 Task: Search one way flight ticket for 4 adults, 2 children, 2 infants in seat and 1 infant on lap in economy from Omaha: Eppley Airfield to Fort Wayne: Fort Wayne International Airport on 5-4-2023. Number of bags: 1 carry on bag. Price is upto 45000. Outbound departure time preference is 12:00.
Action: Mouse moved to (271, 101)
Screenshot: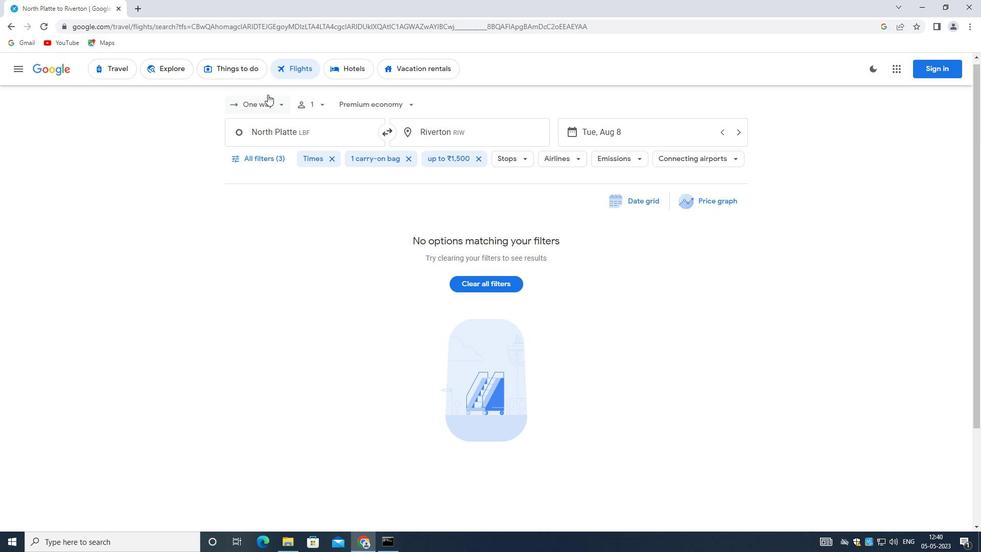 
Action: Mouse pressed left at (271, 101)
Screenshot: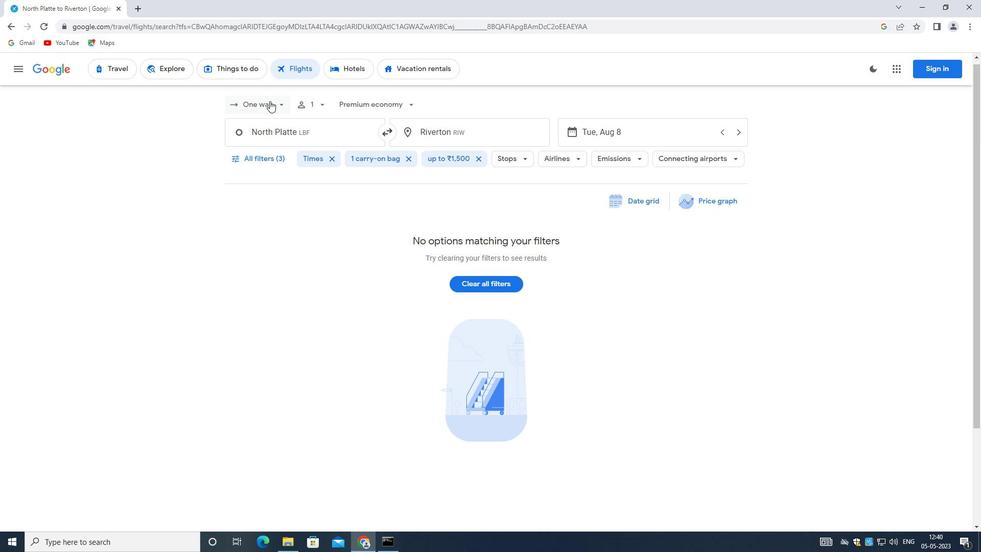 
Action: Mouse moved to (278, 149)
Screenshot: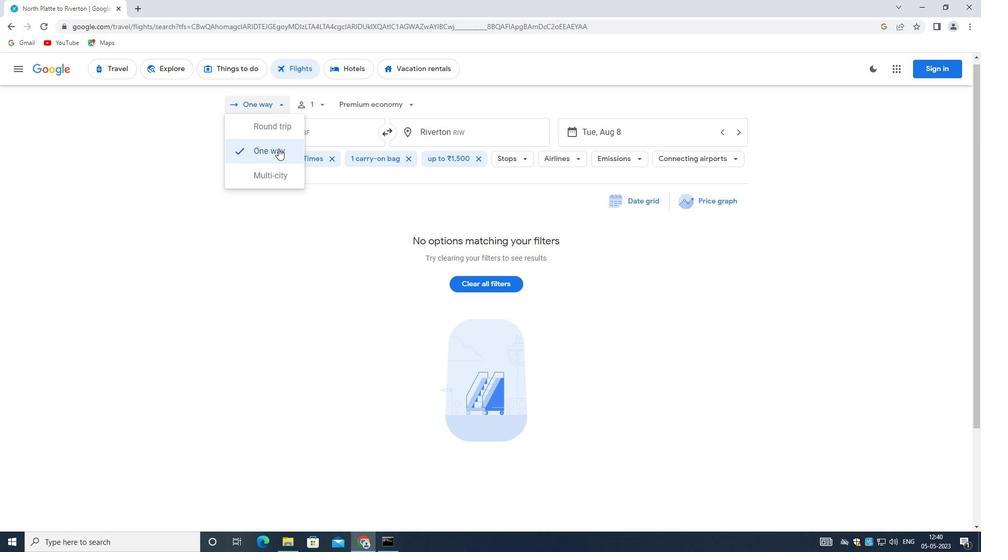 
Action: Mouse pressed left at (278, 149)
Screenshot: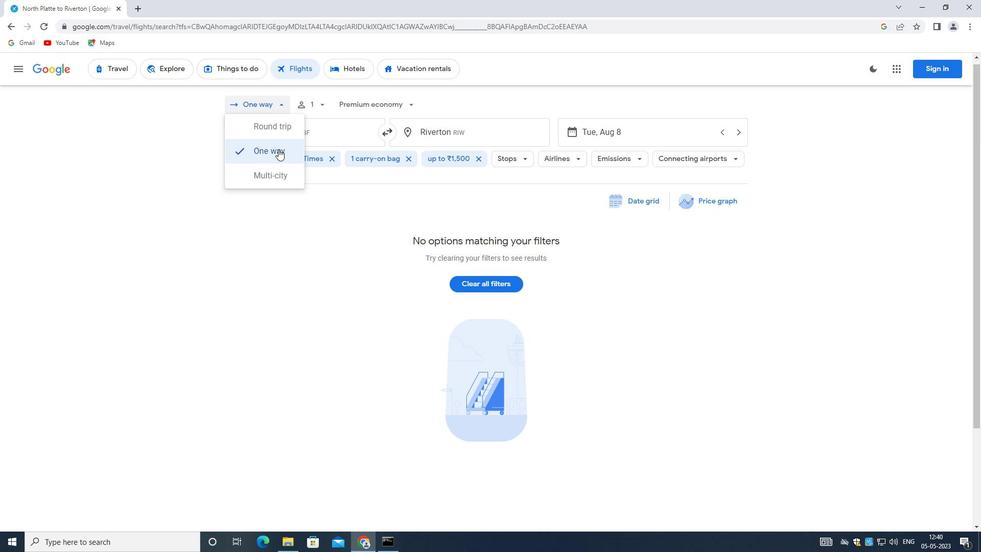 
Action: Mouse moved to (316, 108)
Screenshot: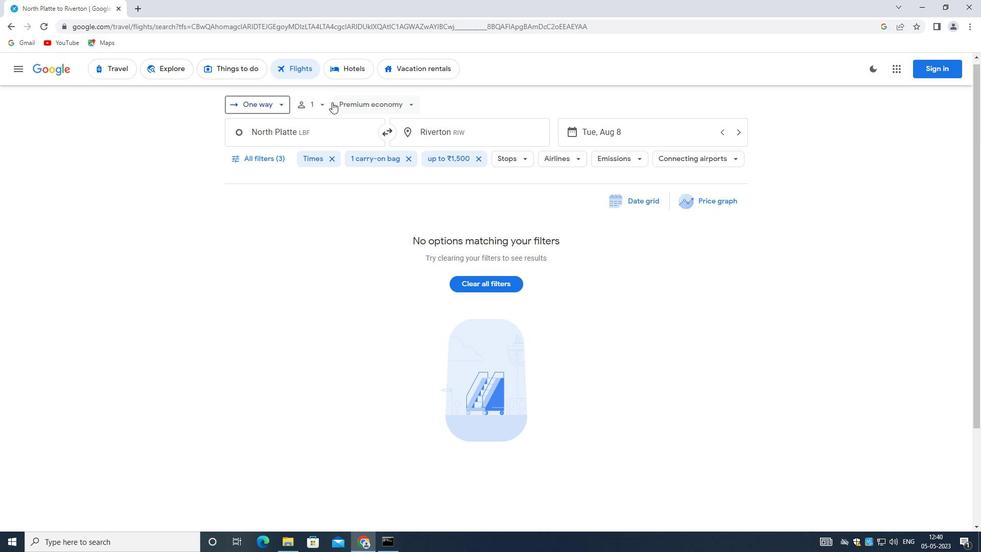 
Action: Mouse pressed left at (316, 108)
Screenshot: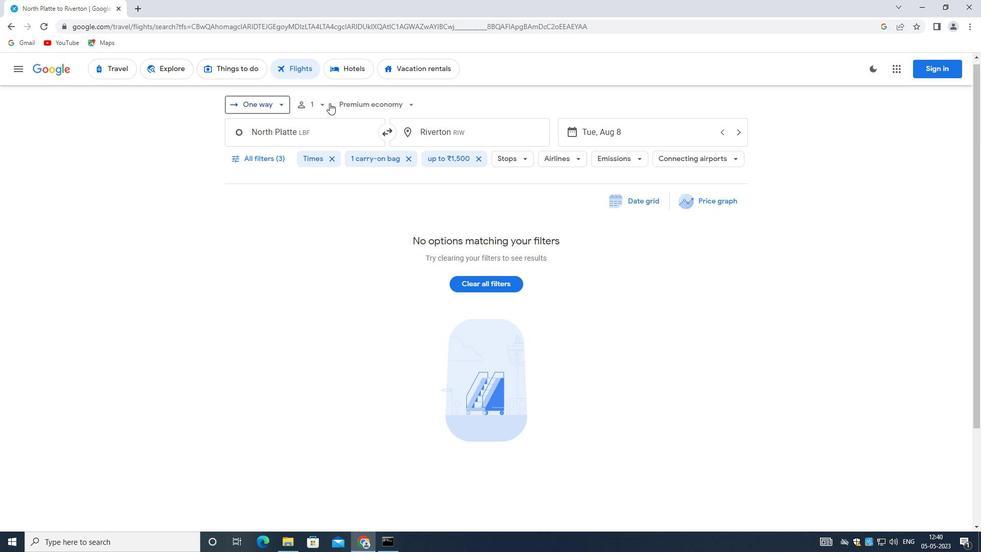 
Action: Mouse moved to (397, 129)
Screenshot: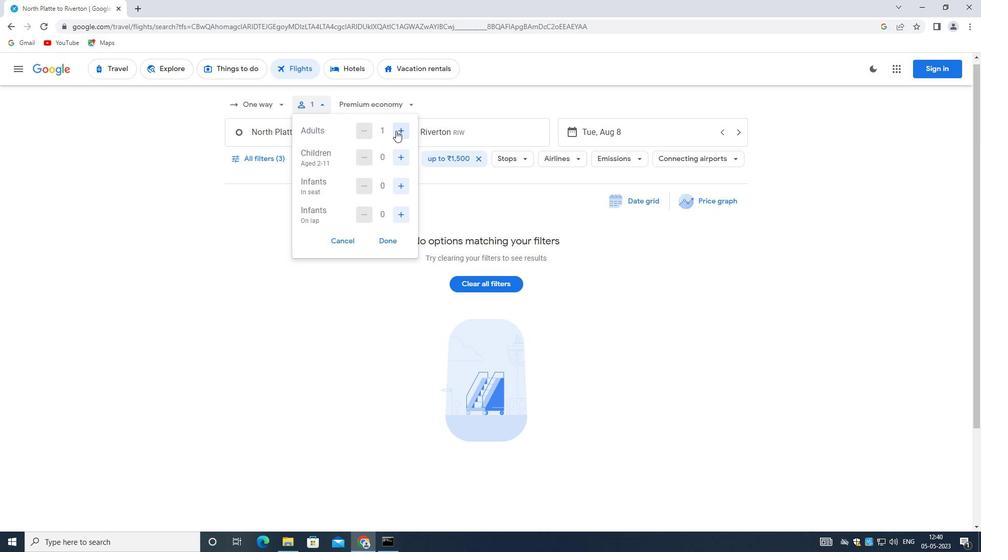 
Action: Mouse pressed left at (397, 129)
Screenshot: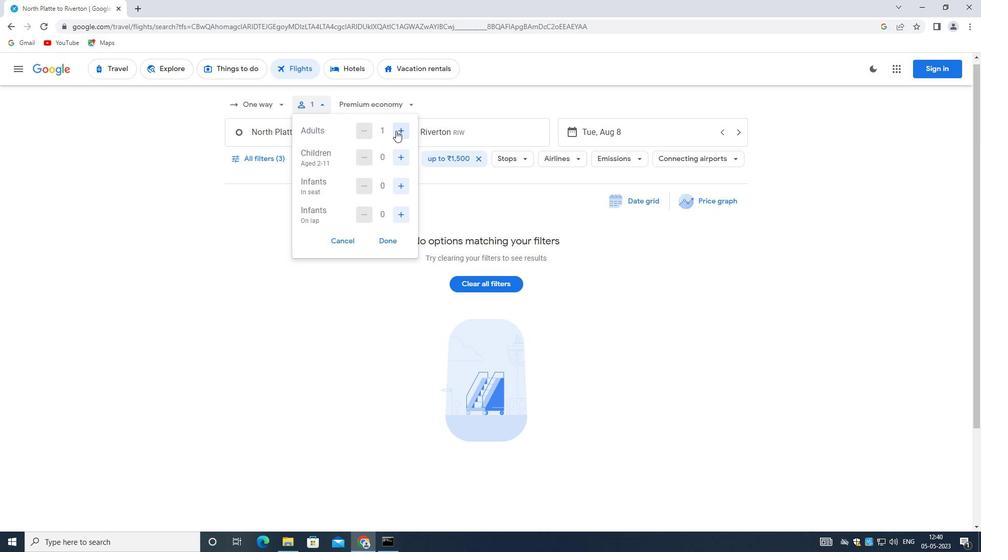 
Action: Mouse moved to (398, 129)
Screenshot: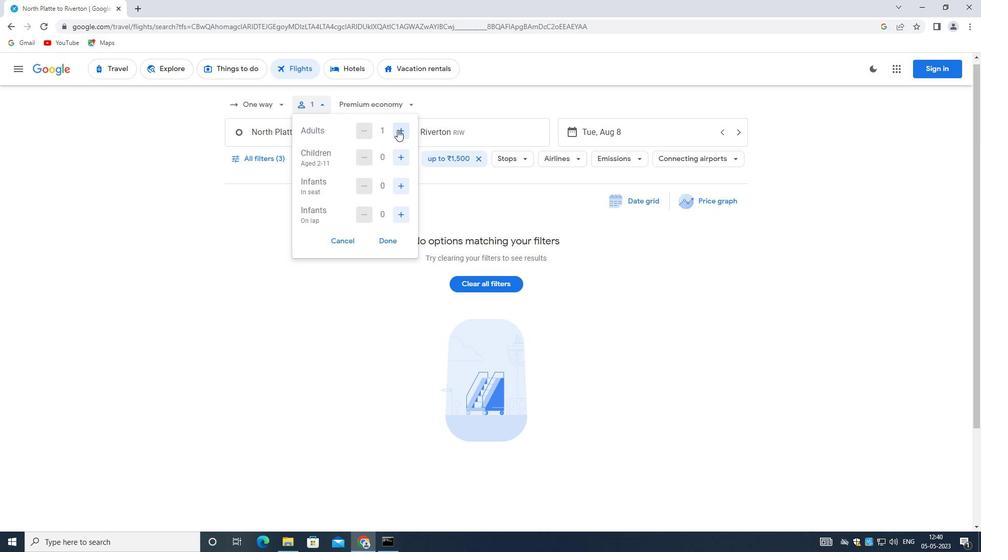 
Action: Mouse pressed left at (398, 129)
Screenshot: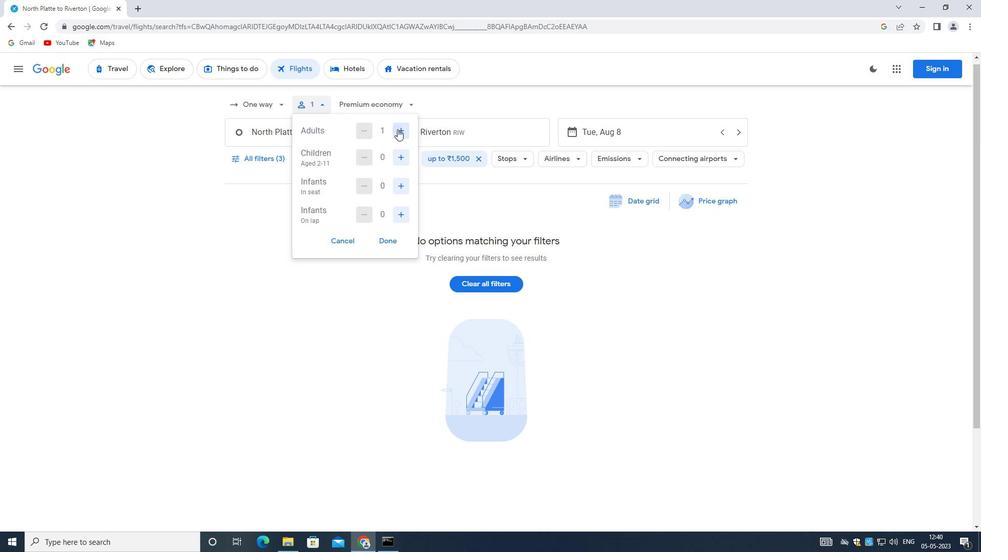 
Action: Mouse moved to (399, 128)
Screenshot: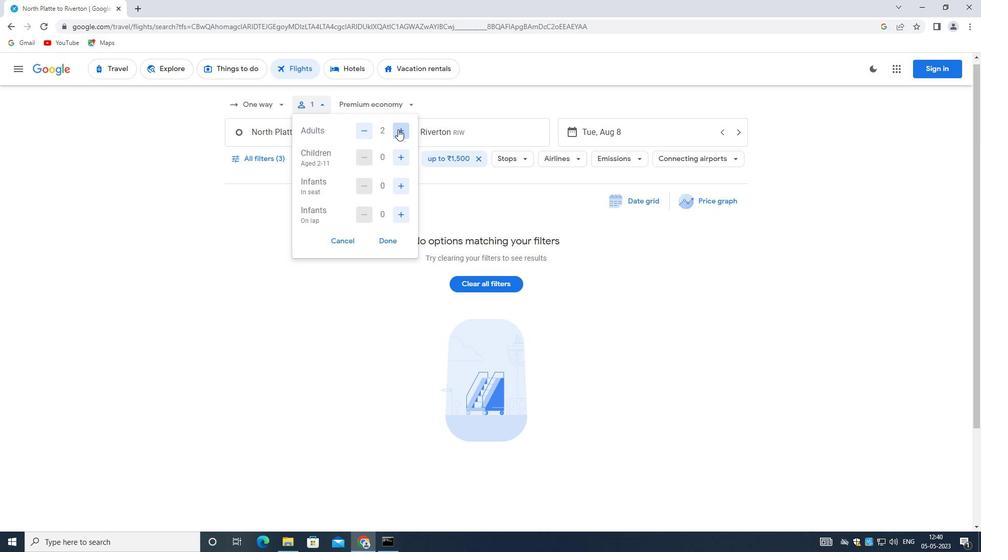 
Action: Mouse pressed left at (399, 128)
Screenshot: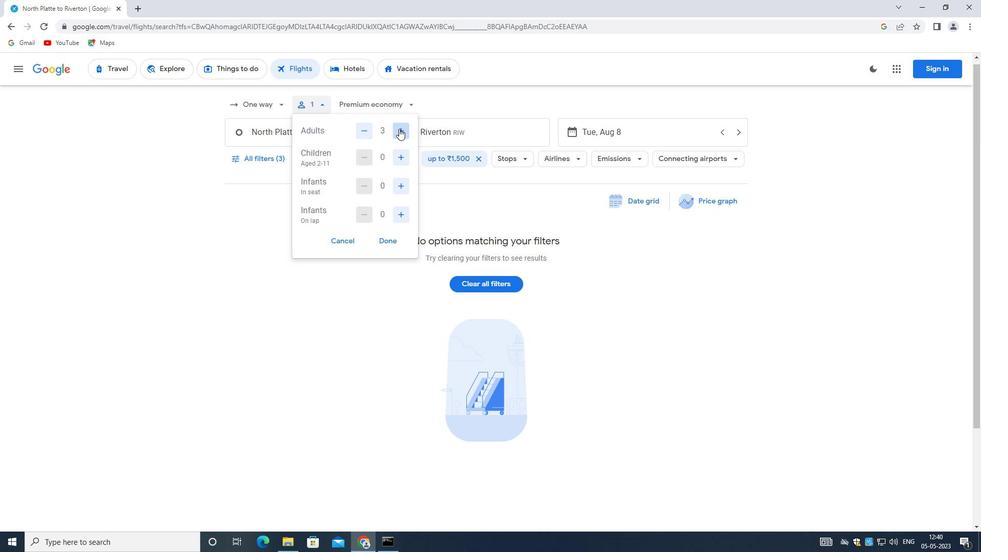 
Action: Mouse moved to (404, 155)
Screenshot: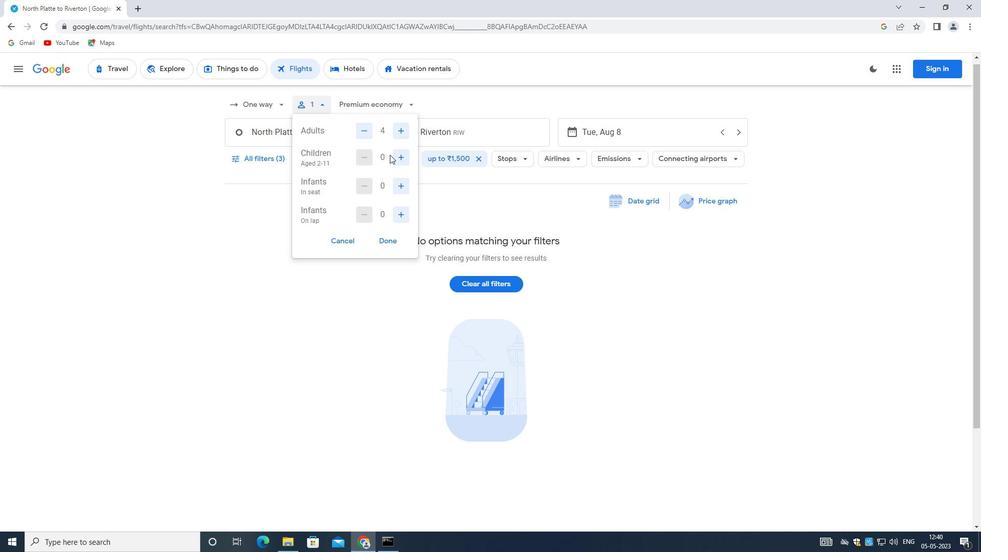 
Action: Mouse pressed left at (404, 155)
Screenshot: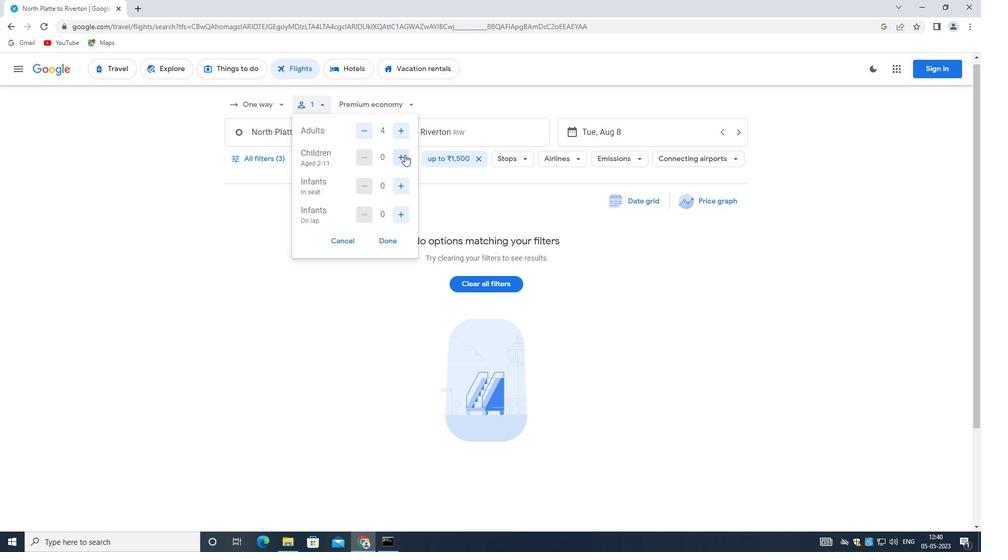 
Action: Mouse pressed left at (404, 155)
Screenshot: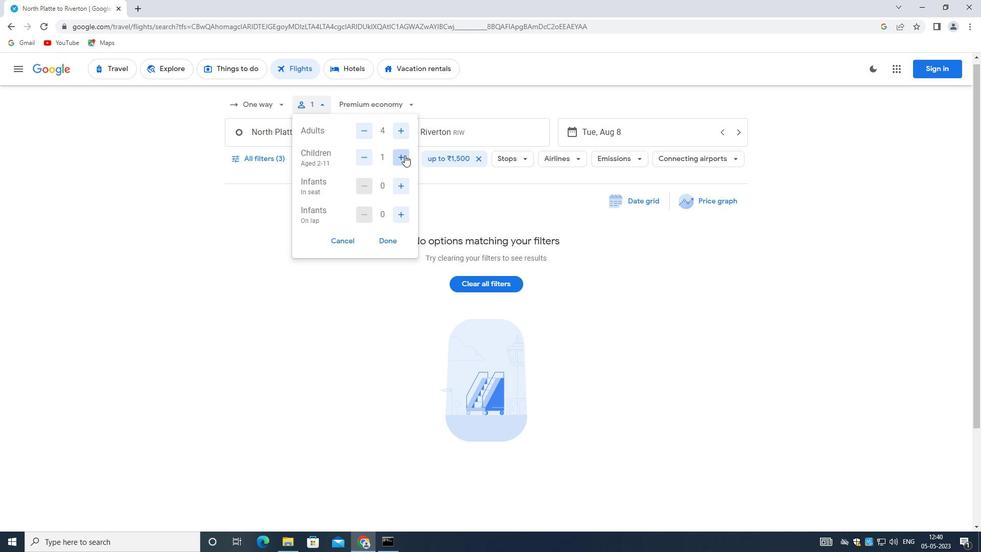 
Action: Mouse moved to (411, 184)
Screenshot: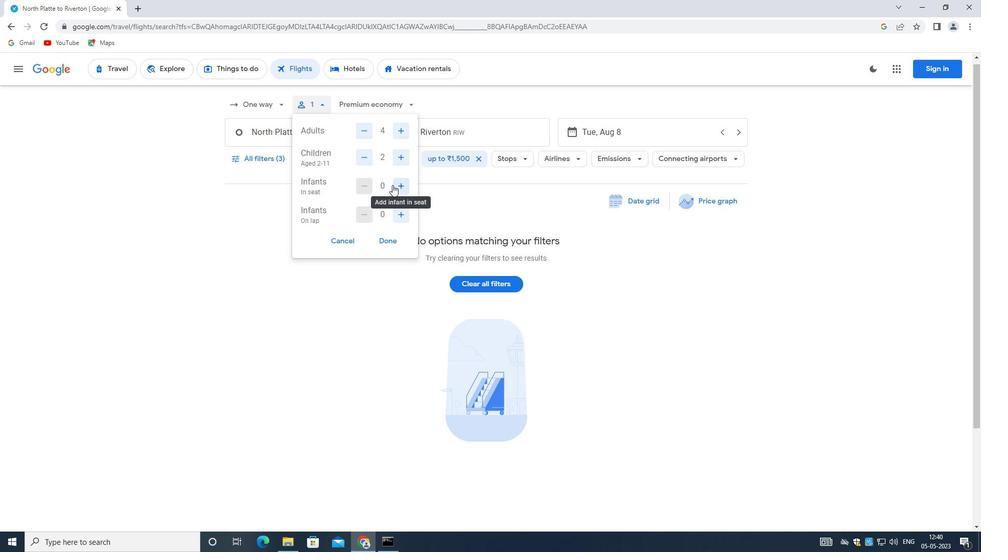 
Action: Mouse pressed left at (411, 184)
Screenshot: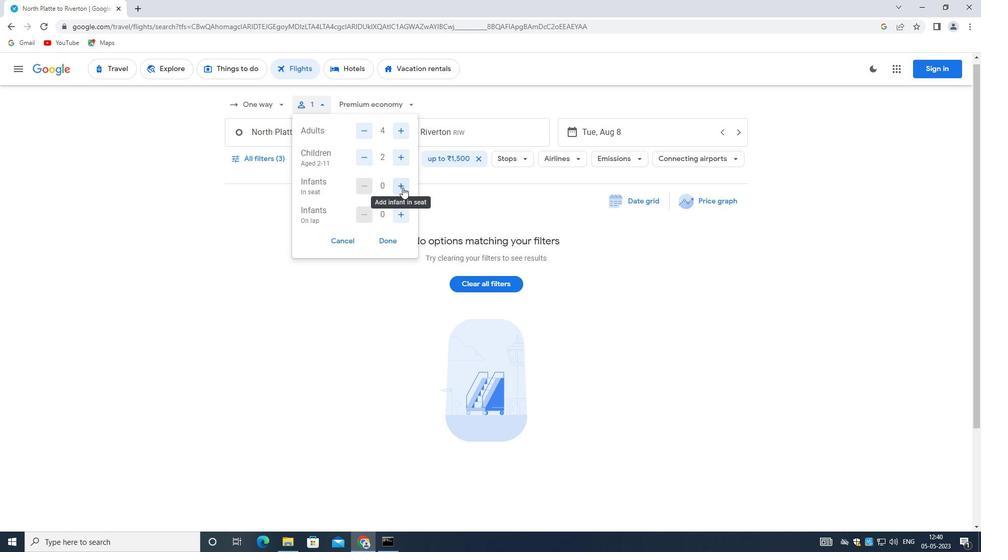 
Action: Mouse moved to (410, 184)
Screenshot: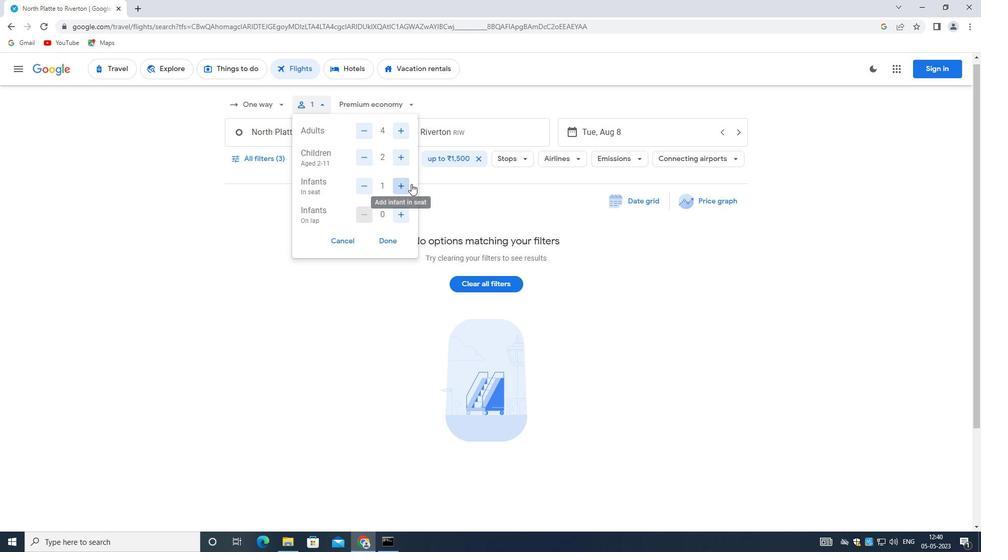 
Action: Mouse pressed left at (410, 184)
Screenshot: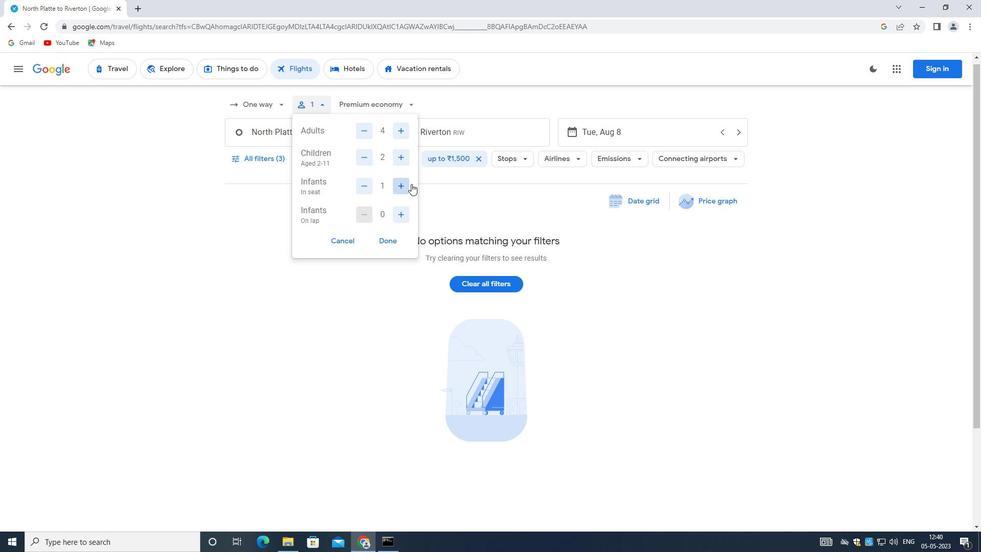 
Action: Mouse moved to (401, 211)
Screenshot: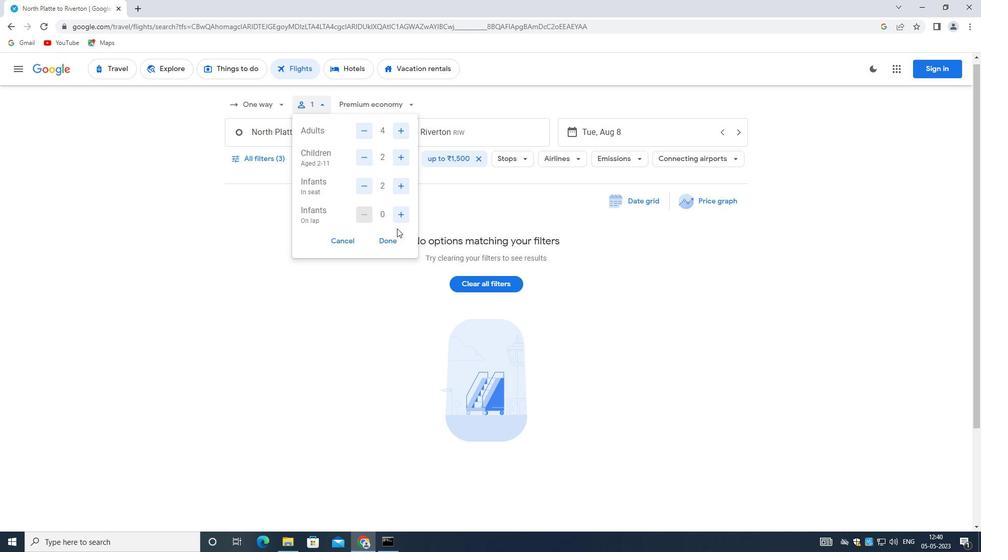 
Action: Mouse pressed left at (401, 211)
Screenshot: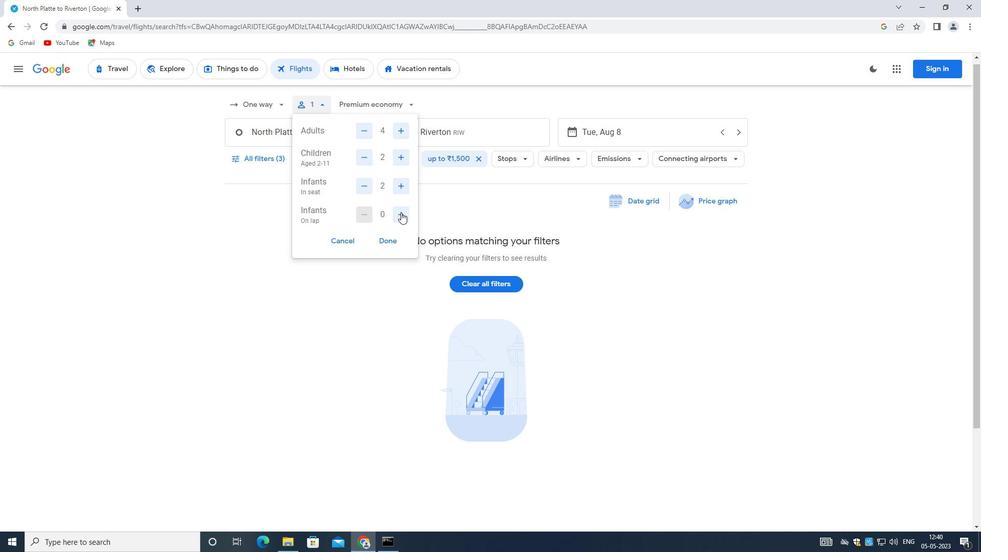 
Action: Mouse moved to (388, 240)
Screenshot: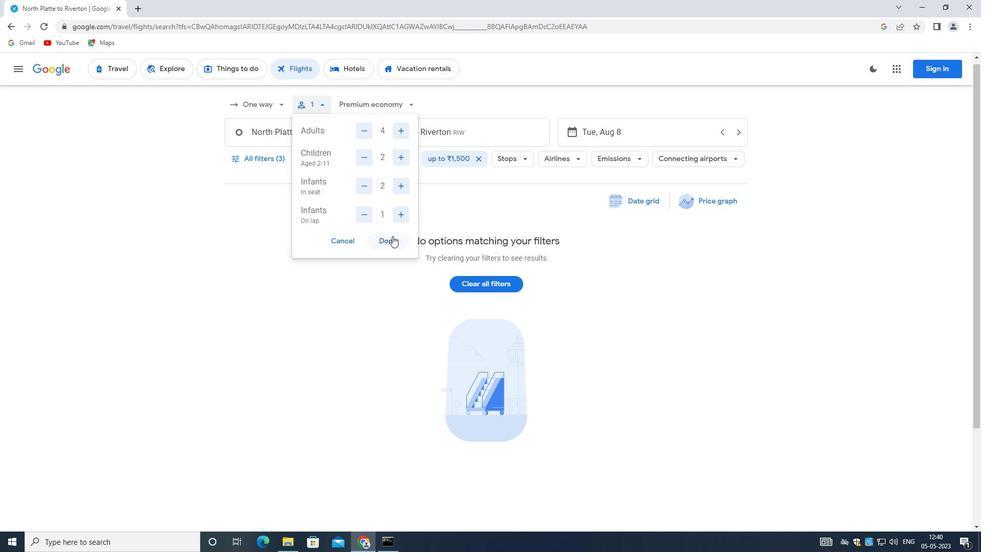 
Action: Mouse pressed left at (388, 240)
Screenshot: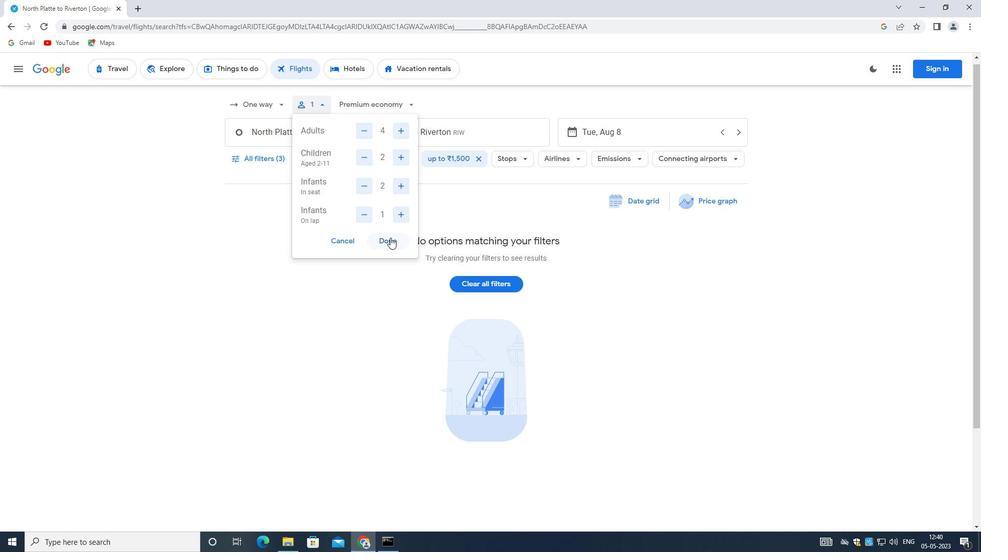 
Action: Mouse moved to (387, 103)
Screenshot: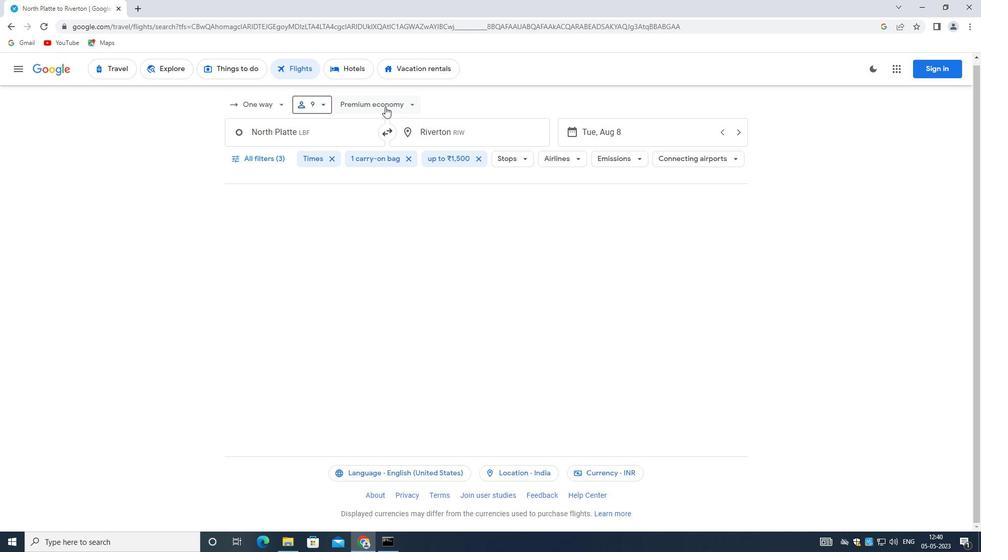 
Action: Mouse pressed left at (387, 103)
Screenshot: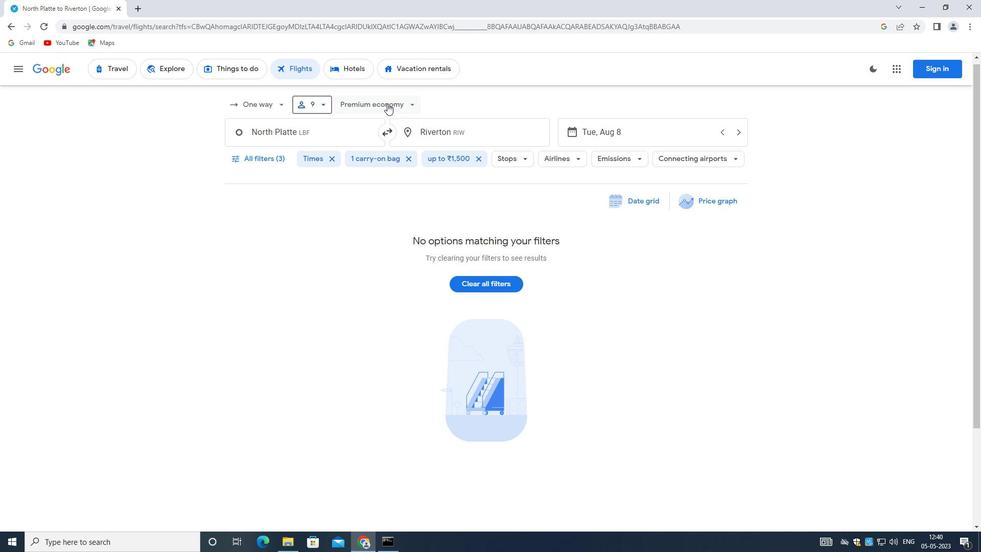 
Action: Mouse moved to (395, 123)
Screenshot: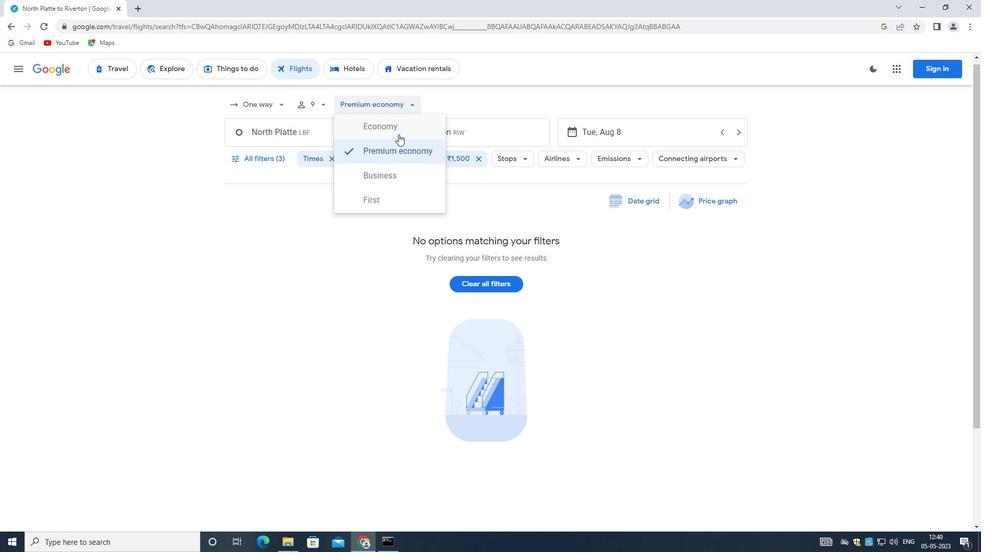 
Action: Mouse pressed left at (395, 123)
Screenshot: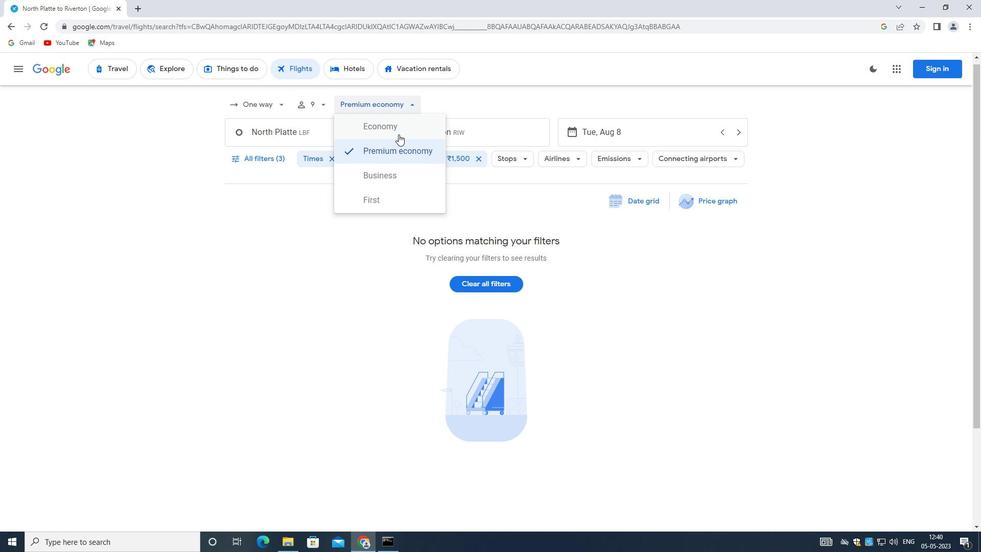 
Action: Mouse moved to (283, 126)
Screenshot: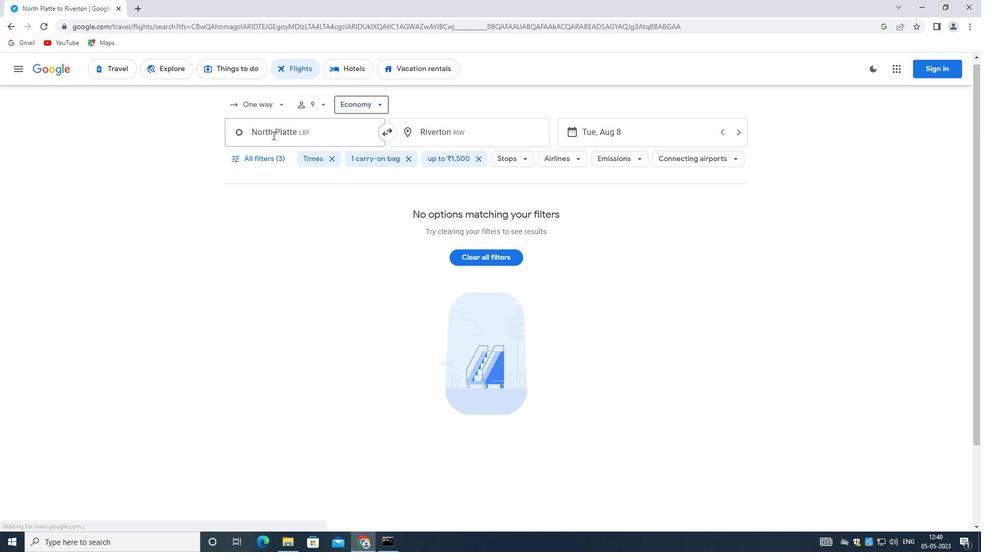 
Action: Mouse pressed left at (283, 126)
Screenshot: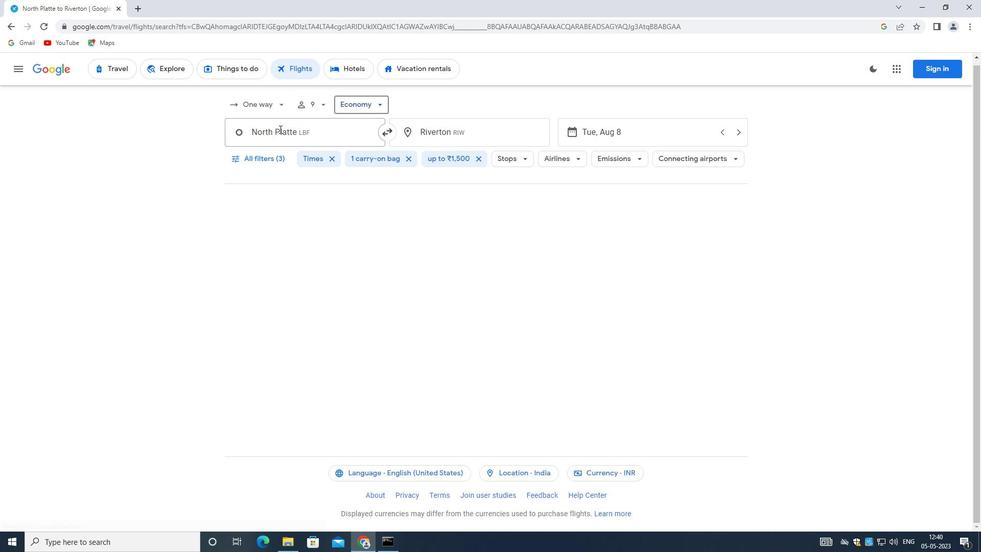 
Action: Mouse moved to (289, 125)
Screenshot: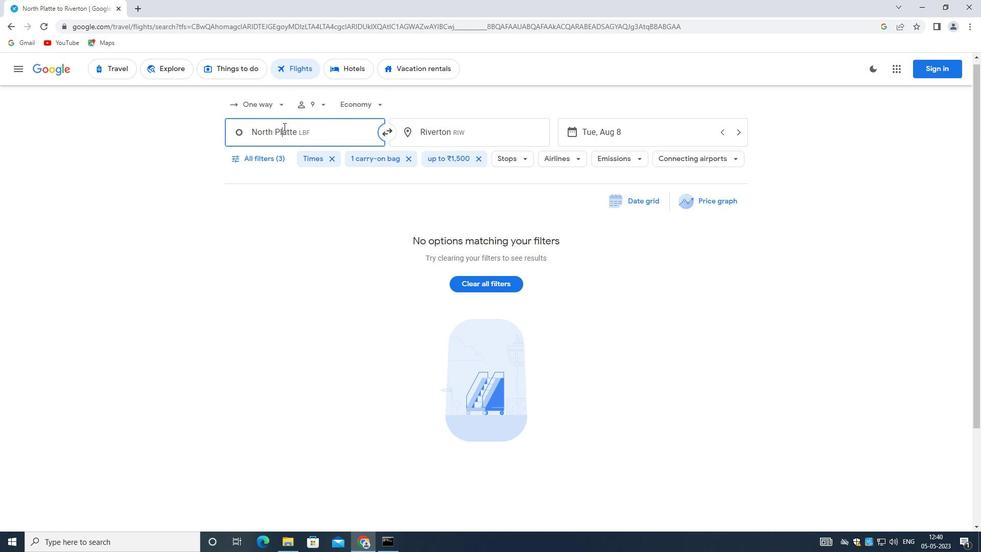 
Action: Key pressed <Key.backspace><Key.shift><Key.shift>EPPLEY<Key.space><Key.shift>AIRFIELD
Screenshot: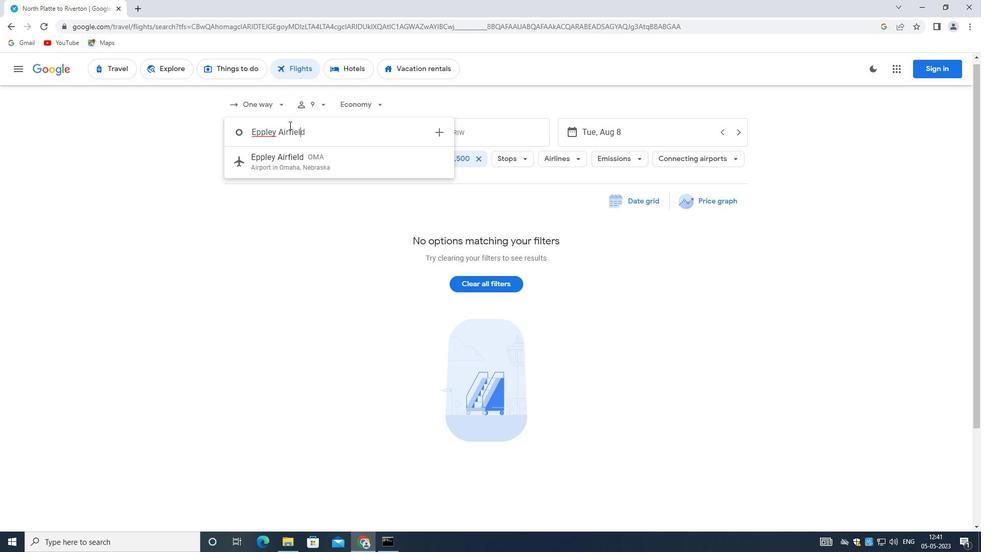
Action: Mouse moved to (290, 161)
Screenshot: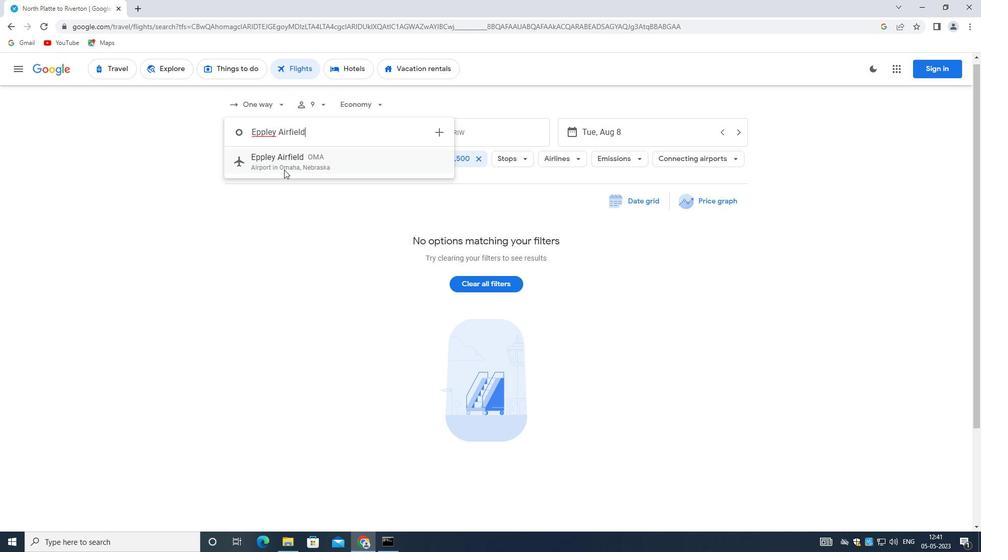 
Action: Mouse pressed left at (290, 161)
Screenshot: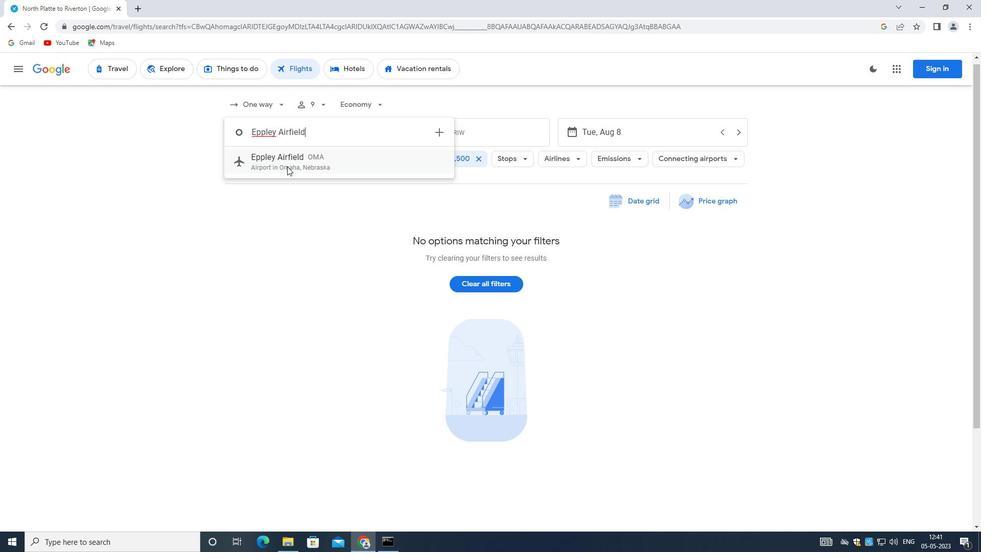 
Action: Mouse moved to (471, 136)
Screenshot: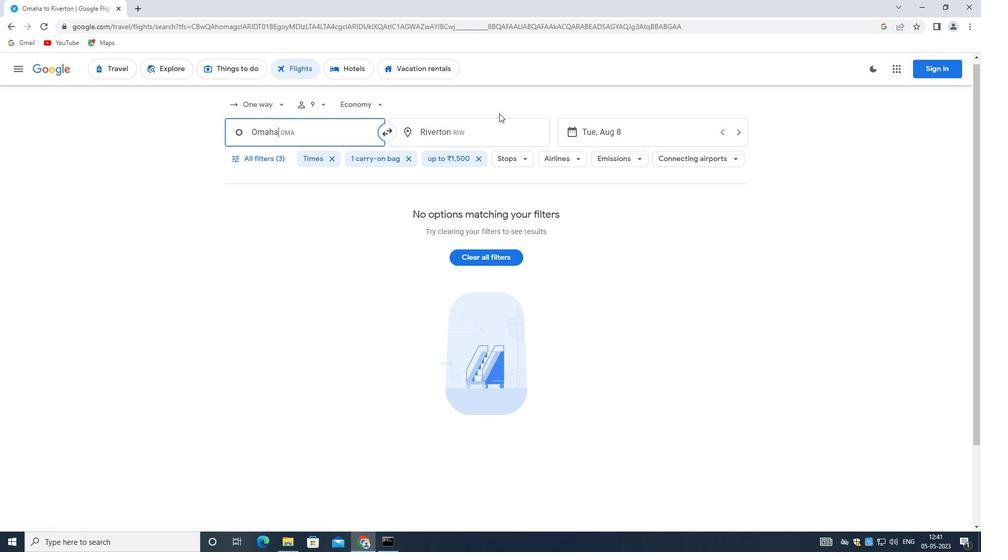 
Action: Mouse pressed left at (471, 136)
Screenshot: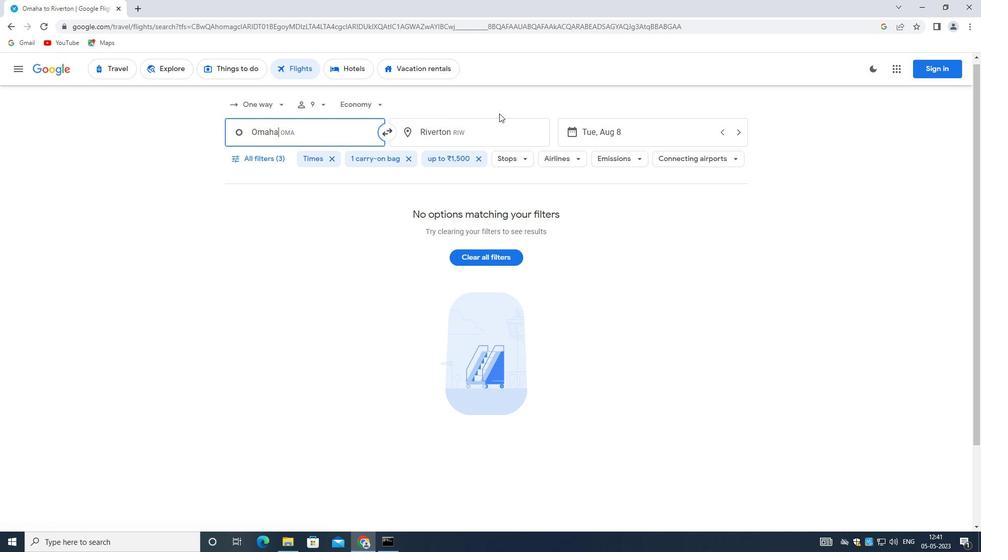 
Action: Key pressed <Key.backspace><Key.shift>FORT<Key.space><Key.shift>WAYNE<Key.space>
Screenshot: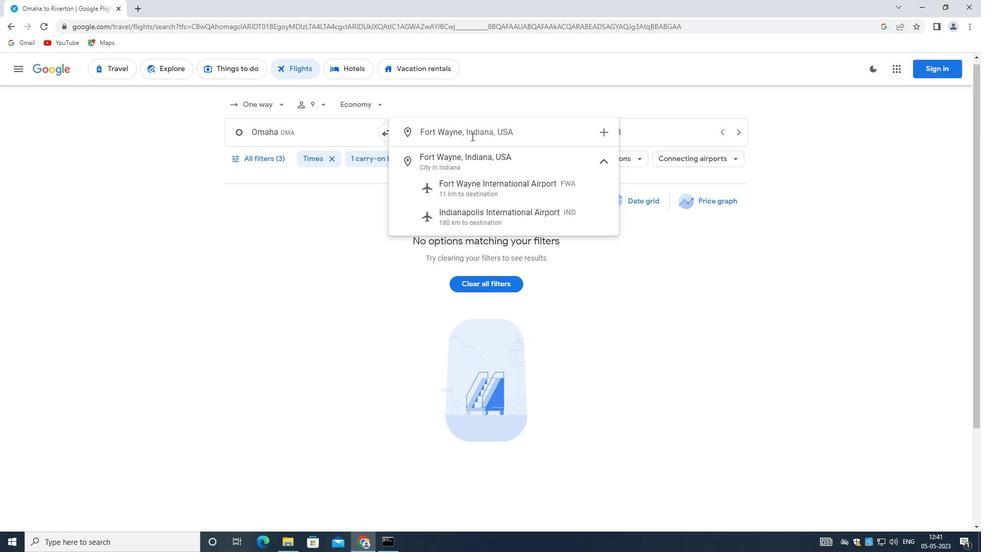 
Action: Mouse moved to (510, 191)
Screenshot: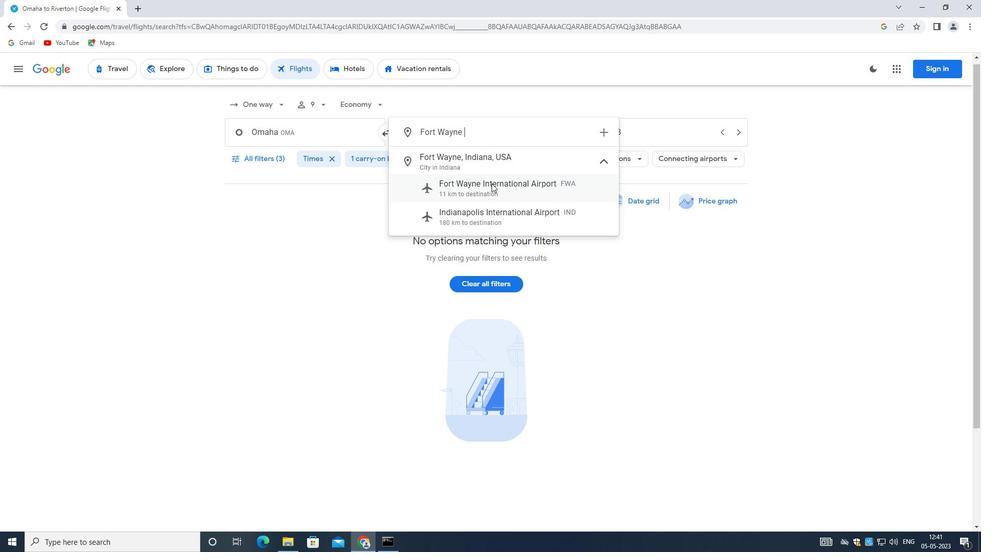 
Action: Mouse pressed left at (510, 191)
Screenshot: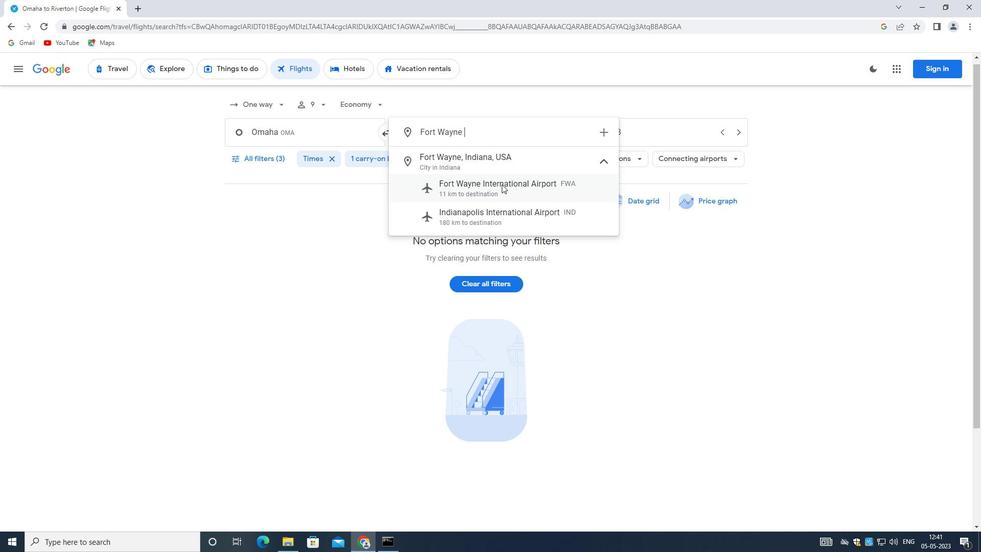 
Action: Mouse moved to (614, 134)
Screenshot: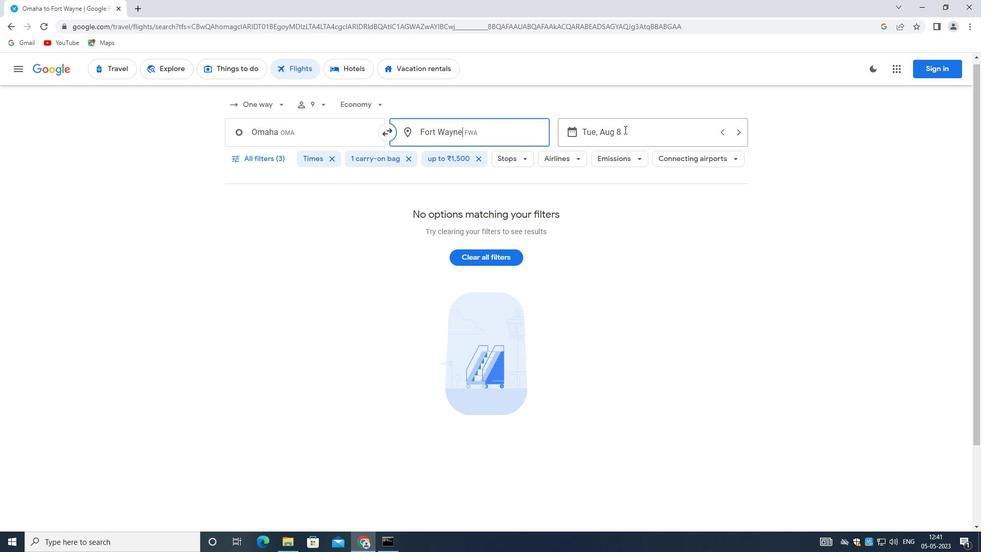 
Action: Mouse pressed left at (614, 134)
Screenshot: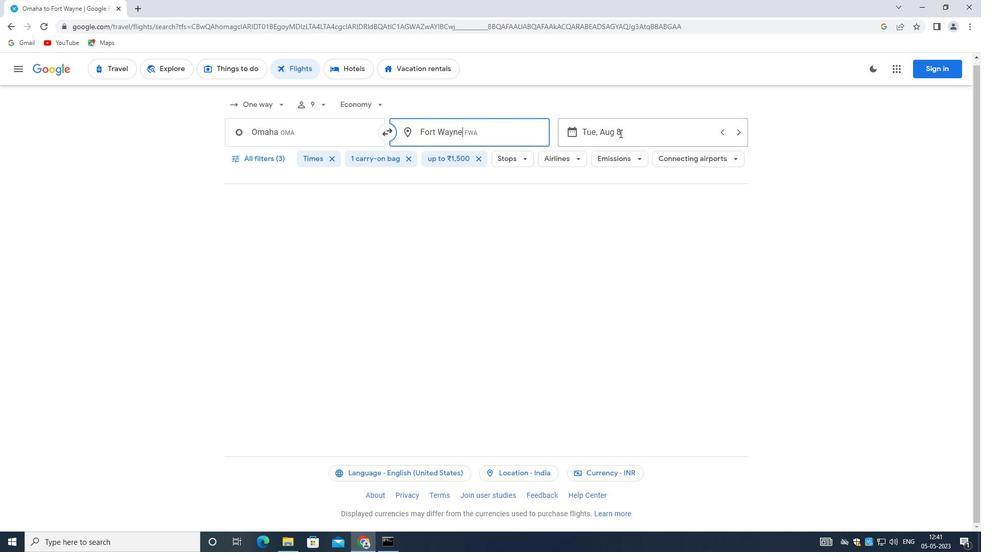 
Action: Mouse moved to (438, 240)
Screenshot: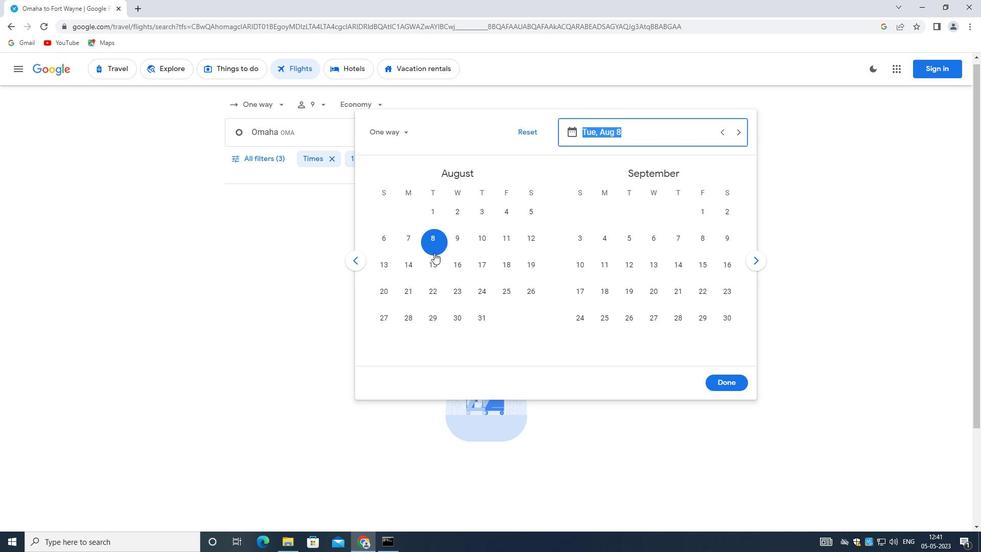 
Action: Mouse pressed left at (438, 240)
Screenshot: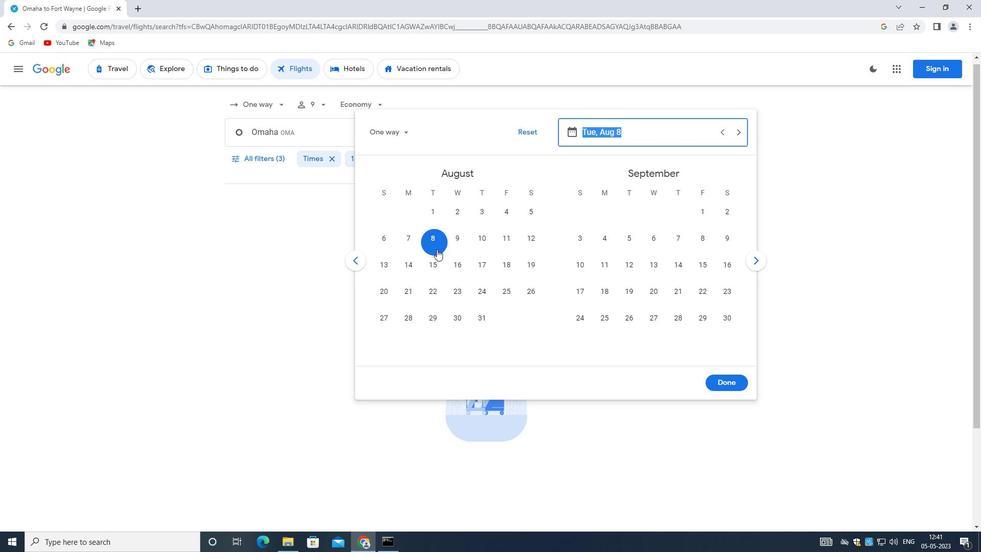 
Action: Mouse moved to (742, 384)
Screenshot: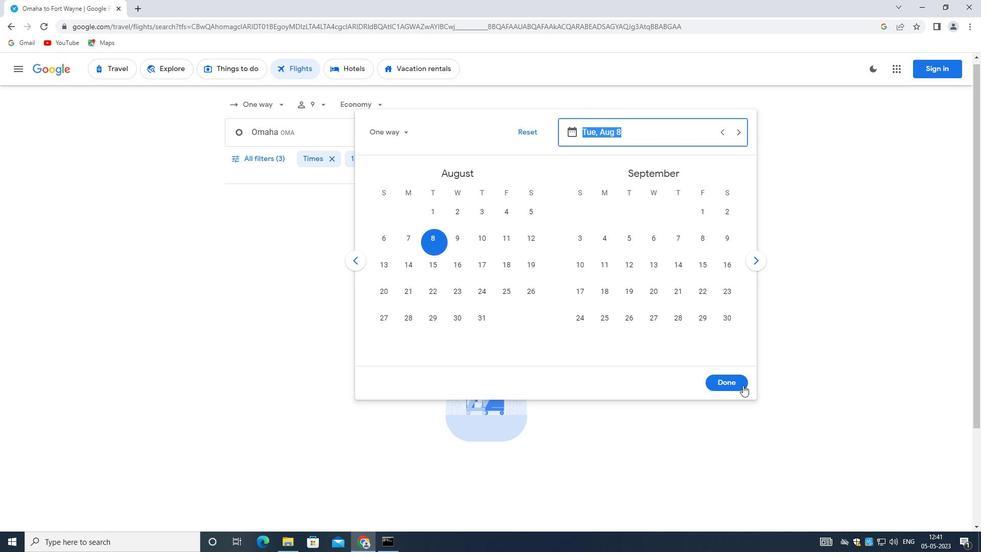 
Action: Mouse pressed left at (742, 384)
Screenshot: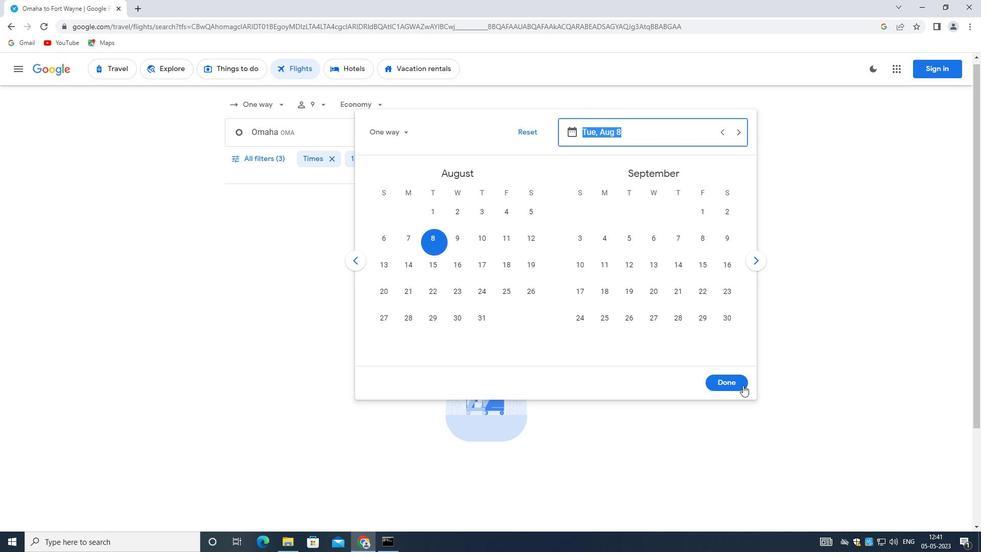 
Action: Mouse moved to (272, 163)
Screenshot: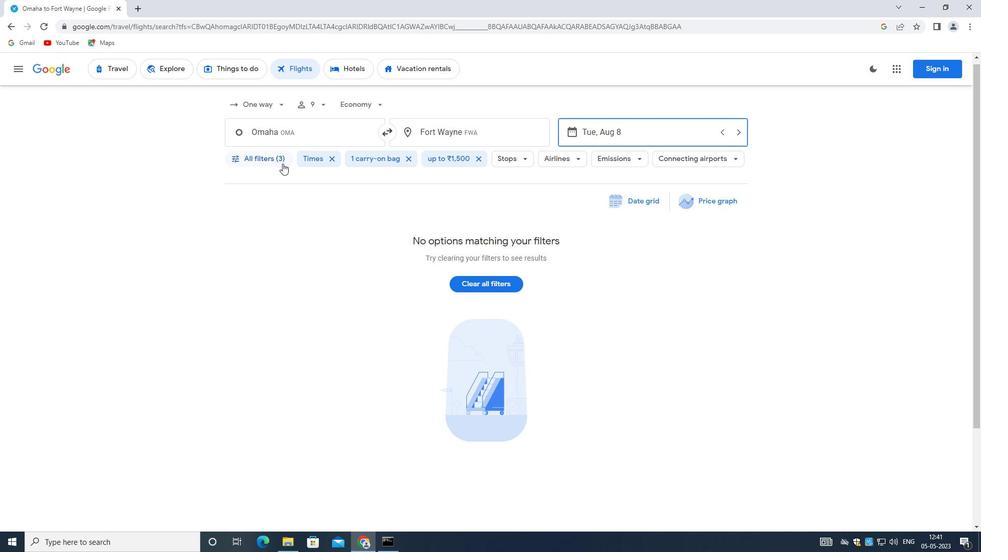 
Action: Mouse pressed left at (272, 163)
Screenshot: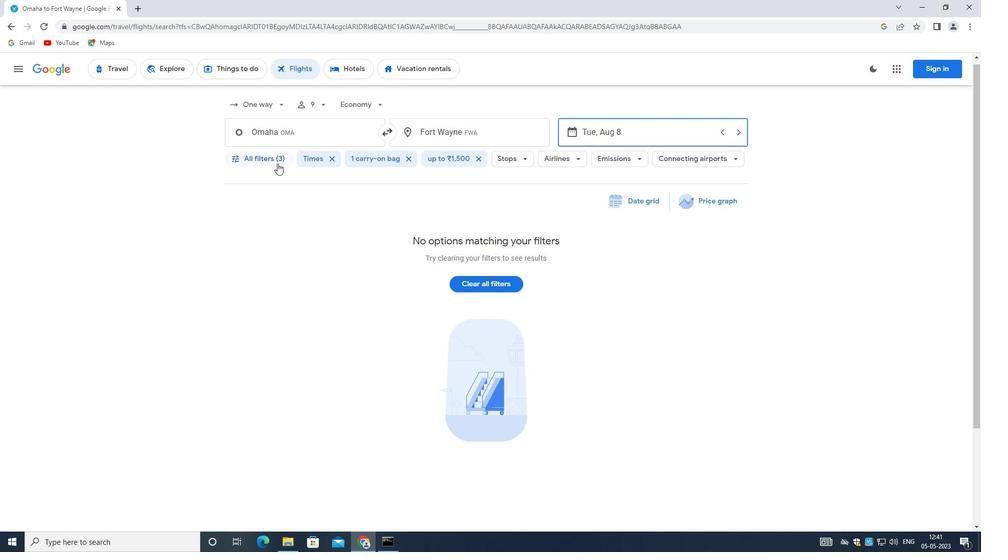 
Action: Mouse moved to (373, 374)
Screenshot: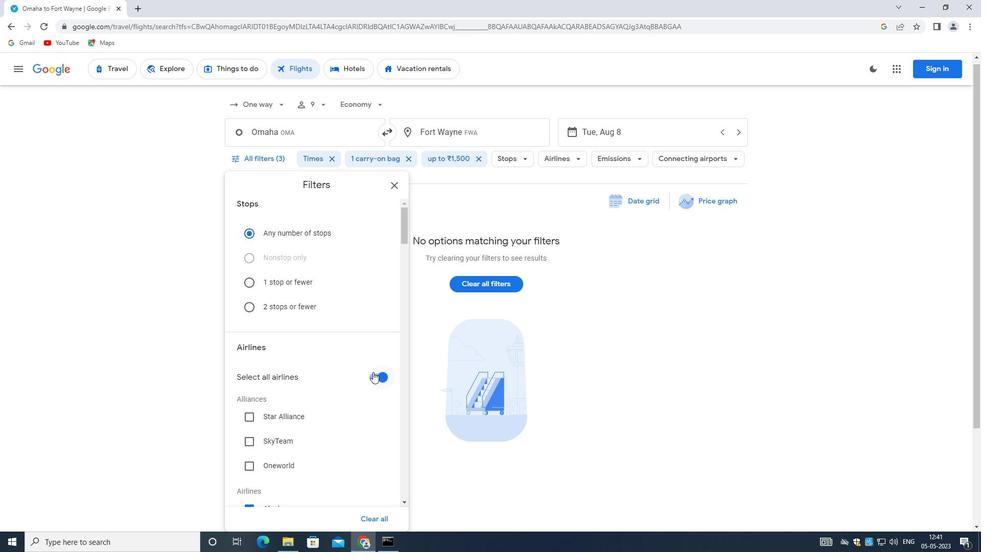 
Action: Mouse pressed left at (373, 374)
Screenshot: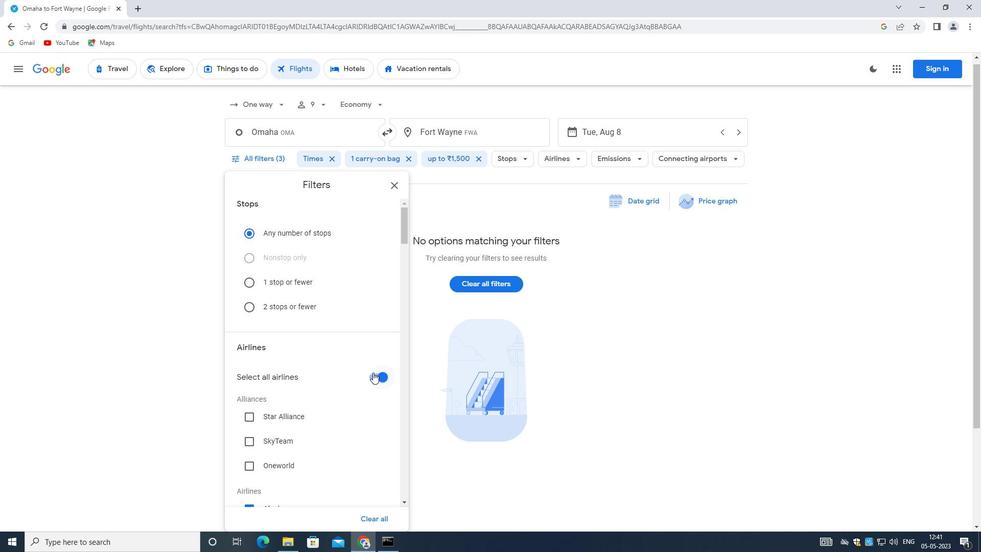 
Action: Mouse moved to (286, 342)
Screenshot: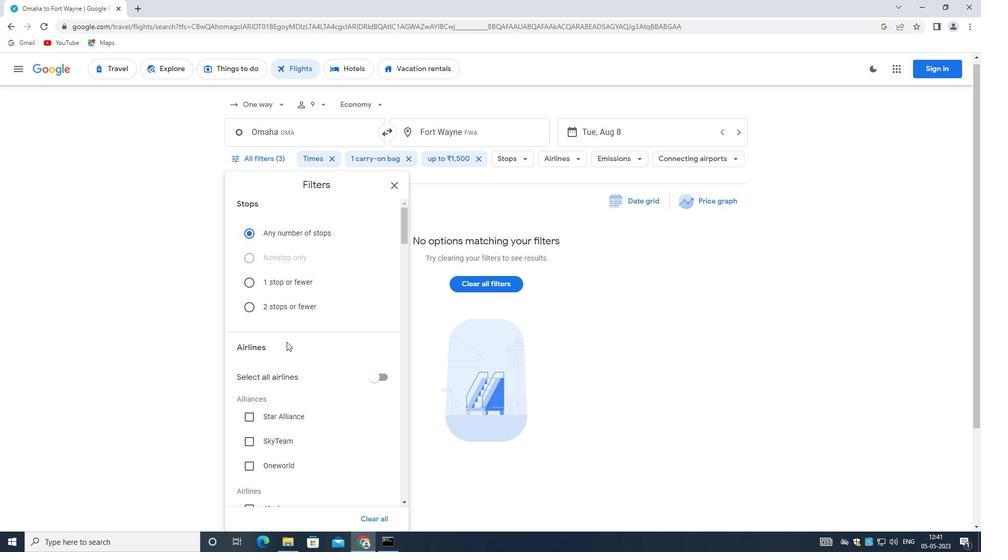 
Action: Mouse scrolled (286, 341) with delta (0, 0)
Screenshot: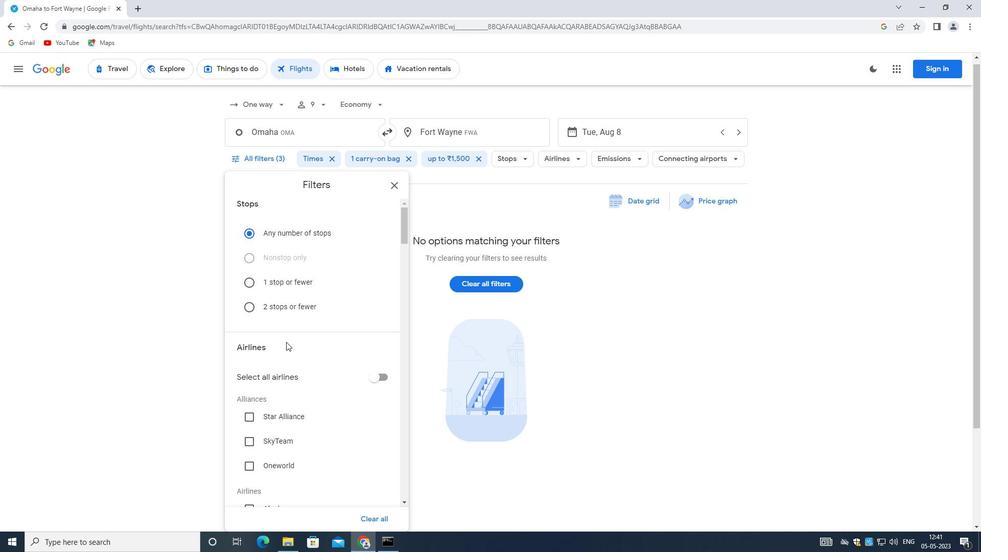 
Action: Mouse scrolled (286, 341) with delta (0, 0)
Screenshot: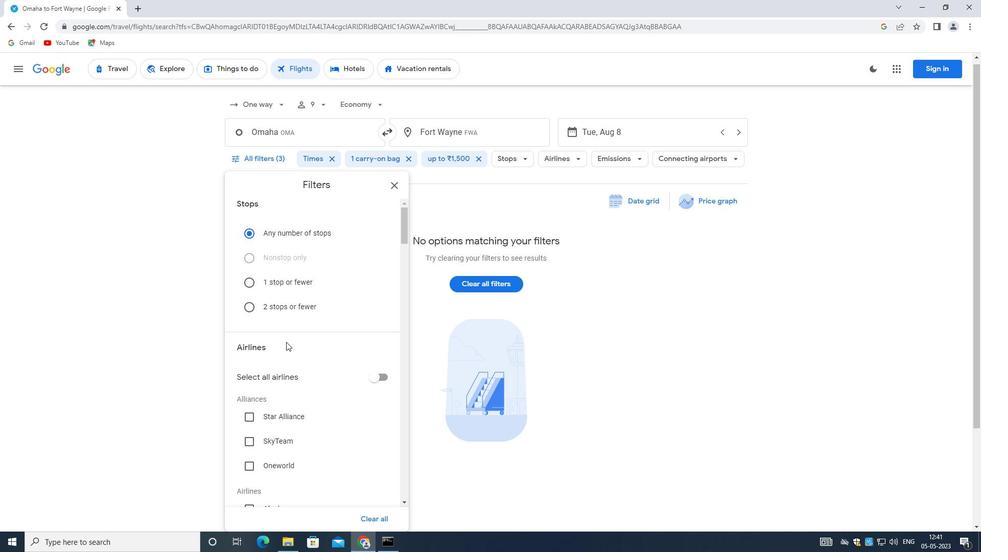 
Action: Mouse moved to (284, 344)
Screenshot: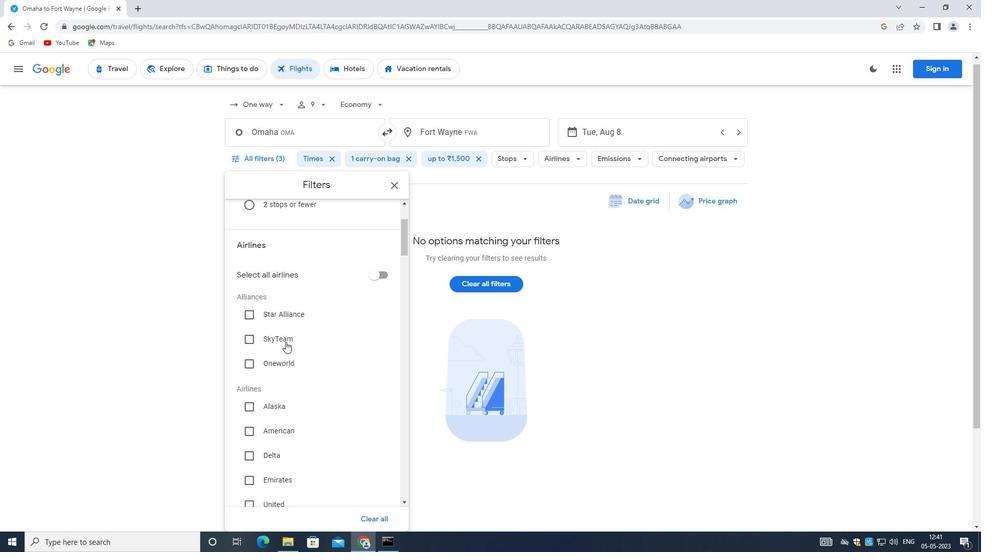
Action: Mouse scrolled (284, 344) with delta (0, 0)
Screenshot: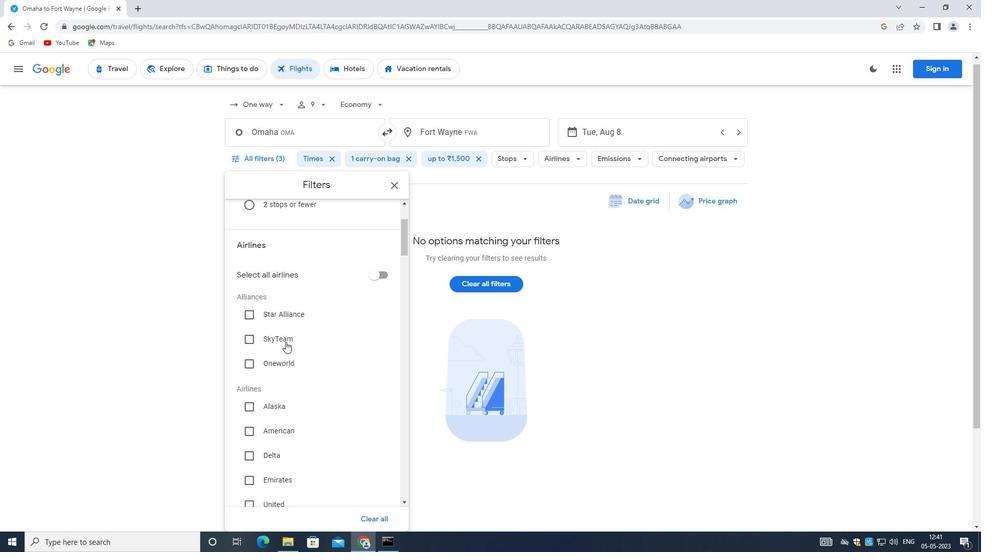 
Action: Mouse moved to (283, 346)
Screenshot: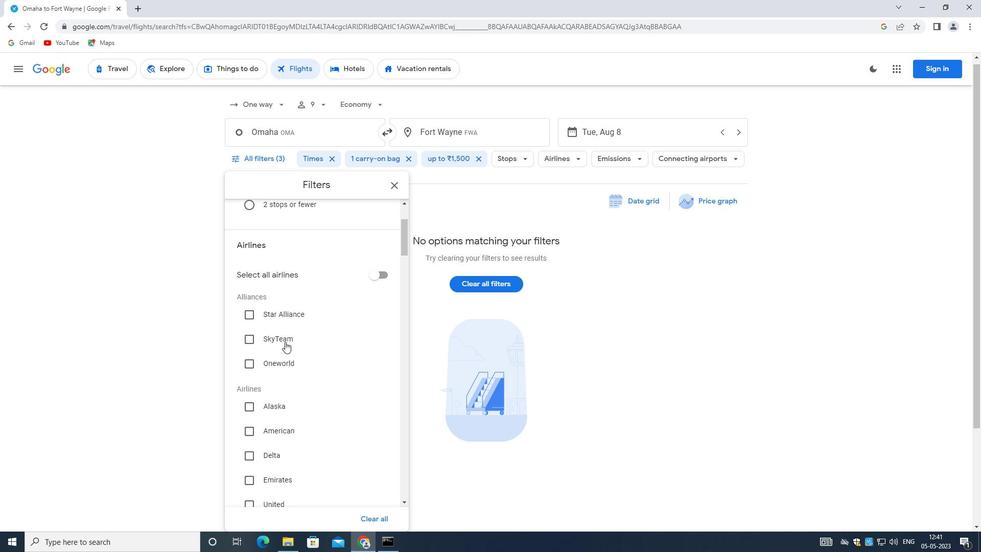
Action: Mouse scrolled (283, 345) with delta (0, 0)
Screenshot: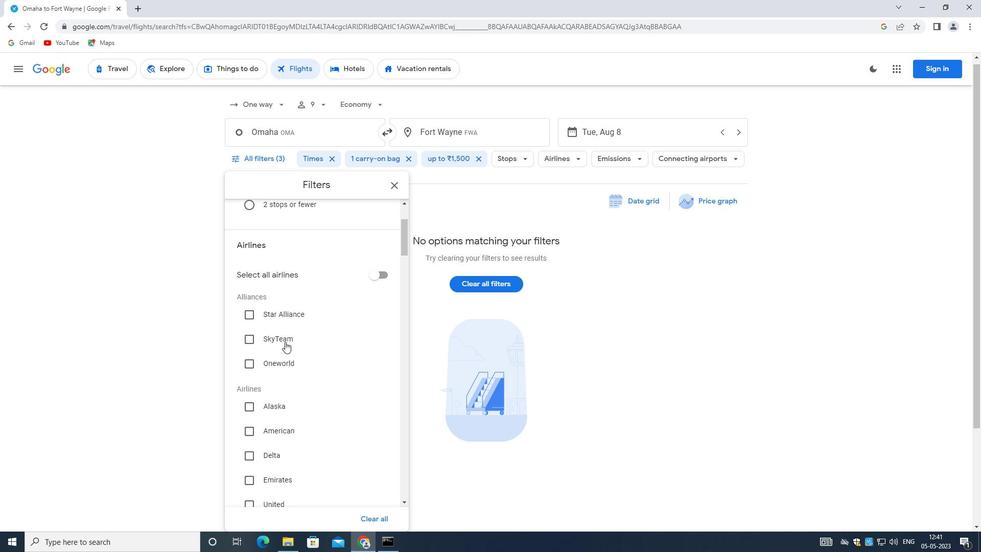 
Action: Mouse scrolled (283, 345) with delta (0, 0)
Screenshot: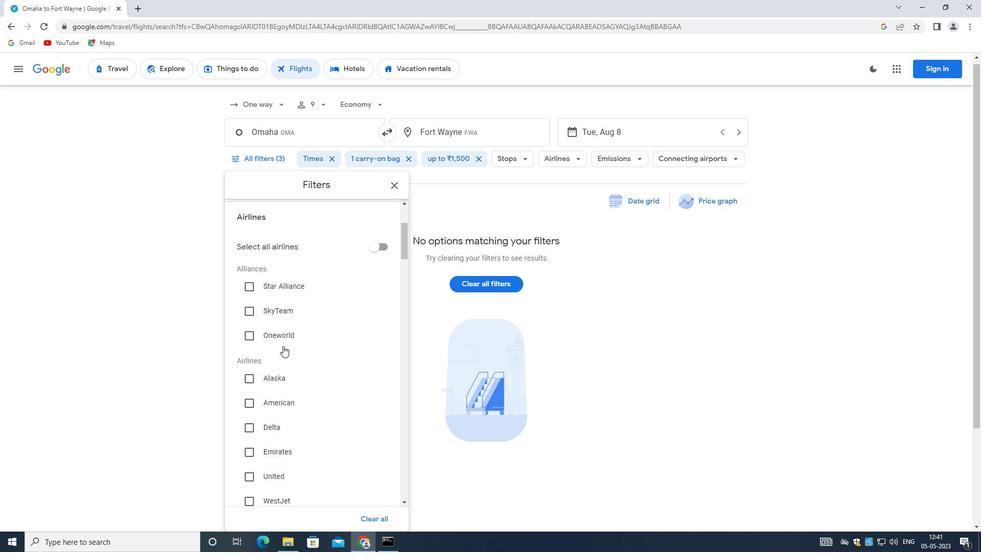 
Action: Mouse scrolled (283, 345) with delta (0, 0)
Screenshot: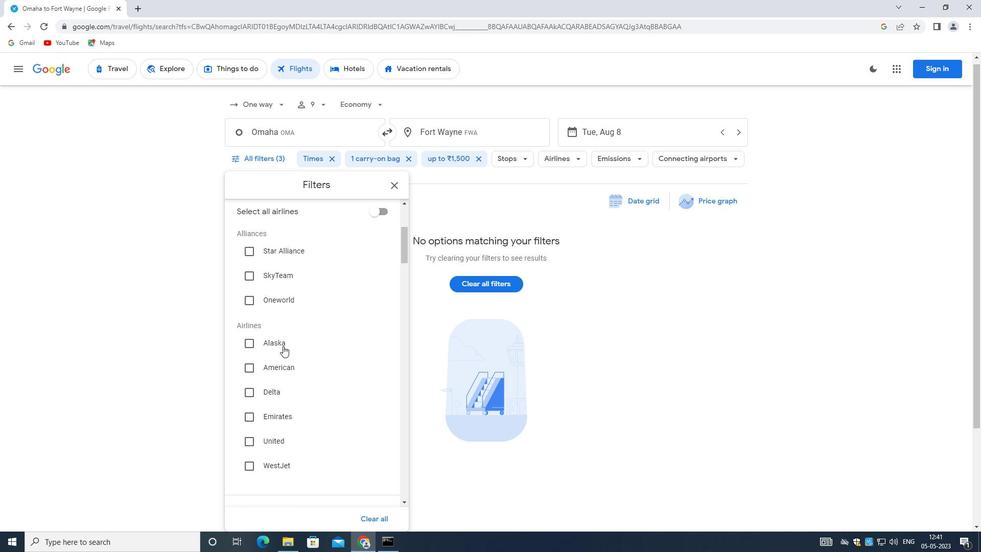 
Action: Mouse scrolled (283, 345) with delta (0, 0)
Screenshot: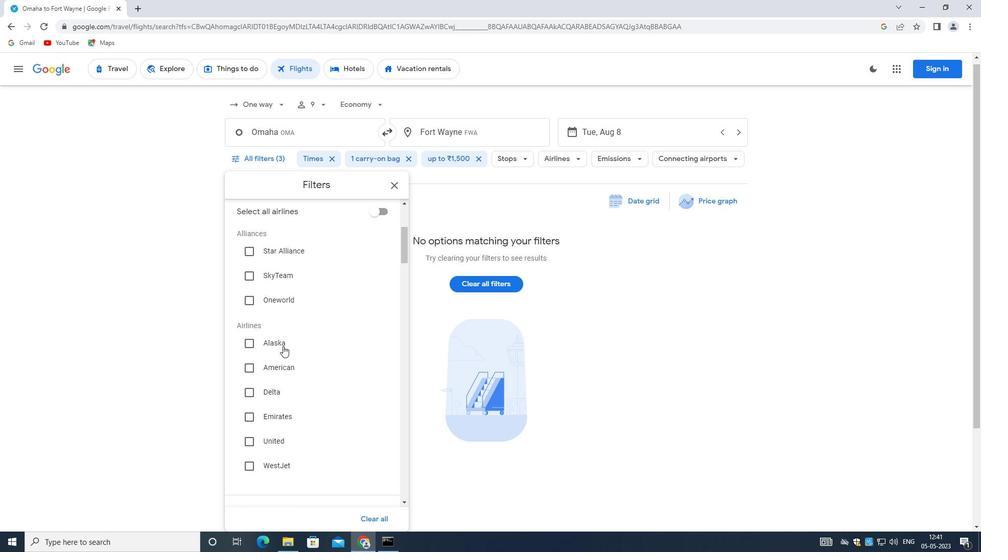 
Action: Mouse moved to (312, 386)
Screenshot: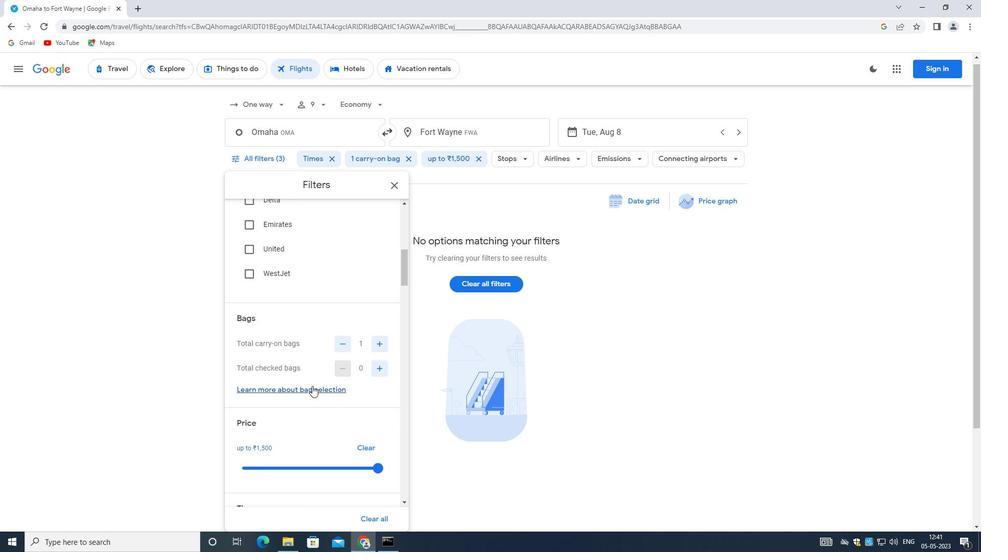 
Action: Mouse scrolled (312, 386) with delta (0, 0)
Screenshot: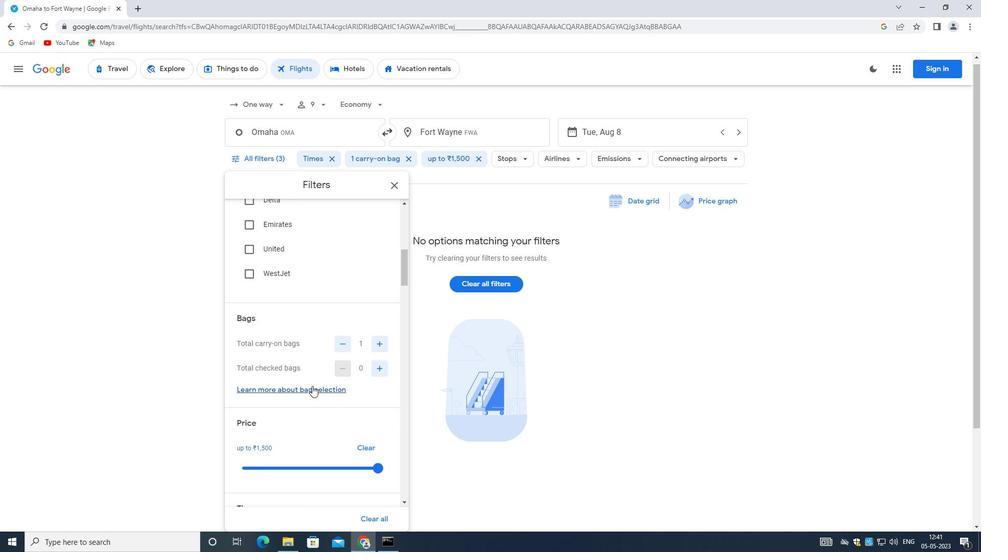 
Action: Mouse moved to (383, 415)
Screenshot: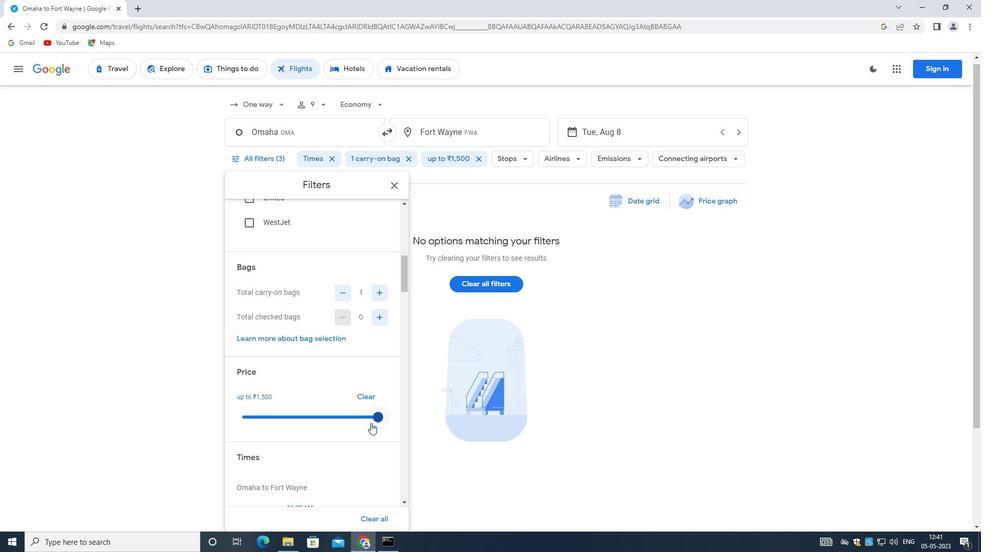 
Action: Mouse pressed left at (383, 415)
Screenshot: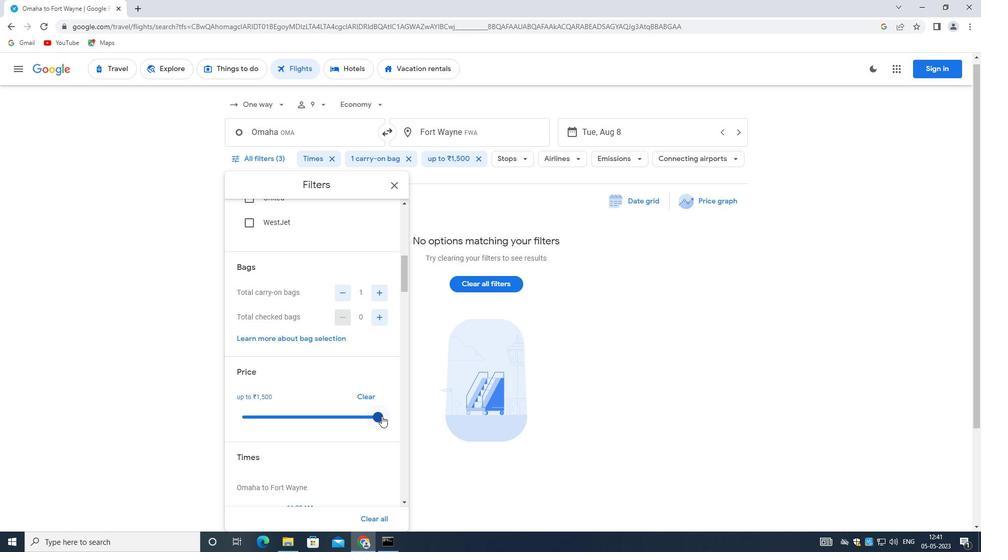 
Action: Mouse pressed left at (383, 415)
Screenshot: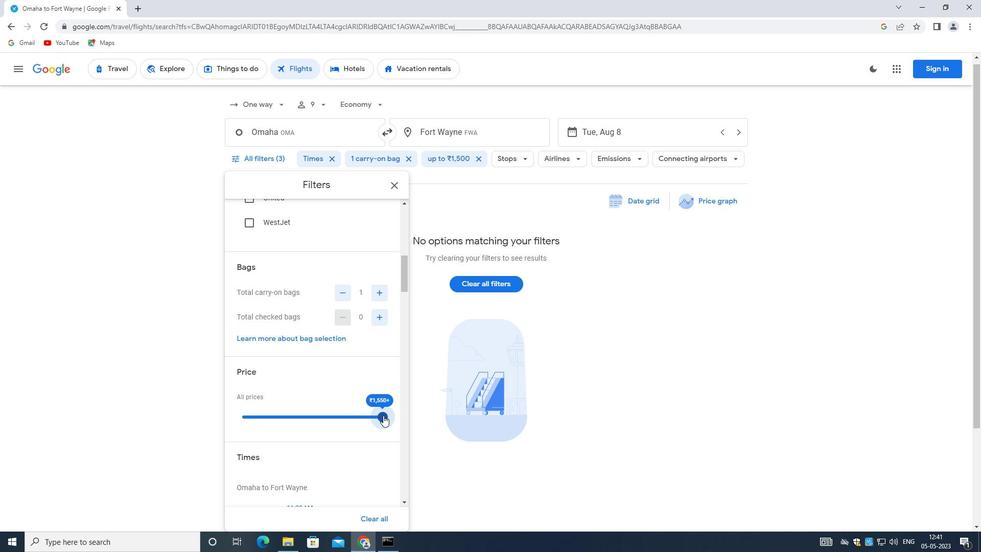 
Action: Mouse moved to (310, 394)
Screenshot: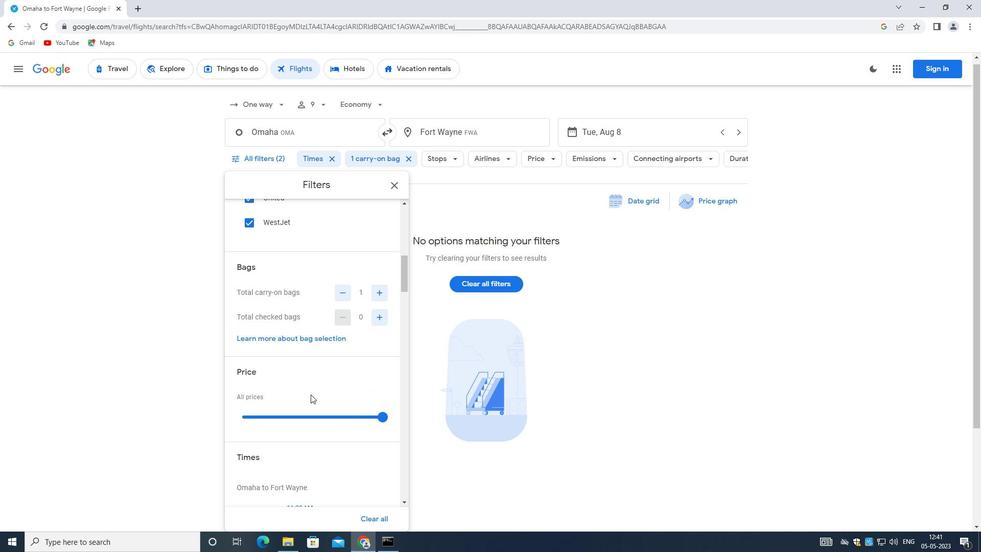 
Action: Mouse scrolled (310, 394) with delta (0, 0)
Screenshot: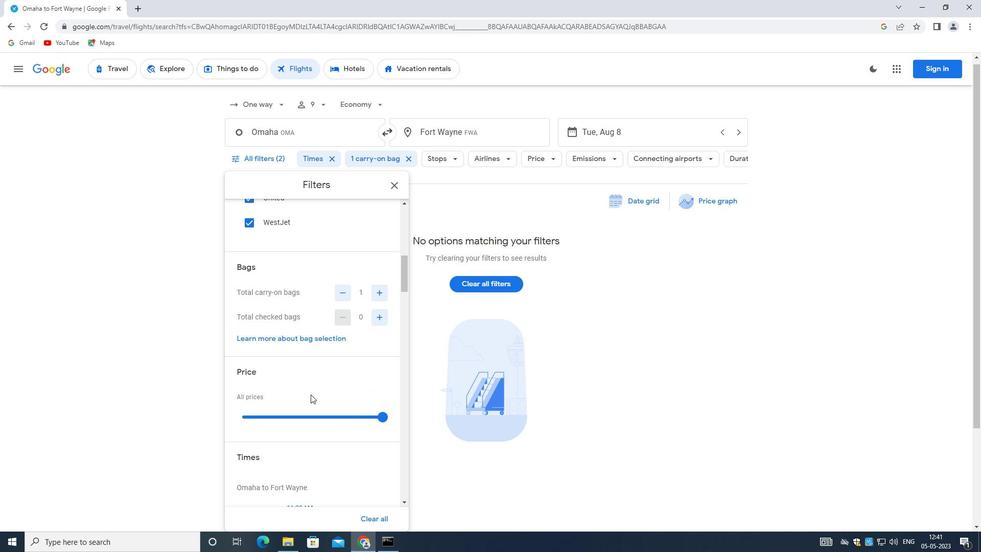 
Action: Mouse scrolled (310, 394) with delta (0, 0)
Screenshot: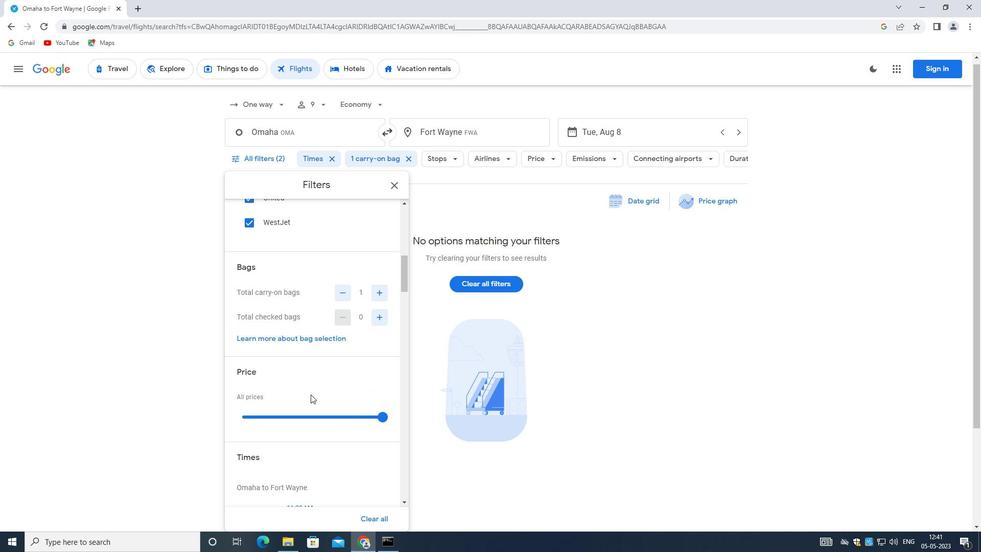 
Action: Mouse scrolled (310, 394) with delta (0, 0)
Screenshot: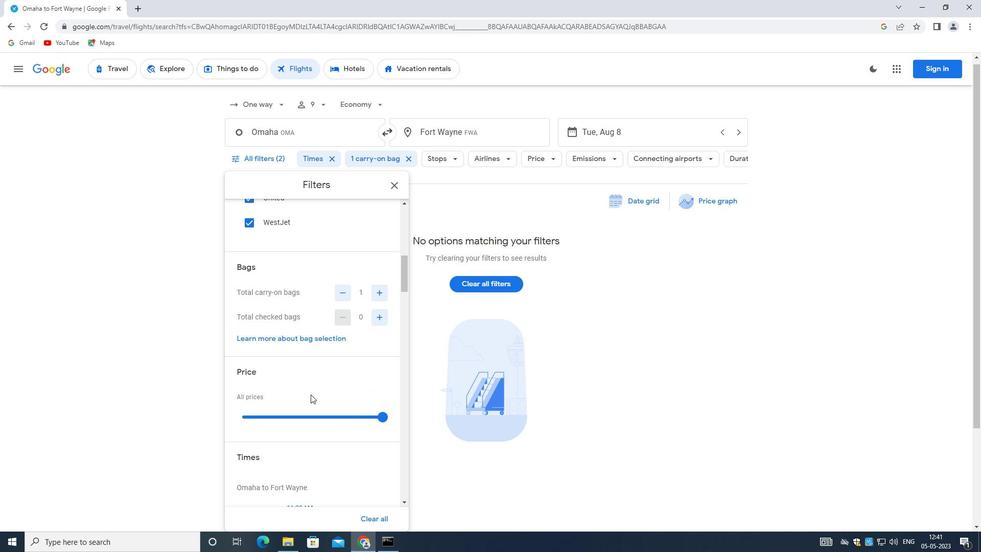 
Action: Mouse moved to (322, 378)
Screenshot: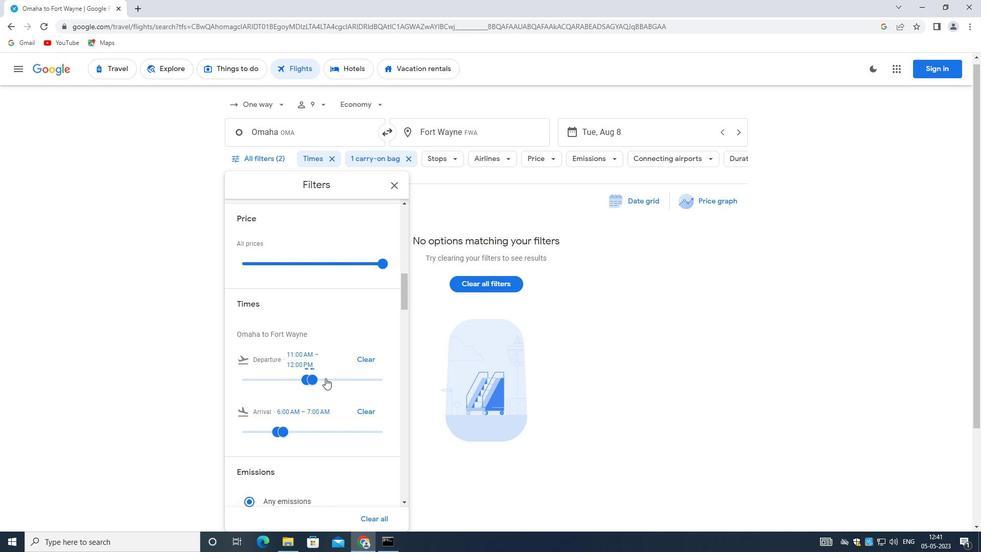 
Action: Mouse pressed left at (322, 378)
Screenshot: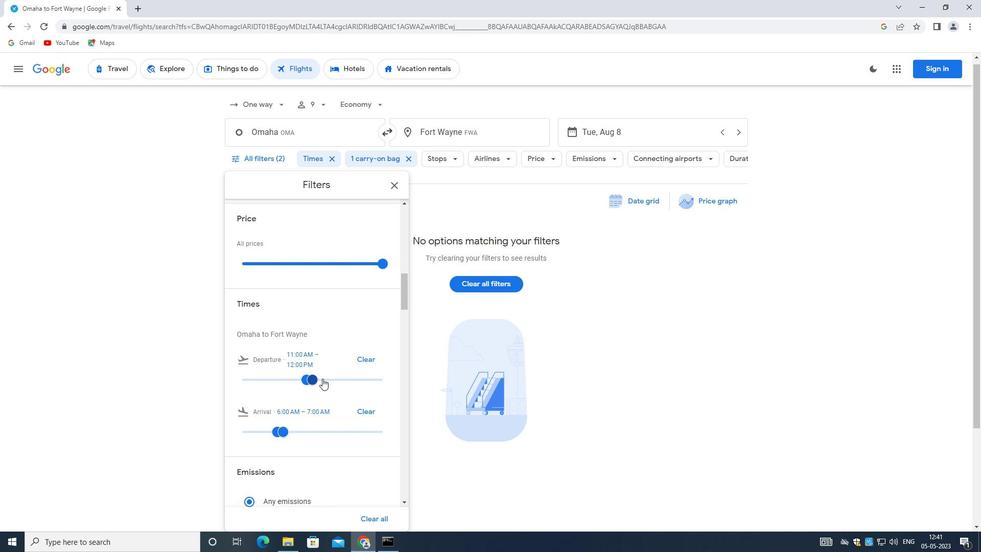 
Action: Mouse moved to (310, 379)
Screenshot: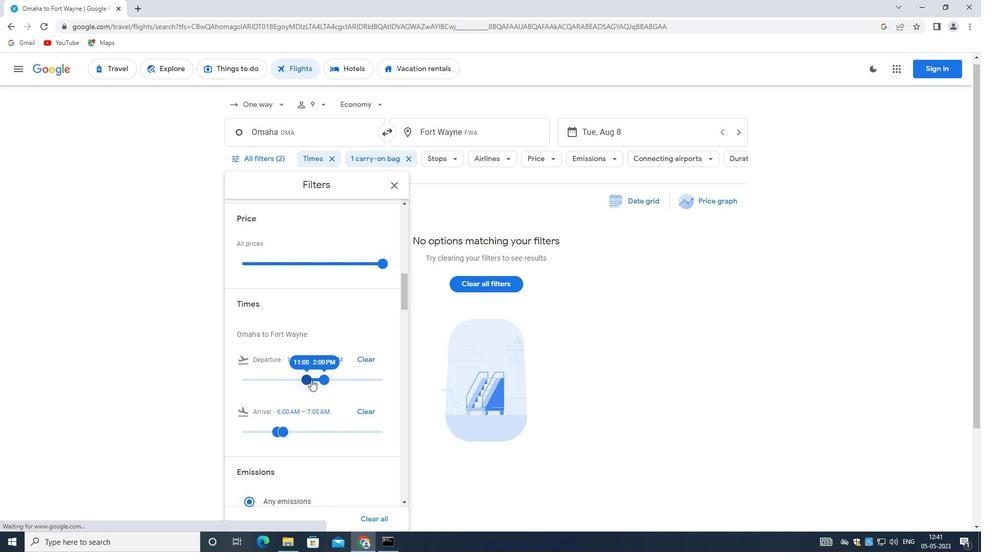 
Action: Mouse pressed left at (310, 379)
Screenshot: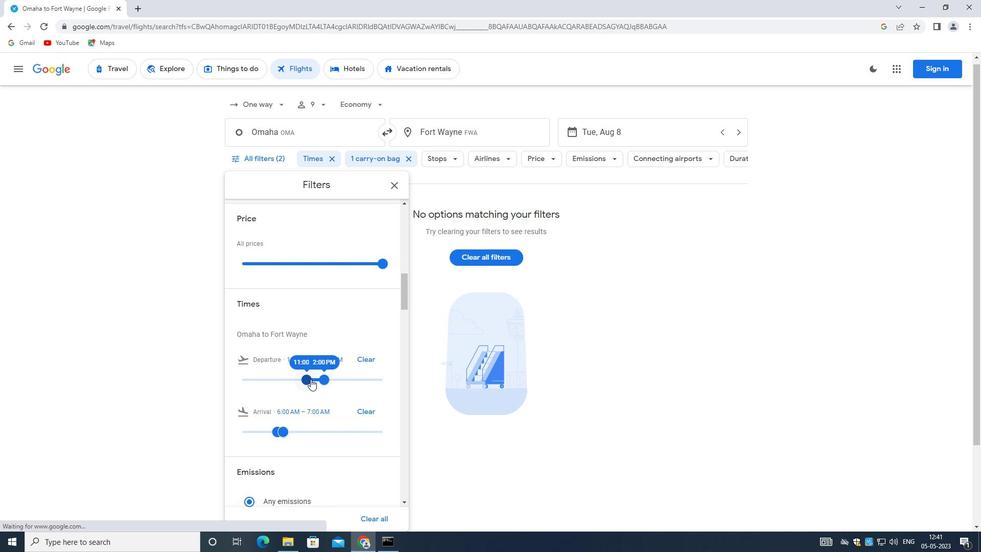 
Action: Mouse moved to (325, 380)
Screenshot: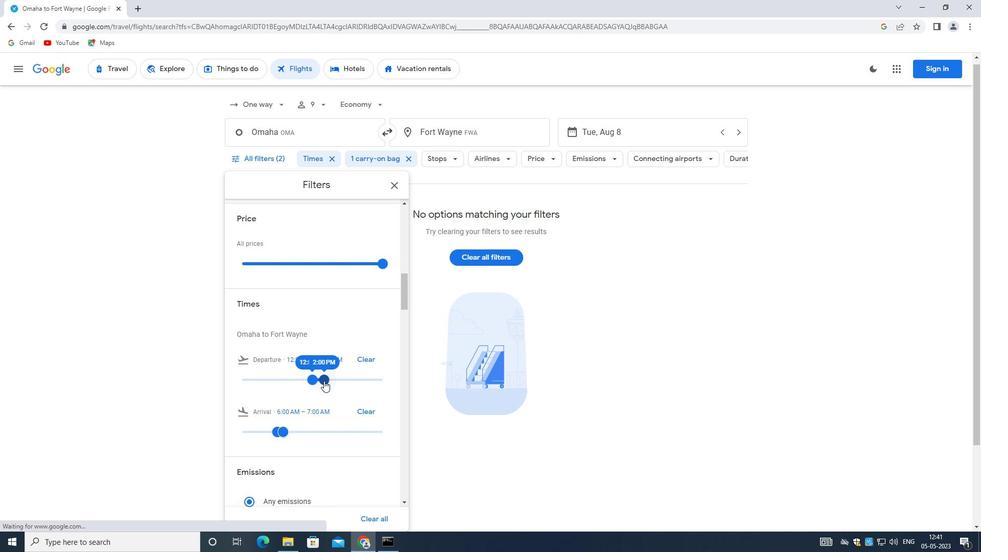 
Action: Mouse pressed left at (325, 380)
Screenshot: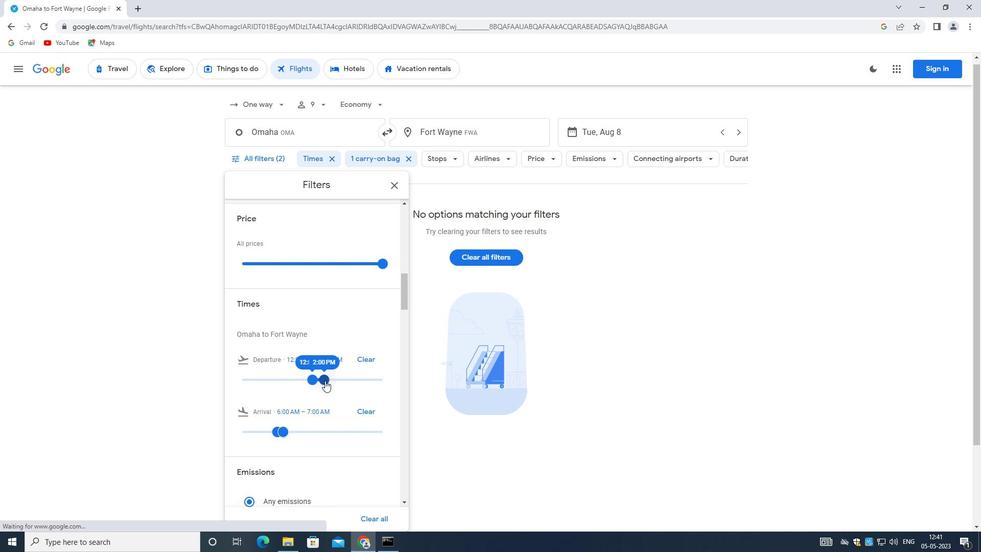 
Action: Mouse moved to (310, 364)
Screenshot: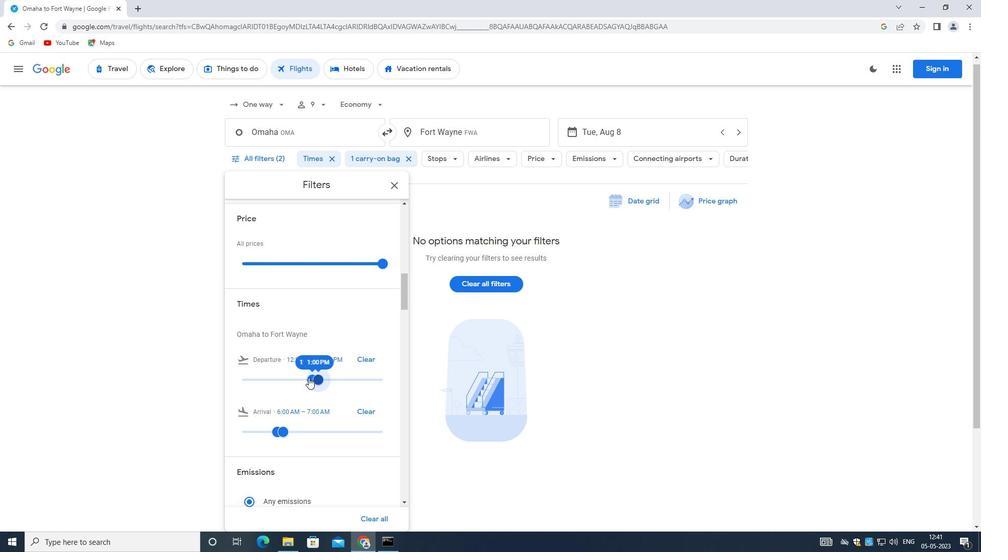 
Action: Mouse scrolled (310, 363) with delta (0, 0)
Screenshot: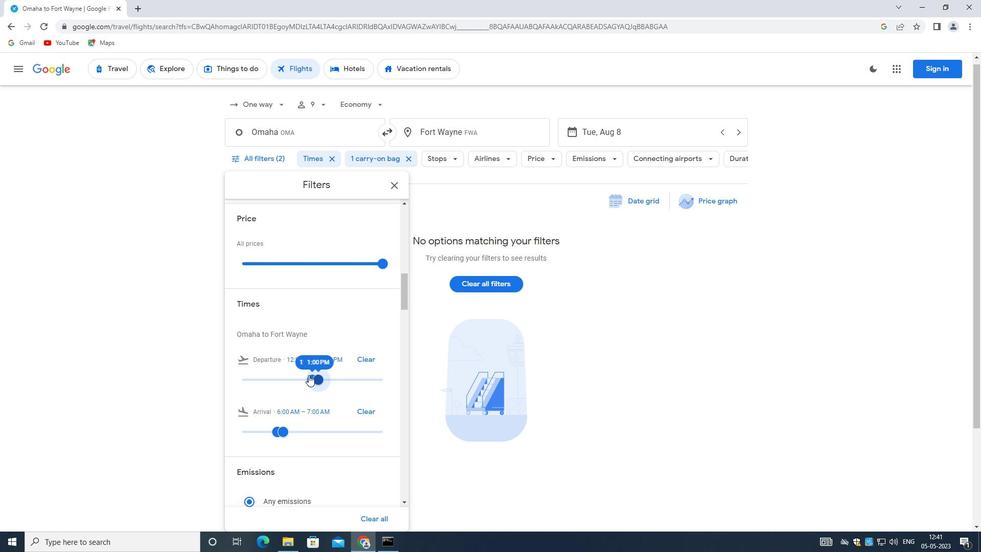 
Action: Mouse scrolled (310, 363) with delta (0, 0)
Screenshot: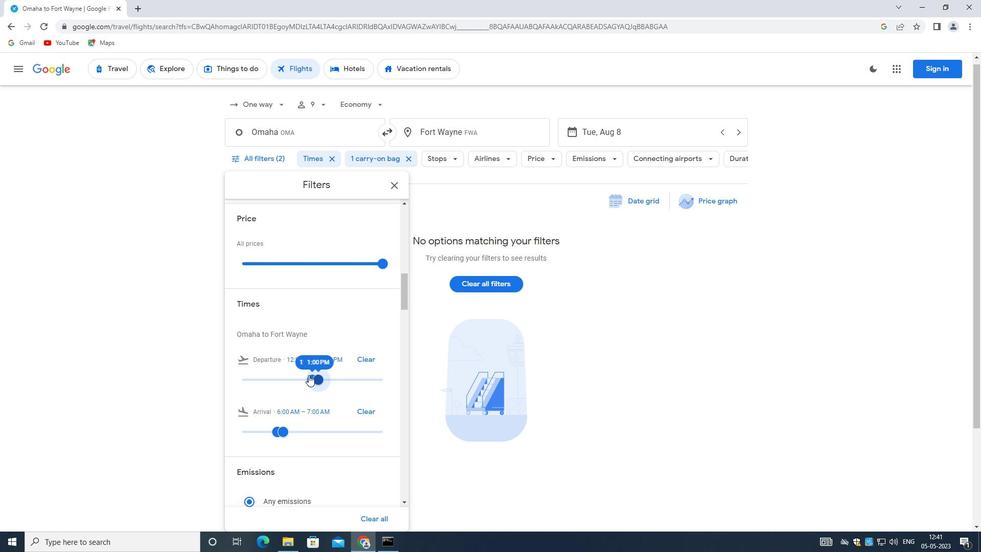 
Action: Mouse scrolled (310, 363) with delta (0, 0)
Screenshot: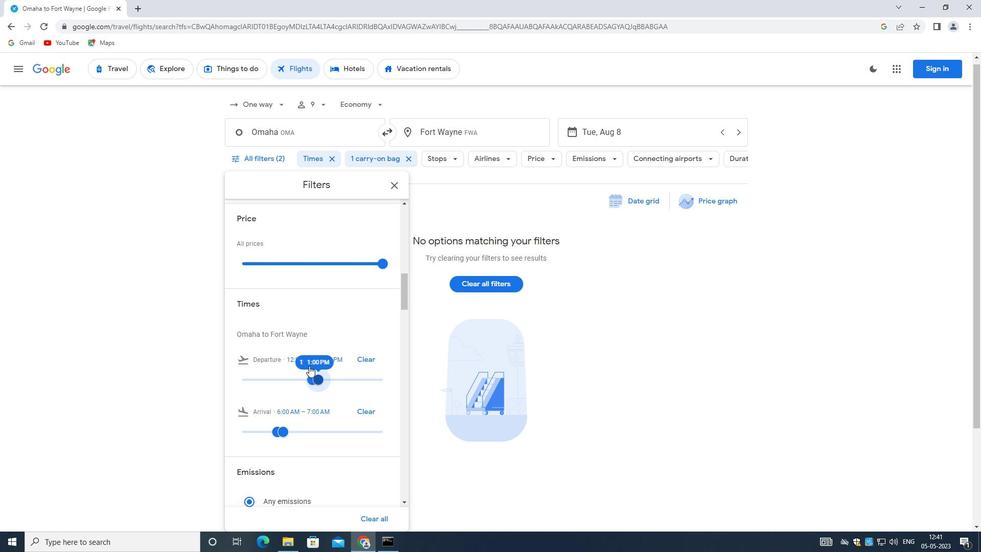 
Action: Mouse moved to (310, 363)
Screenshot: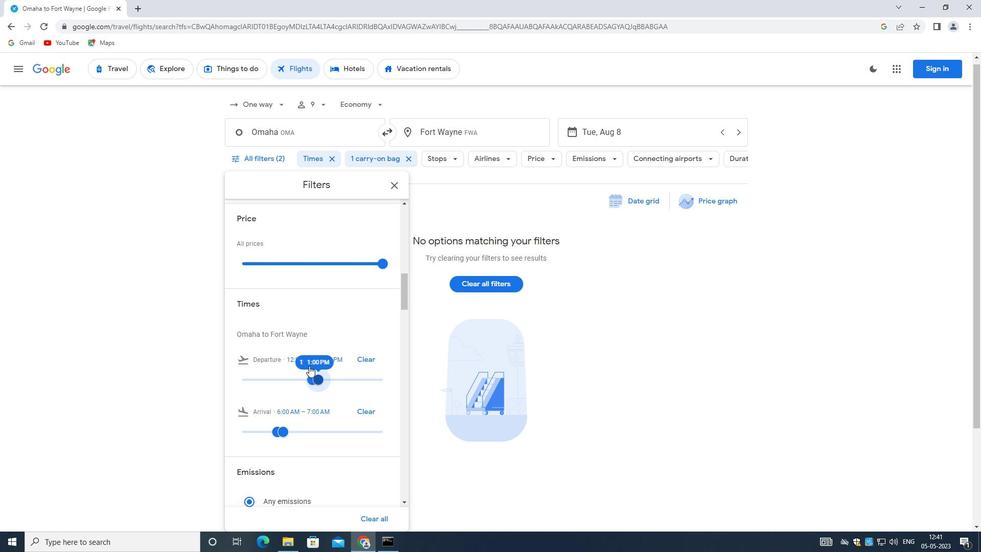 
Action: Mouse scrolled (310, 363) with delta (0, 0)
Screenshot: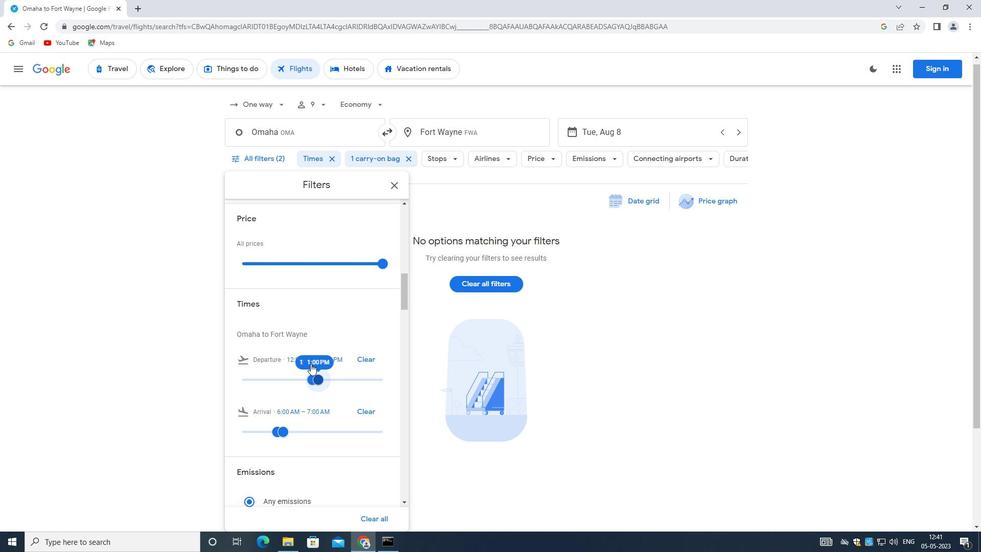 
Action: Mouse moved to (310, 363)
Screenshot: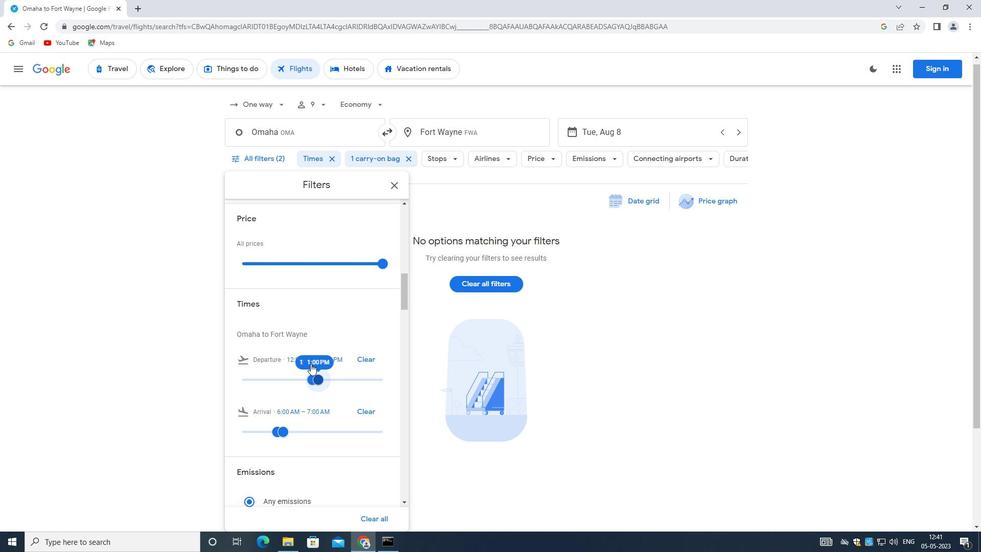 
Action: Mouse scrolled (310, 363) with delta (0, 0)
Screenshot: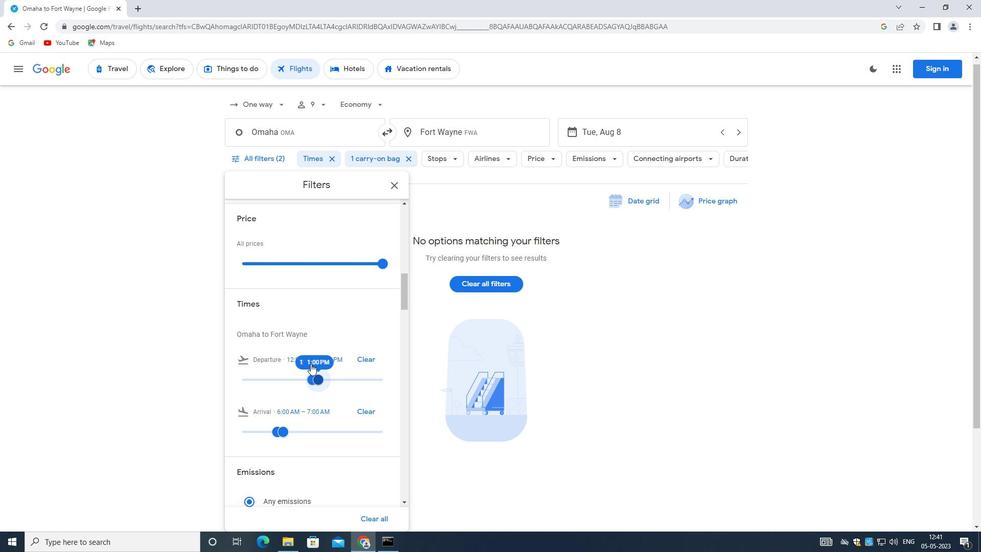 
Action: Mouse moved to (310, 374)
Screenshot: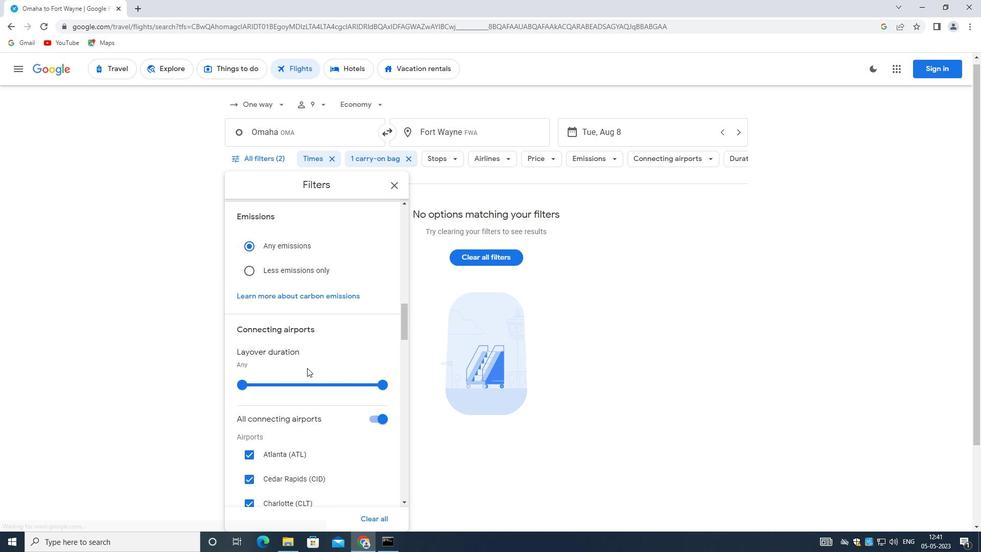 
Action: Mouse scrolled (310, 374) with delta (0, 0)
Screenshot: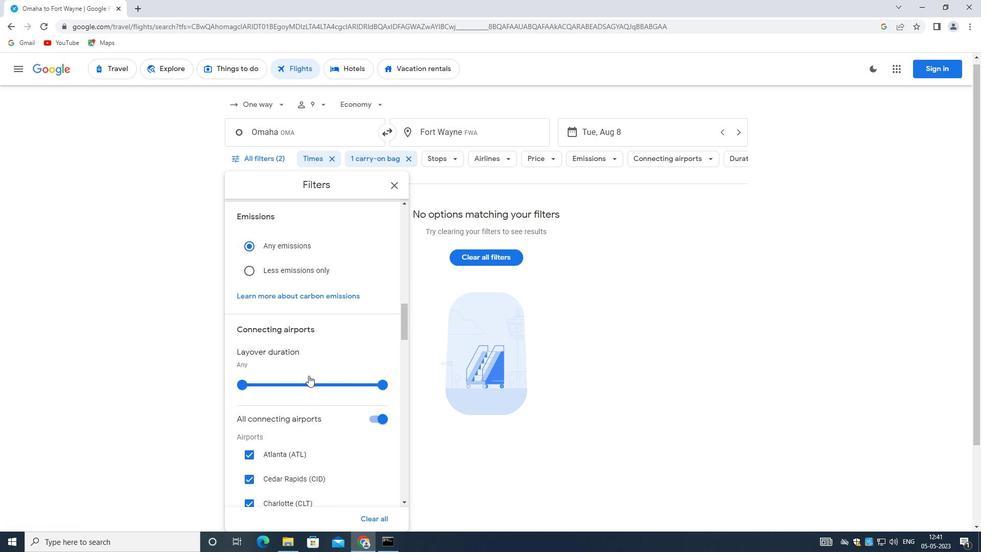 
Action: Mouse scrolled (310, 374) with delta (0, 0)
Screenshot: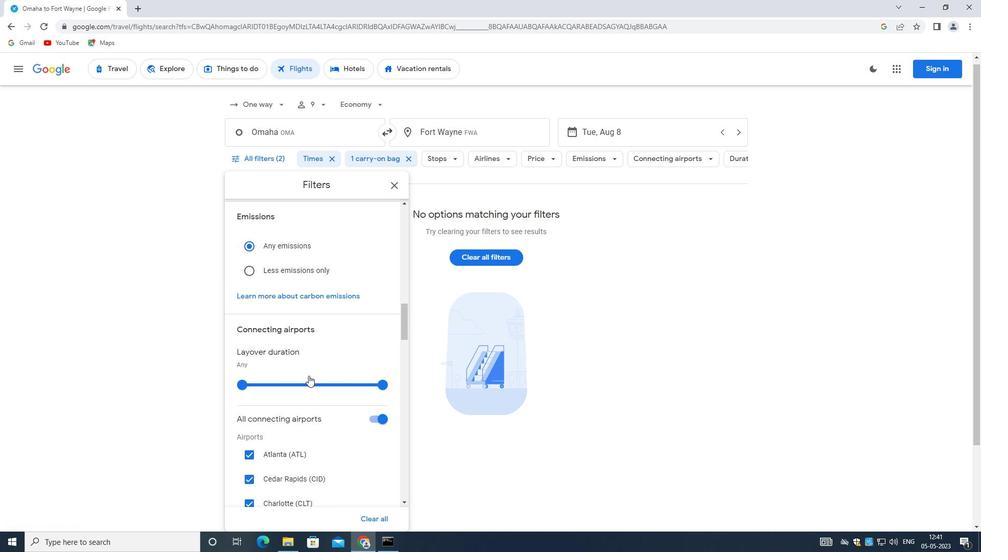 
Action: Mouse scrolled (310, 374) with delta (0, 0)
Screenshot: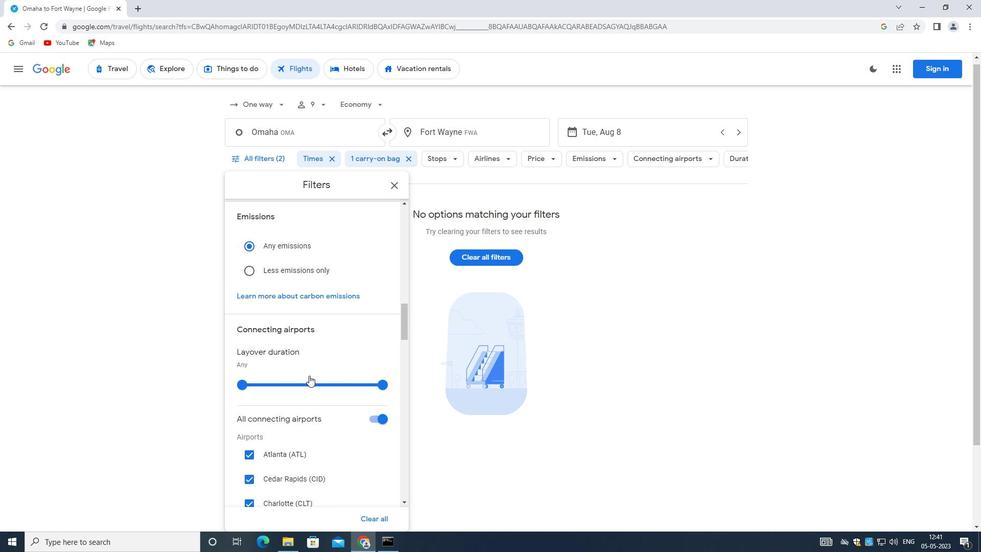 
Action: Mouse scrolled (310, 374) with delta (0, 0)
Screenshot: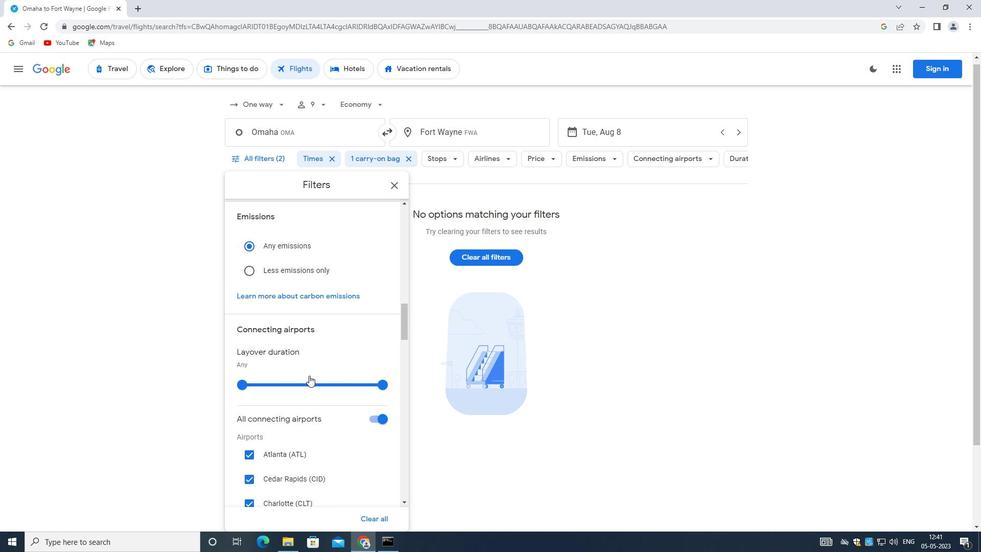 
Action: Mouse scrolled (310, 374) with delta (0, 0)
Screenshot: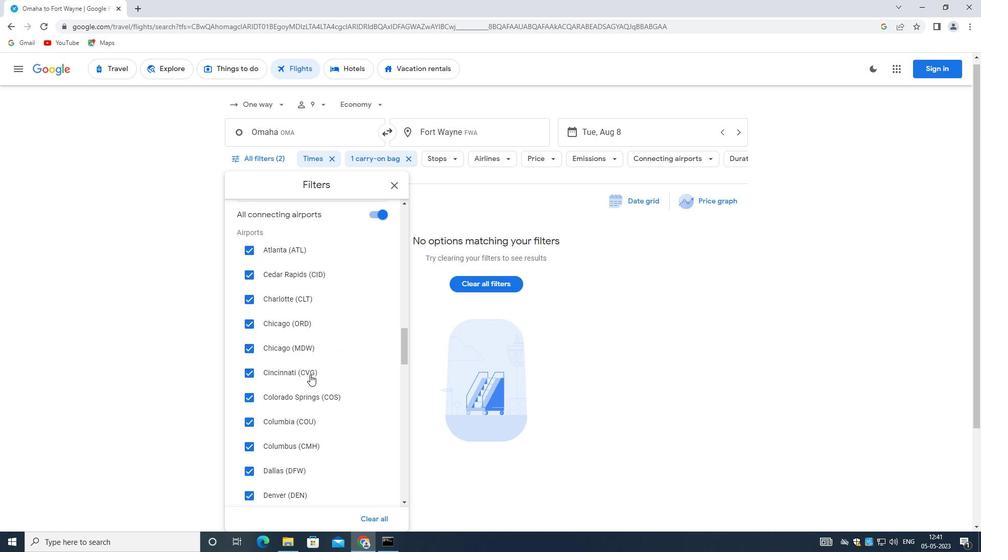 
Action: Mouse scrolled (310, 374) with delta (0, 0)
Screenshot: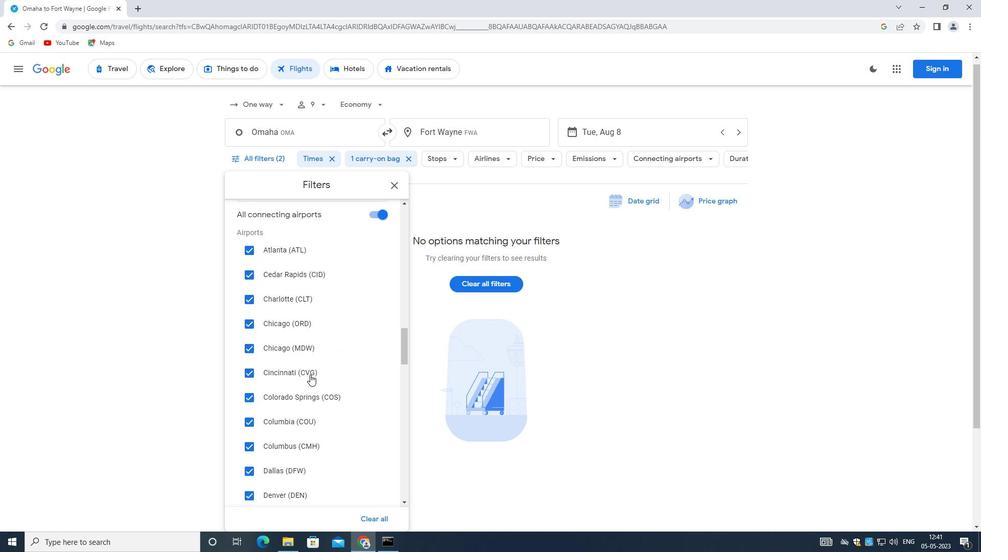 
Action: Mouse scrolled (310, 374) with delta (0, 0)
Screenshot: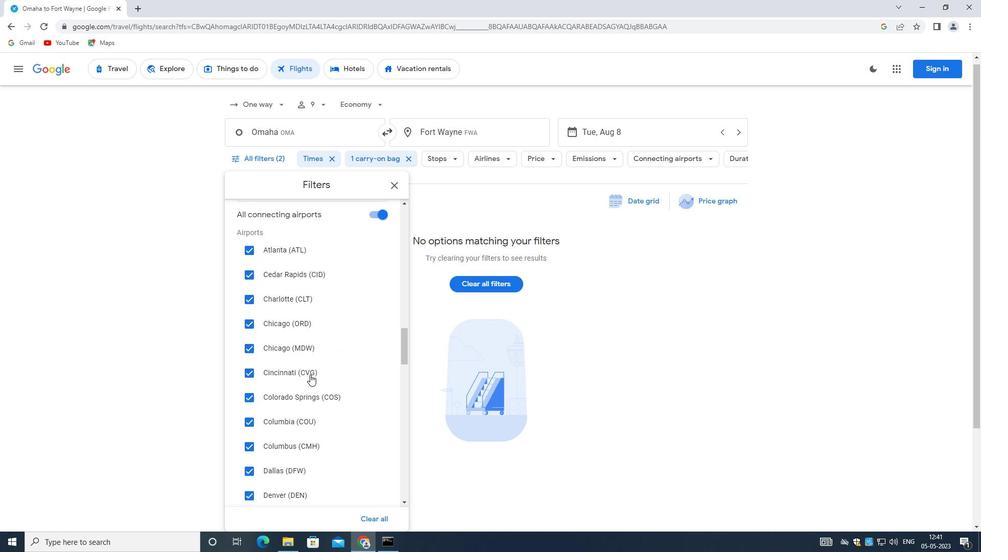 
Action: Mouse scrolled (310, 374) with delta (0, 0)
Screenshot: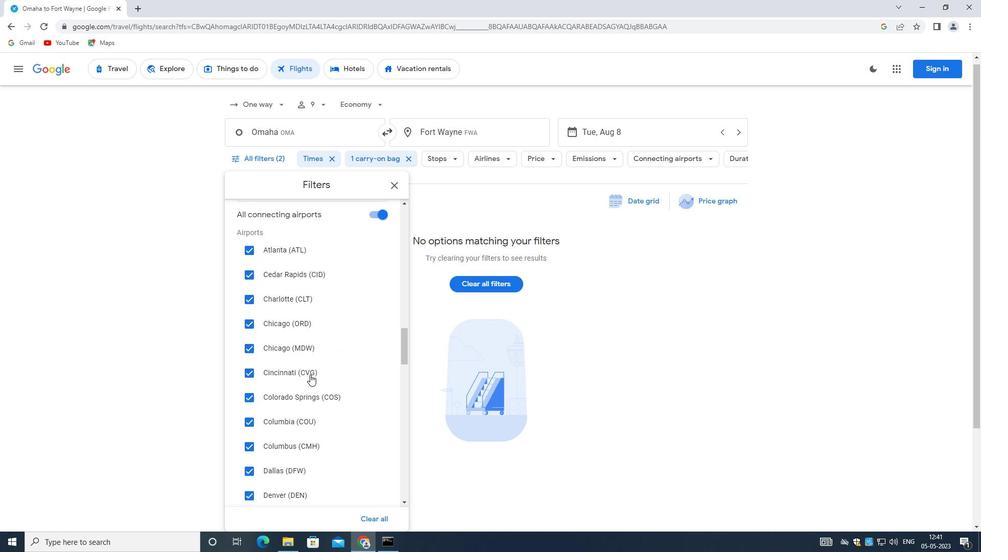 
Action: Mouse scrolled (310, 374) with delta (0, 0)
Screenshot: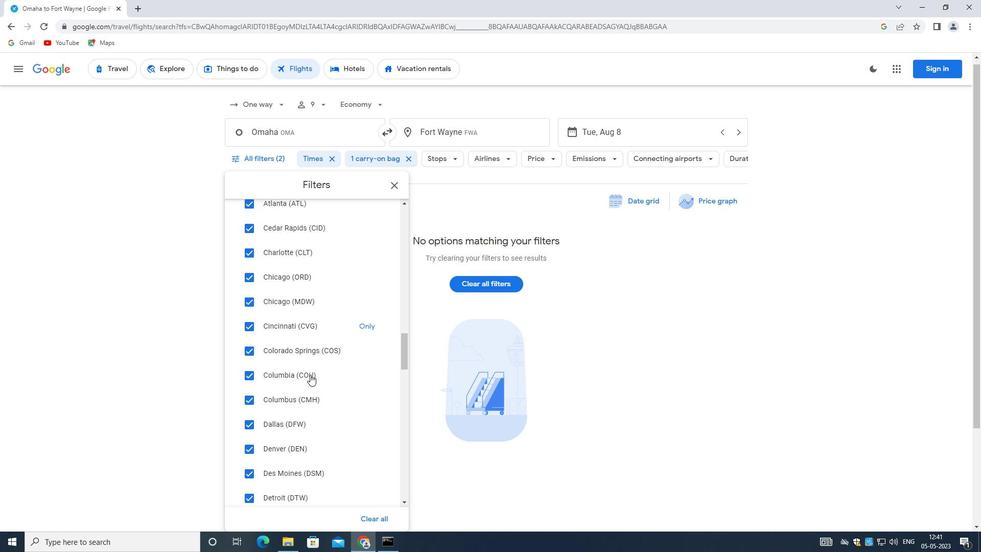 
Action: Mouse scrolled (310, 374) with delta (0, 0)
Screenshot: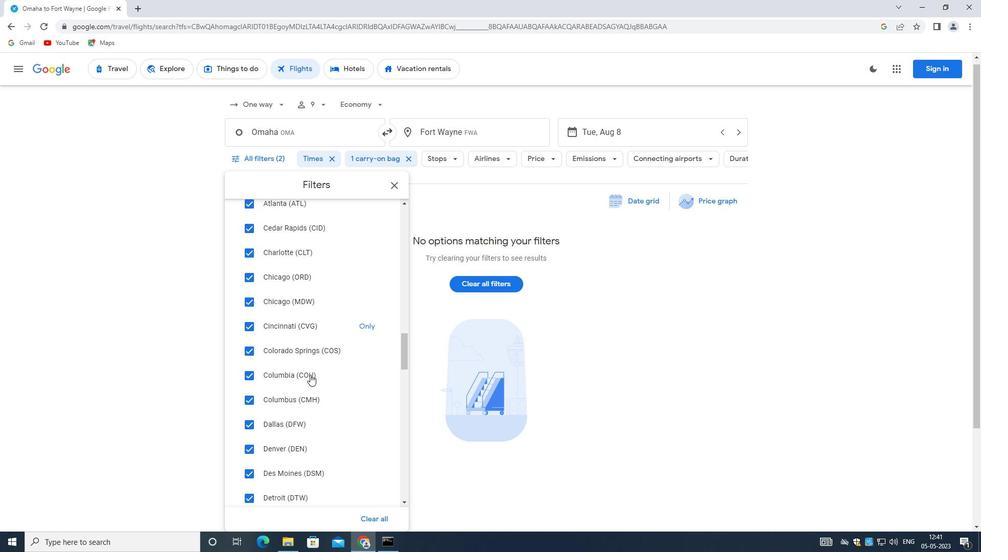 
Action: Mouse scrolled (310, 374) with delta (0, 0)
Screenshot: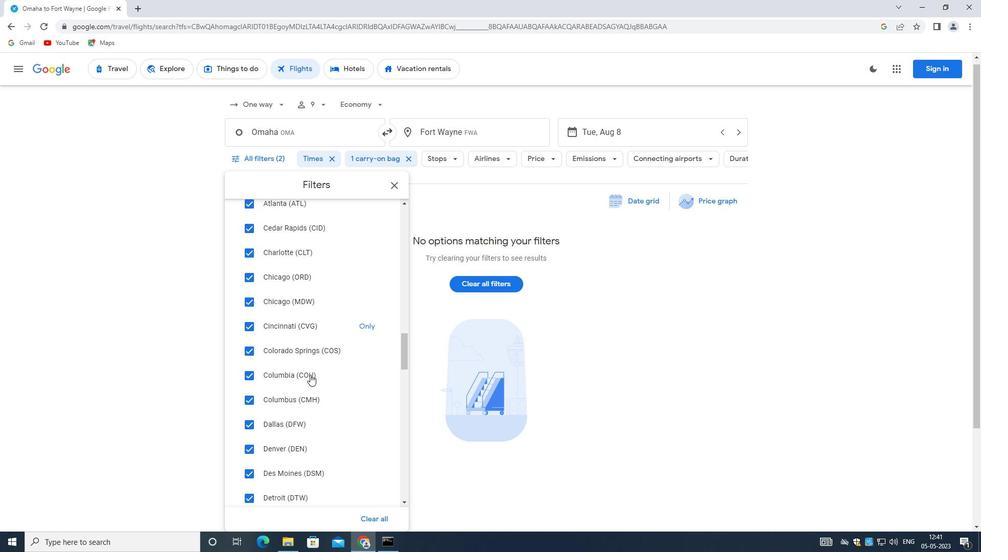 
Action: Mouse scrolled (310, 374) with delta (0, 0)
Screenshot: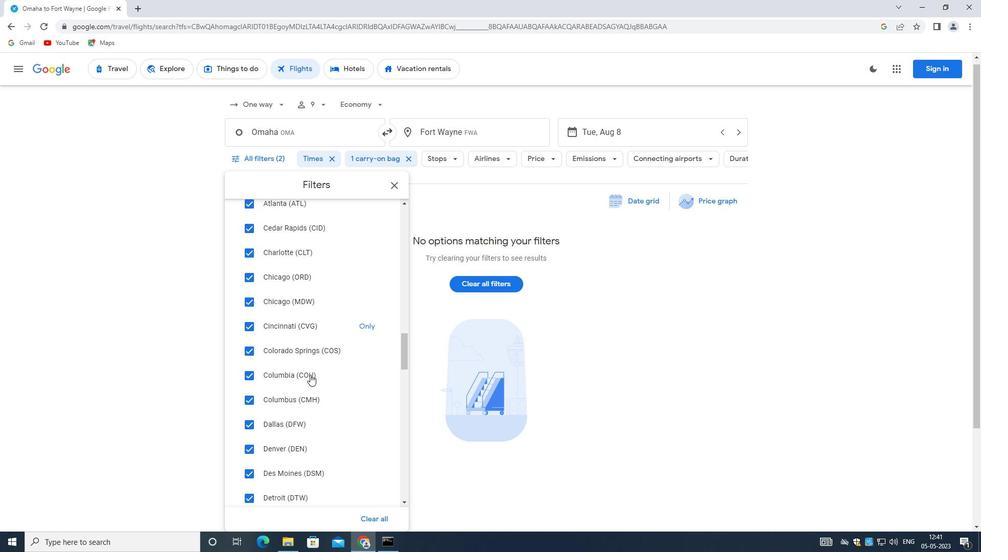 
Action: Mouse moved to (310, 374)
Screenshot: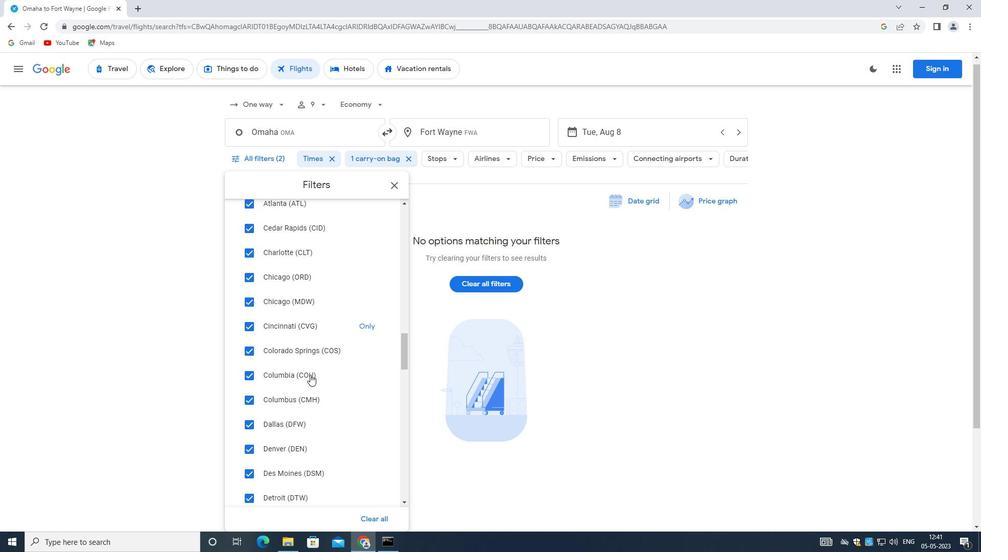
Action: Mouse scrolled (310, 373) with delta (0, 0)
Screenshot: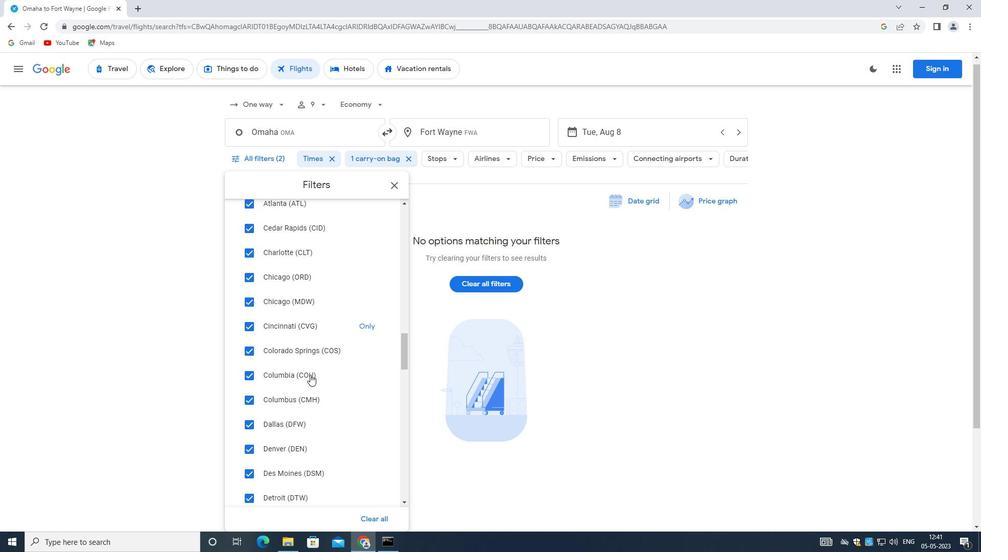 
Action: Mouse moved to (310, 373)
Screenshot: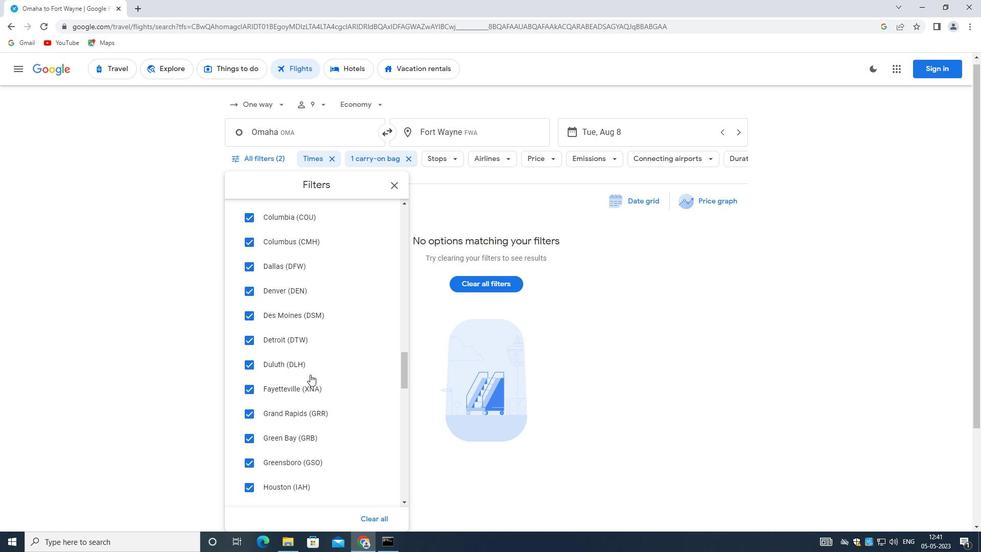 
Action: Mouse scrolled (310, 372) with delta (0, 0)
Screenshot: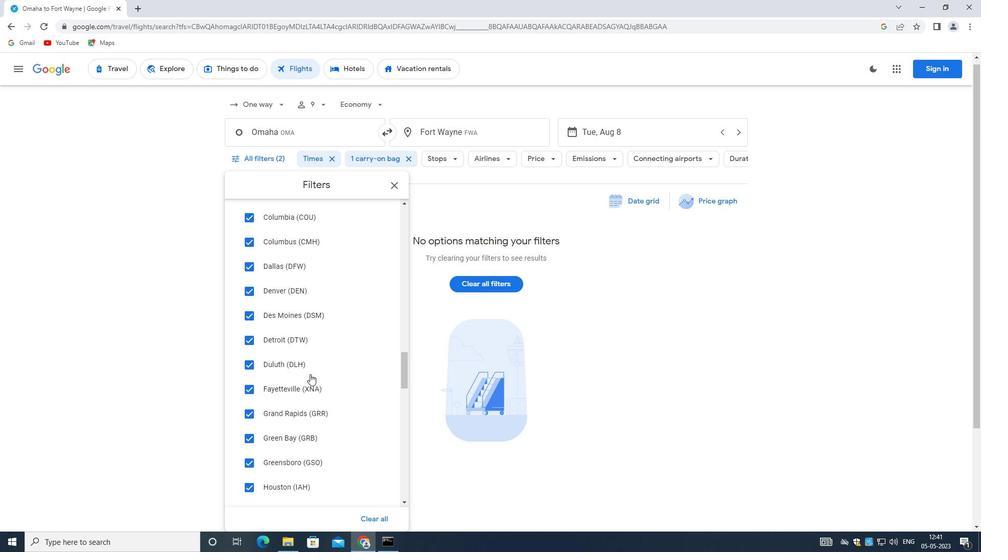 
Action: Mouse scrolled (310, 372) with delta (0, 0)
Screenshot: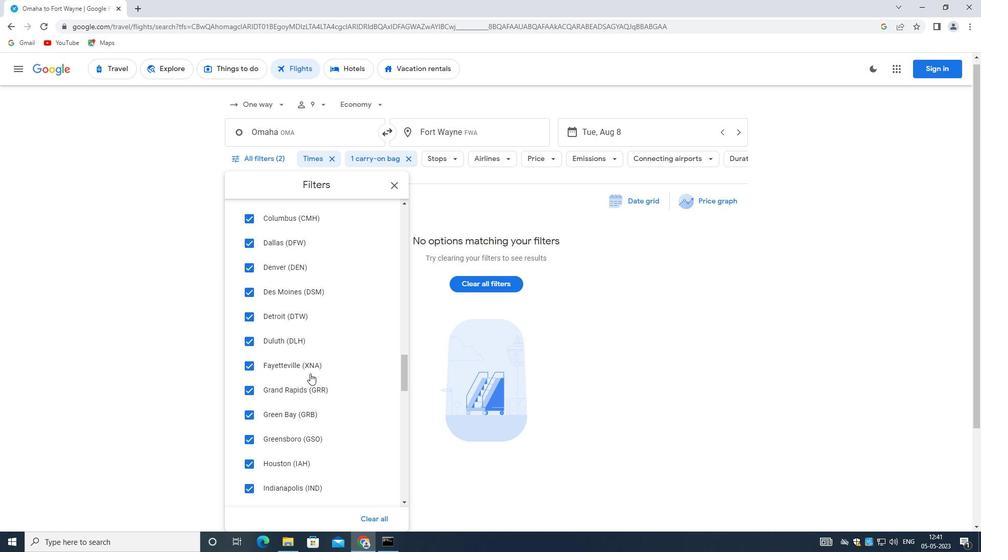 
Action: Mouse scrolled (310, 372) with delta (0, 0)
Screenshot: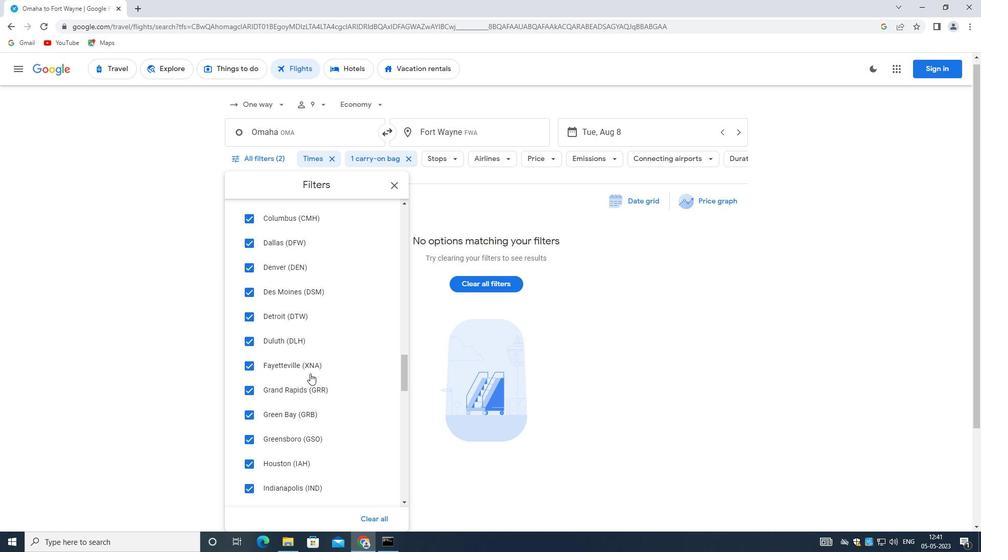
Action: Mouse scrolled (310, 373) with delta (0, 0)
Screenshot: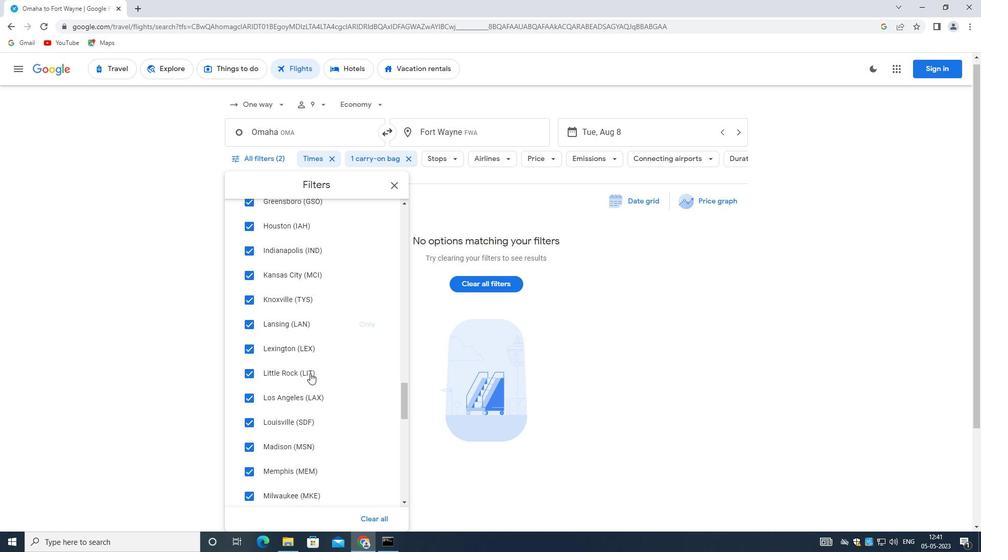 
Action: Mouse scrolled (310, 372) with delta (0, 0)
Screenshot: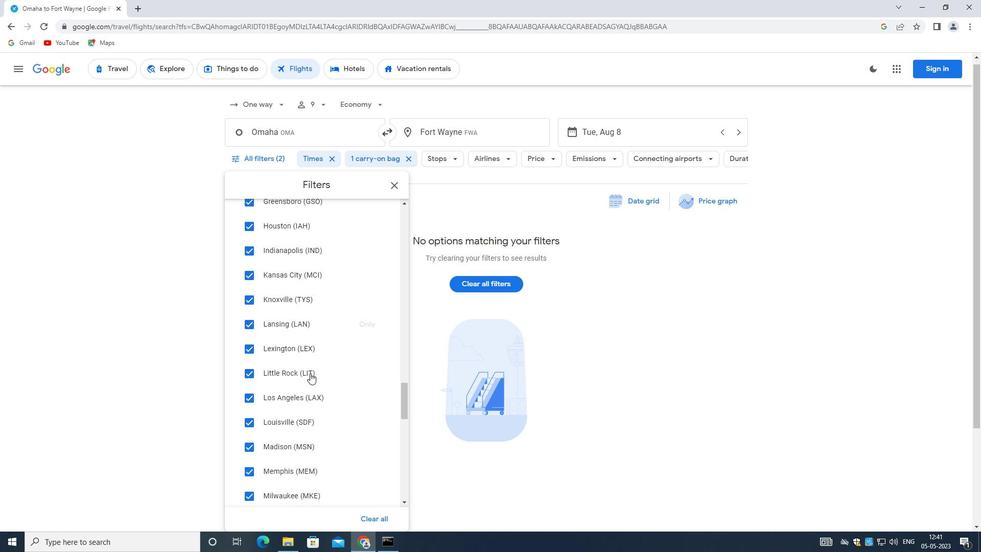 
Action: Mouse scrolled (310, 372) with delta (0, 0)
Screenshot: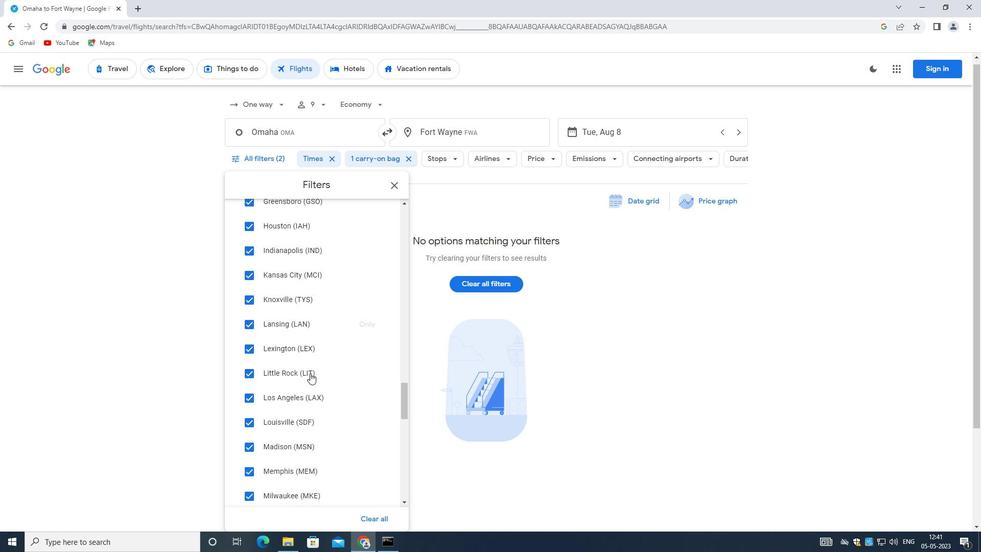 
Action: Mouse scrolled (310, 372) with delta (0, 0)
Screenshot: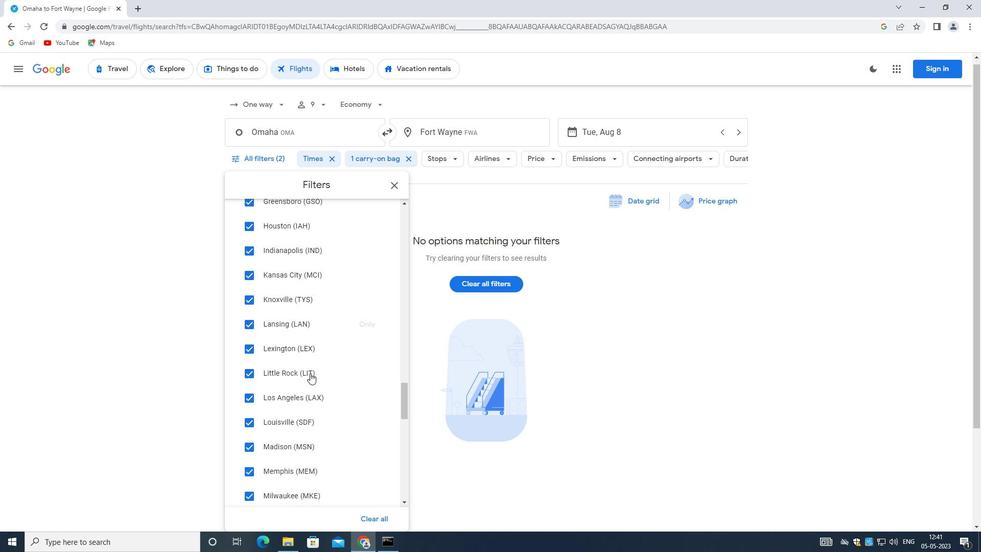 
Action: Mouse scrolled (310, 372) with delta (0, 0)
Screenshot: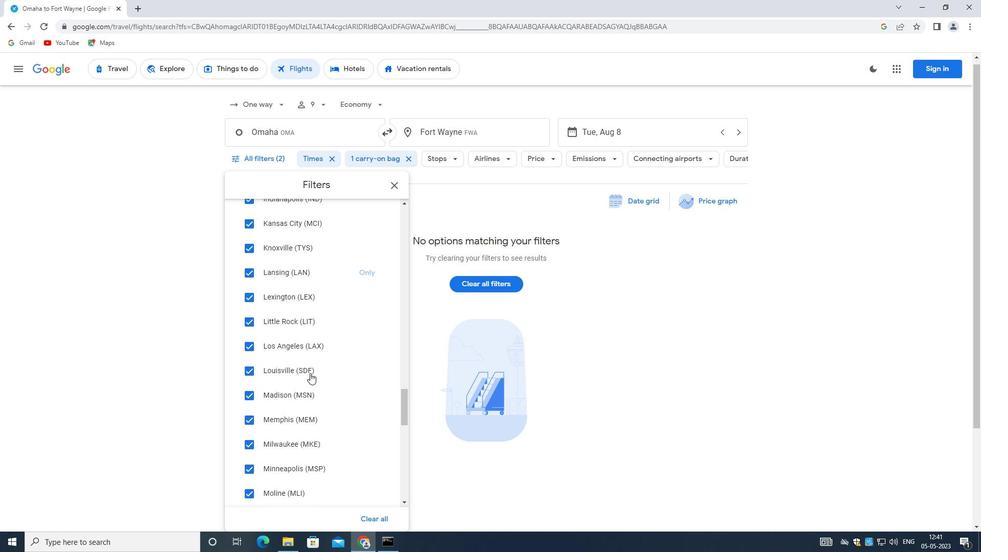 
Action: Mouse scrolled (310, 372) with delta (0, 0)
Screenshot: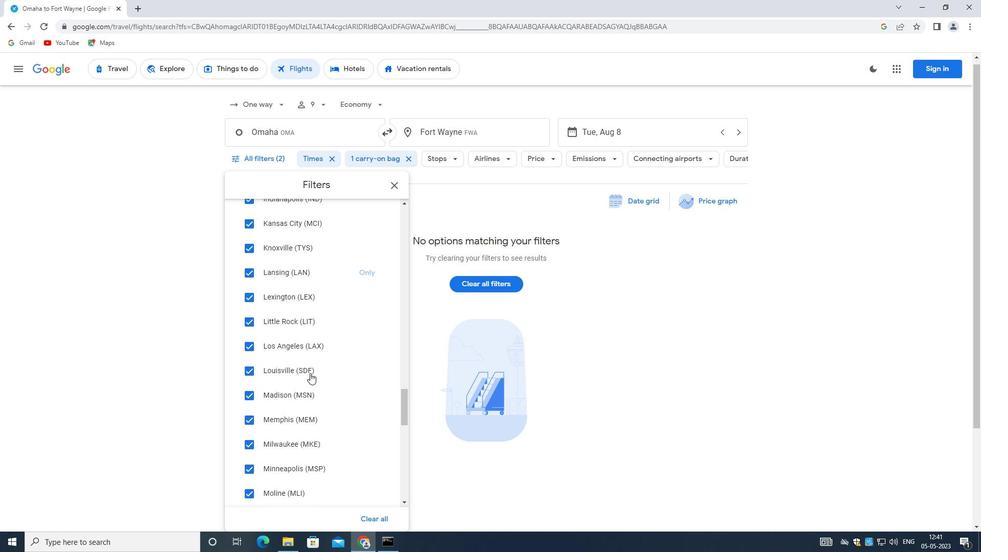 
Action: Mouse moved to (310, 372)
Screenshot: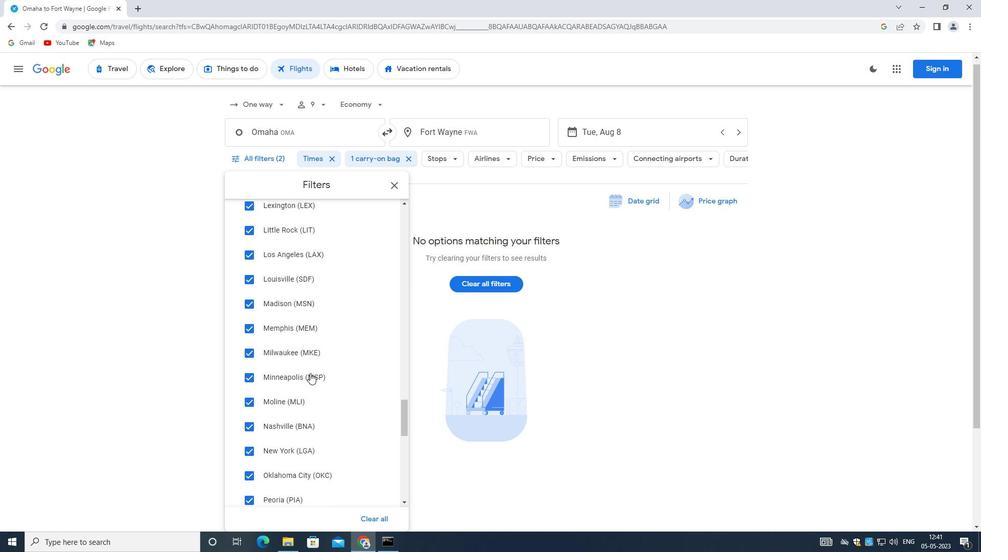 
Action: Mouse scrolled (310, 372) with delta (0, 0)
Screenshot: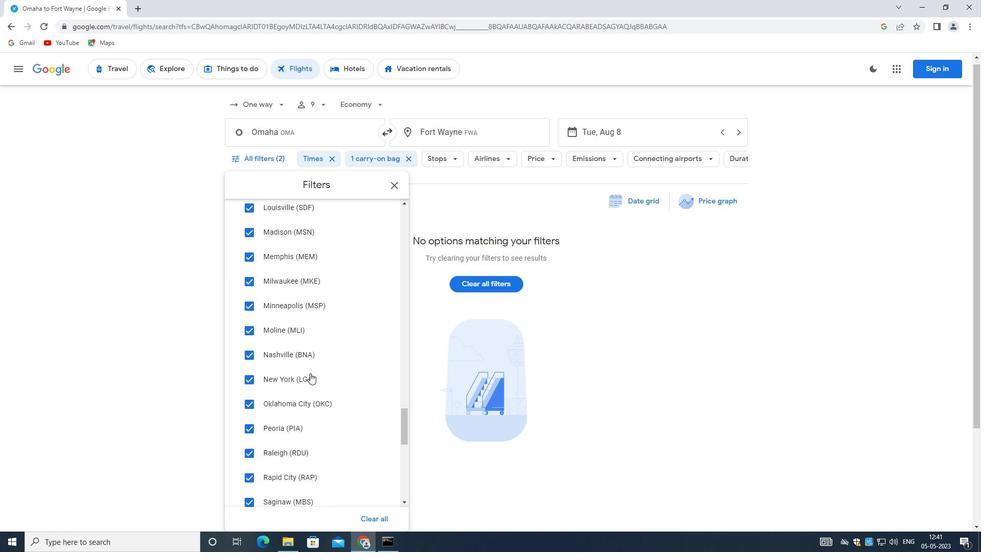 
Action: Mouse scrolled (310, 372) with delta (0, 0)
Screenshot: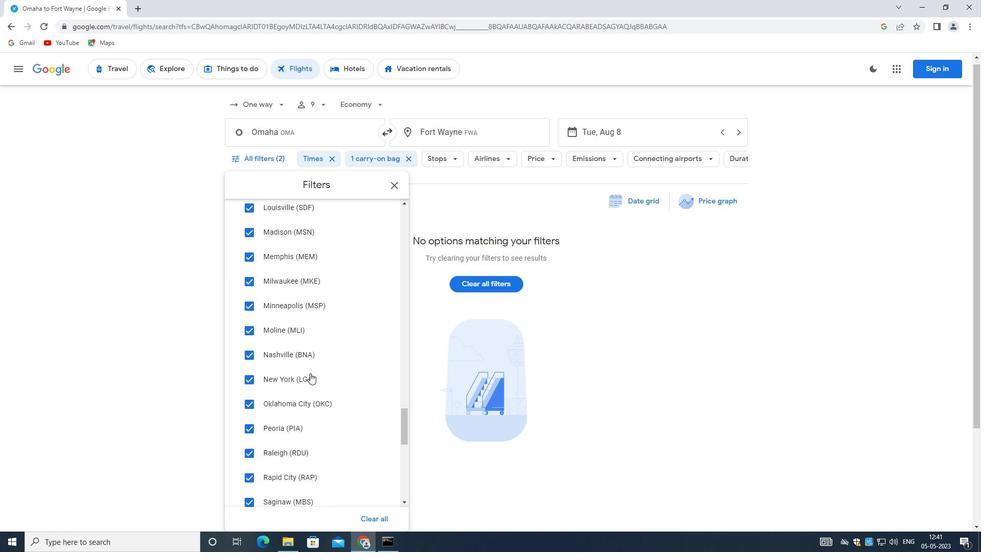 
Action: Mouse scrolled (310, 372) with delta (0, 0)
Screenshot: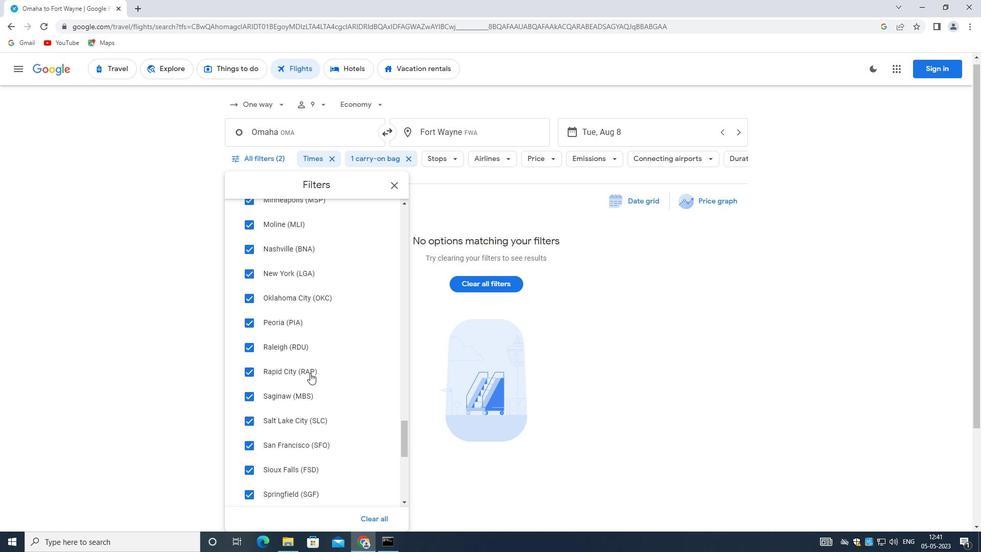 
Action: Mouse scrolled (310, 372) with delta (0, 0)
Screenshot: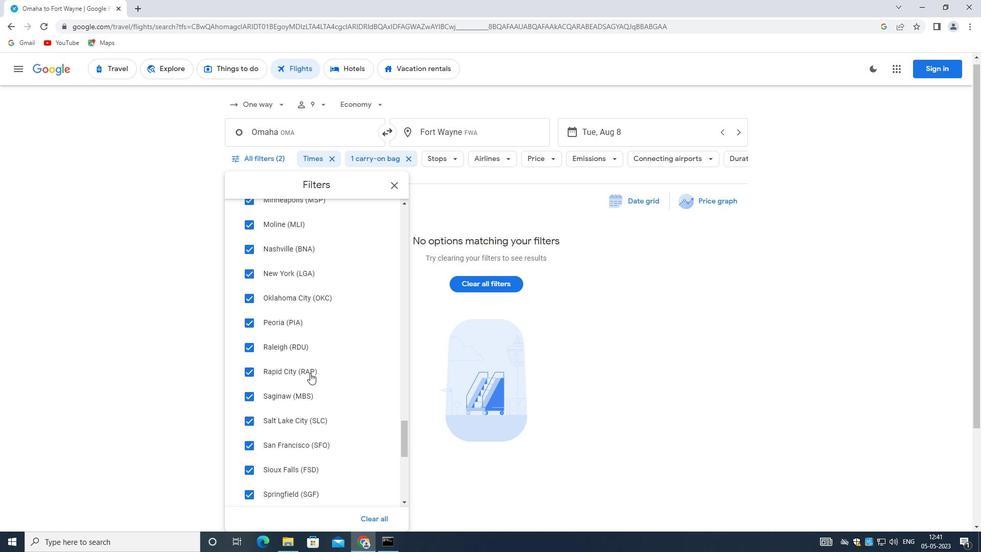 
Action: Mouse scrolled (310, 372) with delta (0, 0)
Screenshot: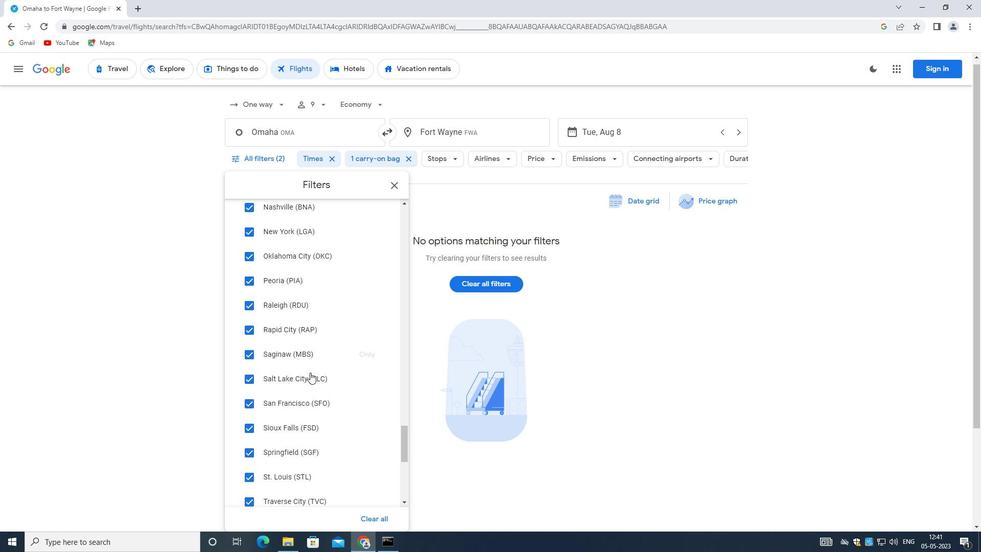 
Action: Mouse scrolled (310, 372) with delta (0, 0)
Screenshot: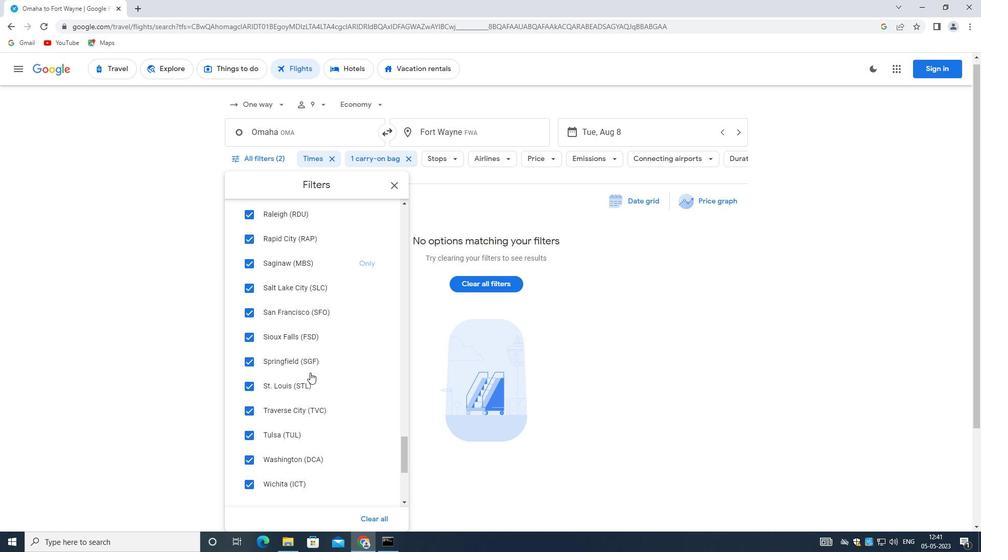 
Action: Mouse scrolled (310, 372) with delta (0, 0)
Screenshot: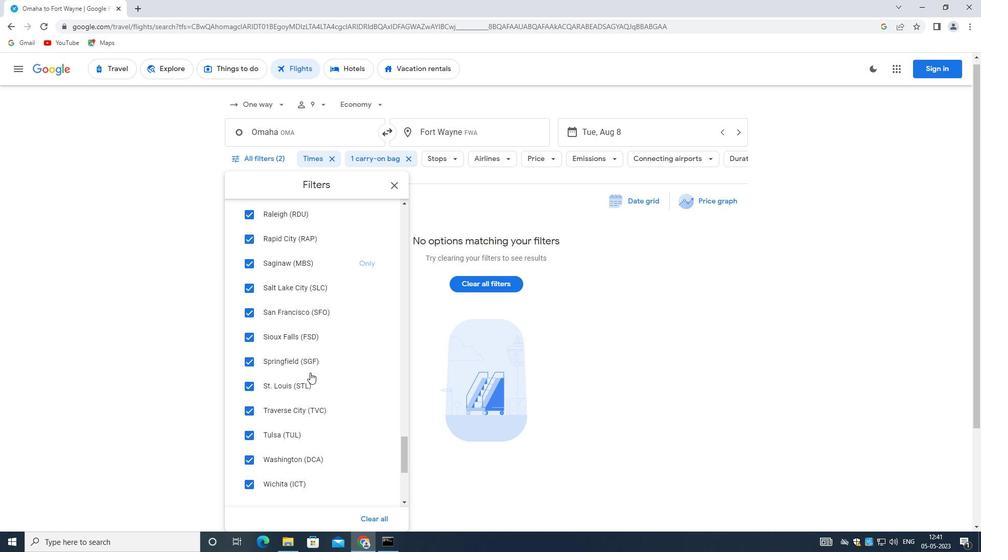 
Action: Mouse scrolled (310, 372) with delta (0, 0)
Screenshot: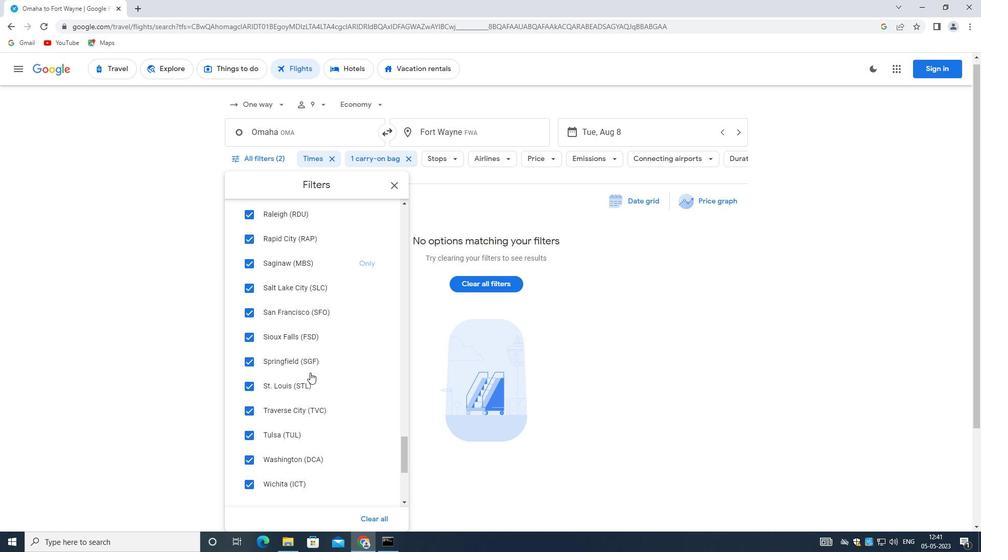
Action: Mouse scrolled (310, 372) with delta (0, 0)
Screenshot: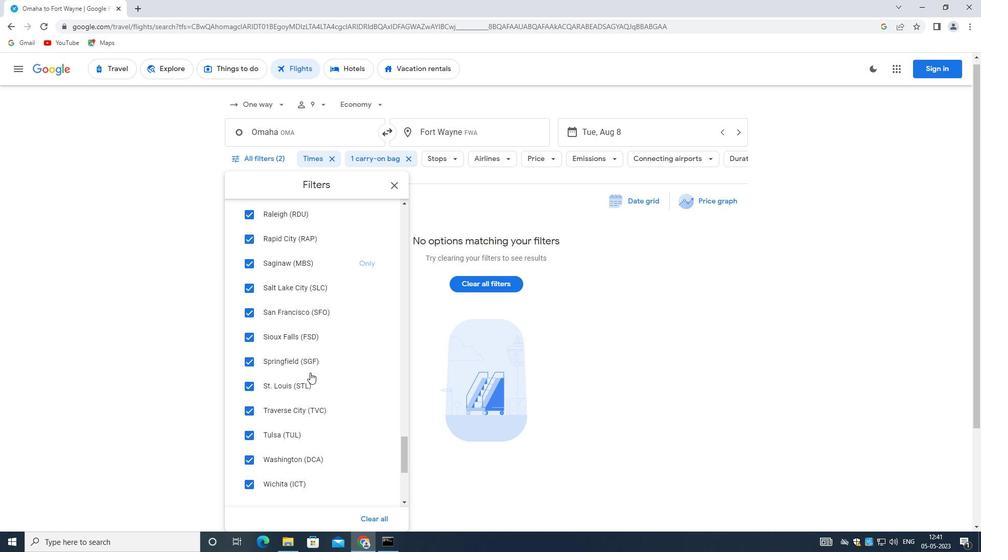 
Action: Mouse moved to (310, 373)
Screenshot: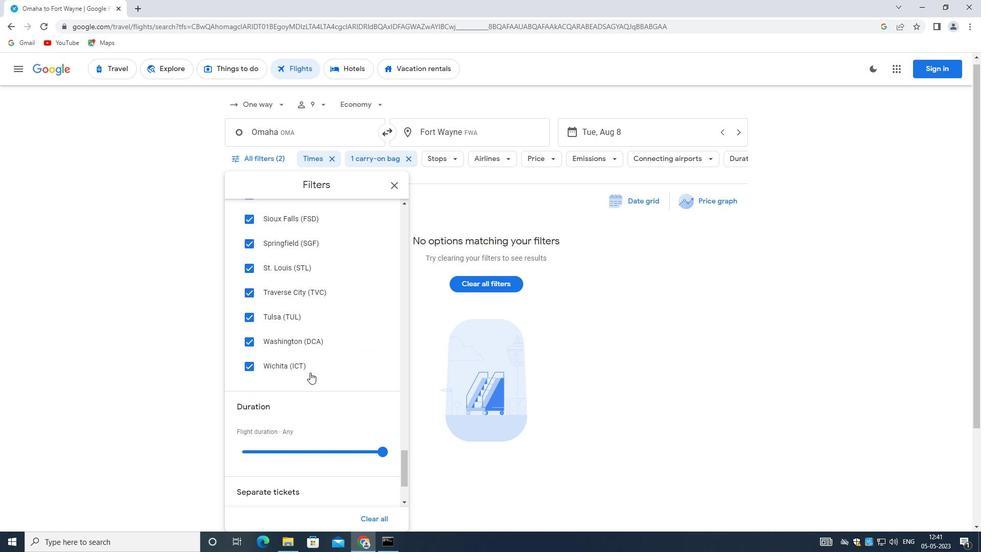 
Action: Mouse scrolled (310, 372) with delta (0, 0)
Screenshot: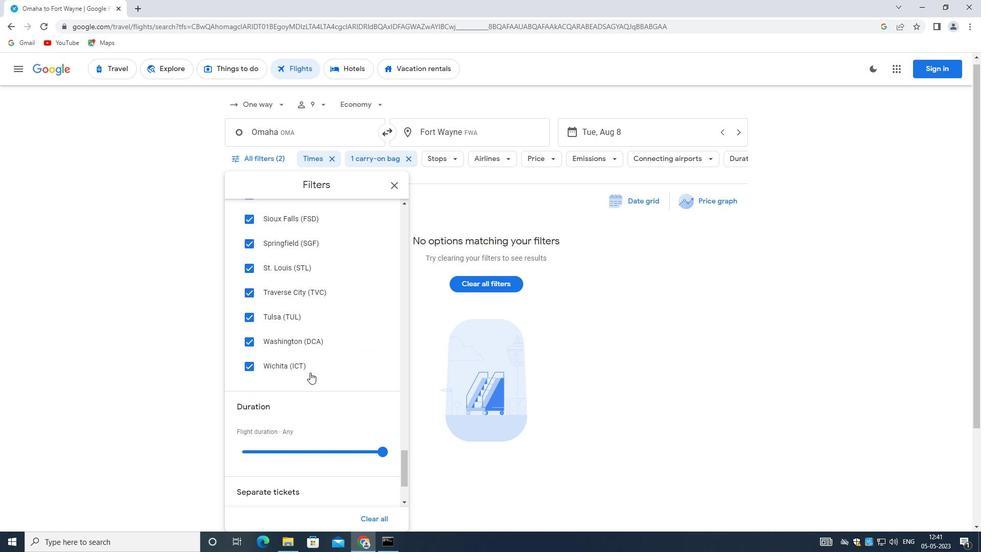 
Action: Mouse moved to (310, 373)
Screenshot: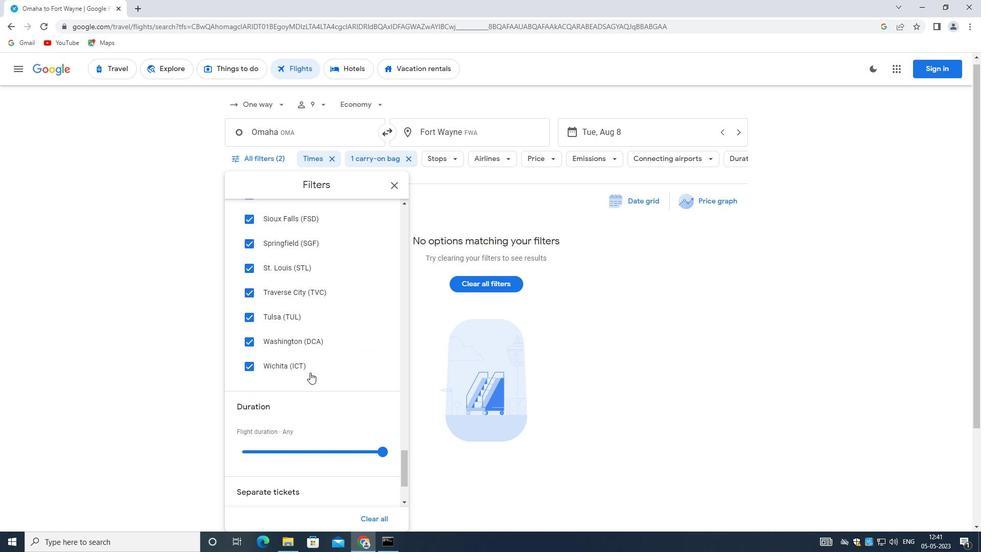 
Action: Mouse scrolled (310, 372) with delta (0, 0)
Screenshot: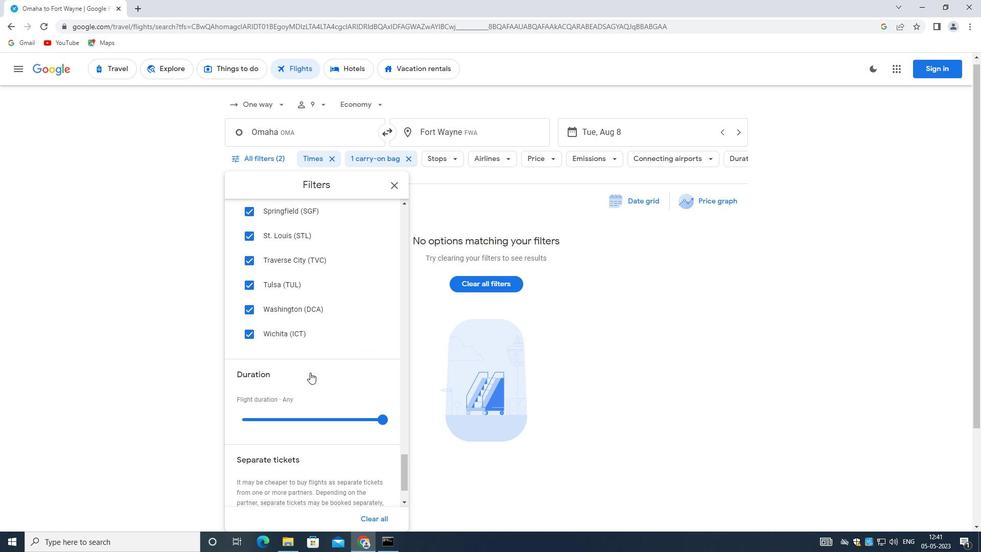 
Action: Mouse scrolled (310, 372) with delta (0, 0)
Screenshot: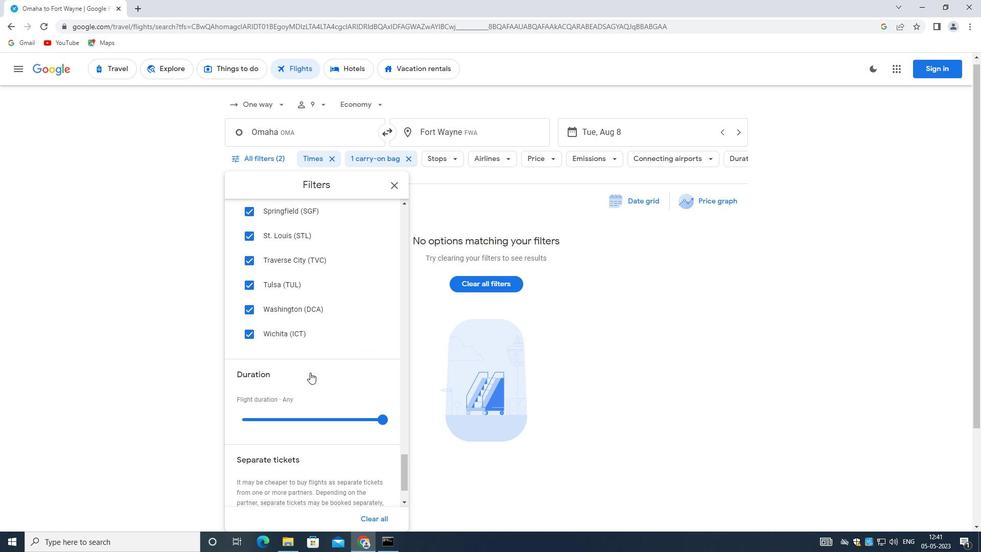 
Action: Mouse scrolled (310, 372) with delta (0, 0)
Screenshot: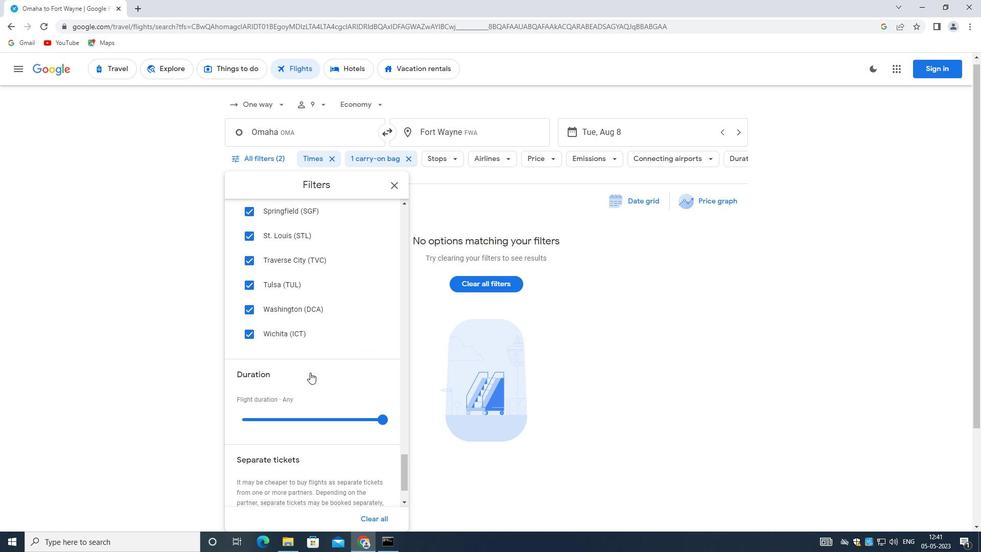 
Action: Mouse scrolled (310, 372) with delta (0, 0)
Screenshot: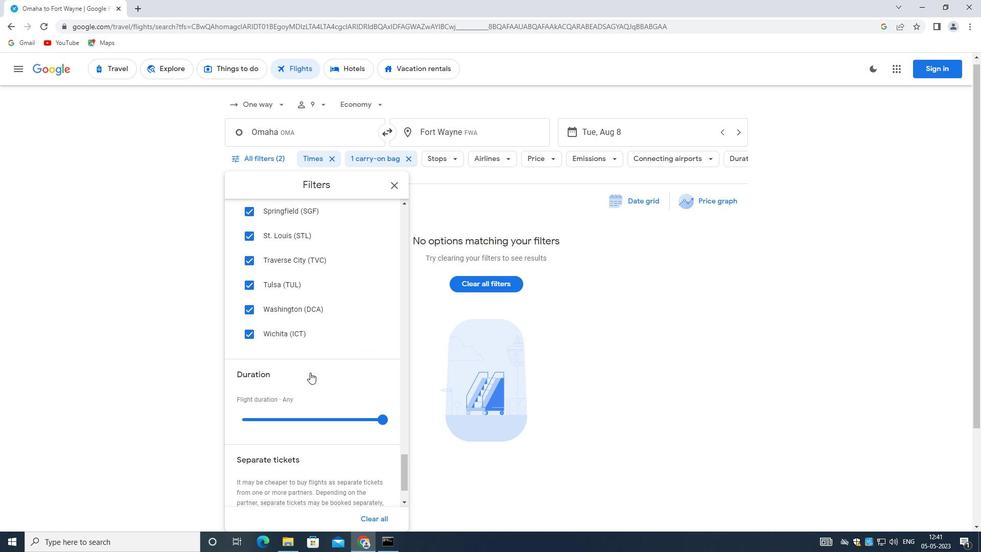 
Action: Mouse scrolled (310, 373) with delta (0, 0)
Screenshot: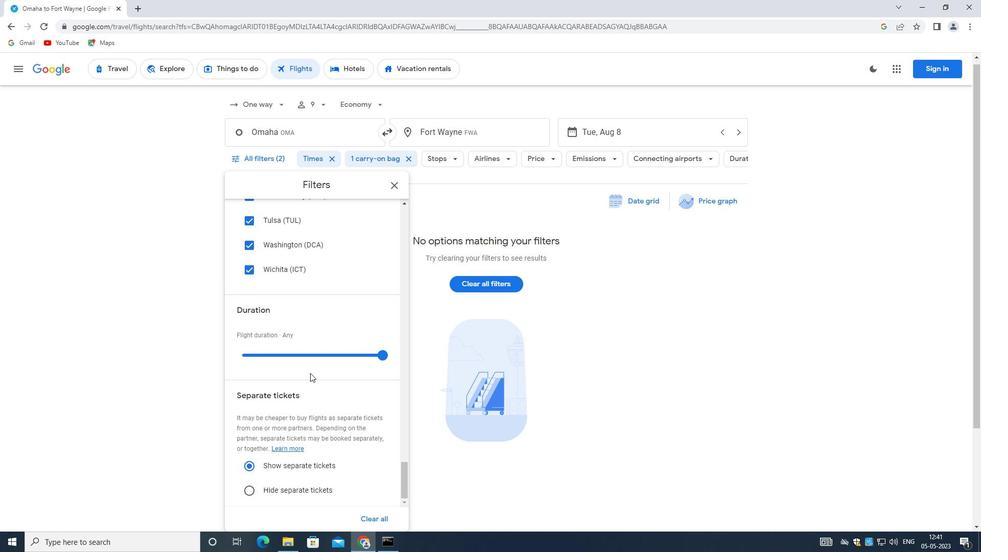
Action: Mouse moved to (310, 373)
Screenshot: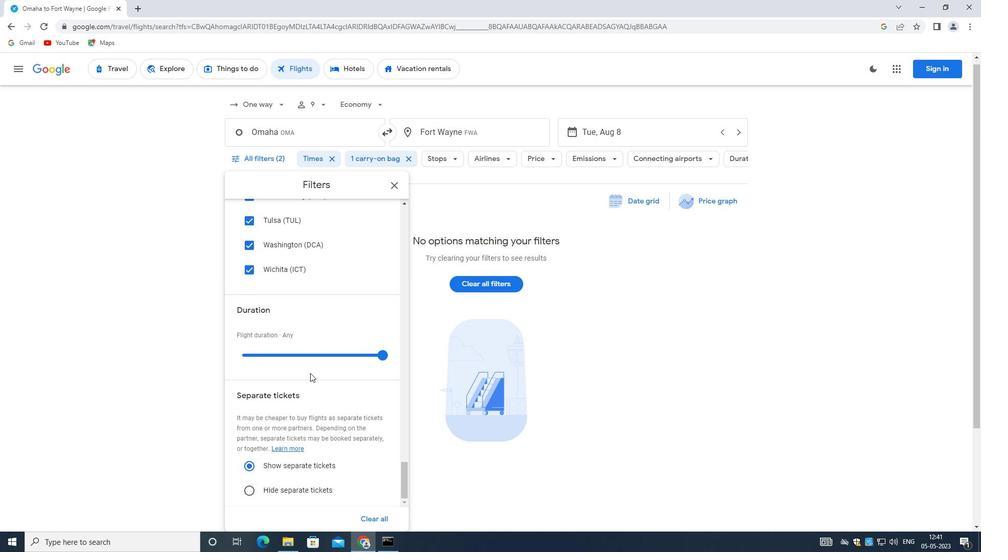 
Action: Mouse scrolled (310, 373) with delta (0, 0)
Screenshot: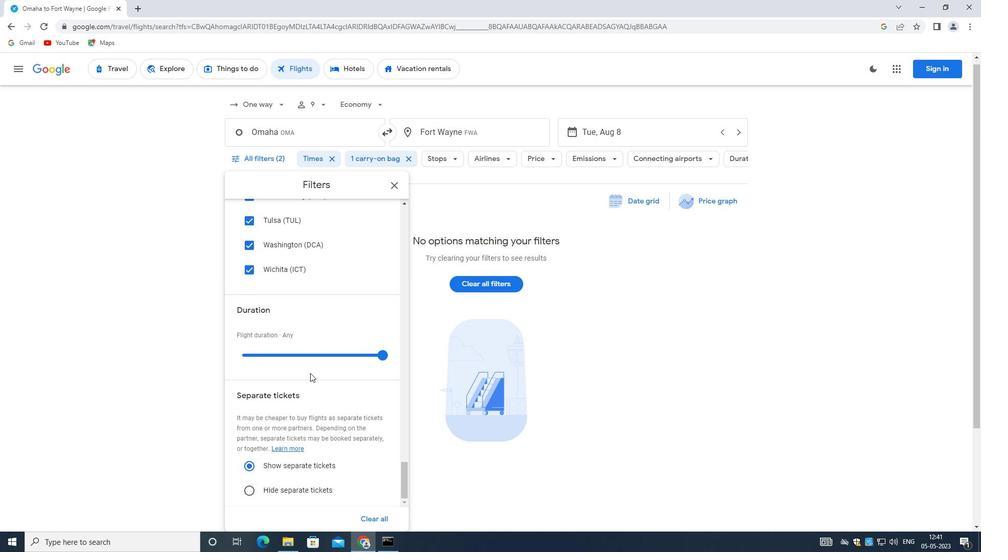 
Action: Mouse moved to (310, 373)
Screenshot: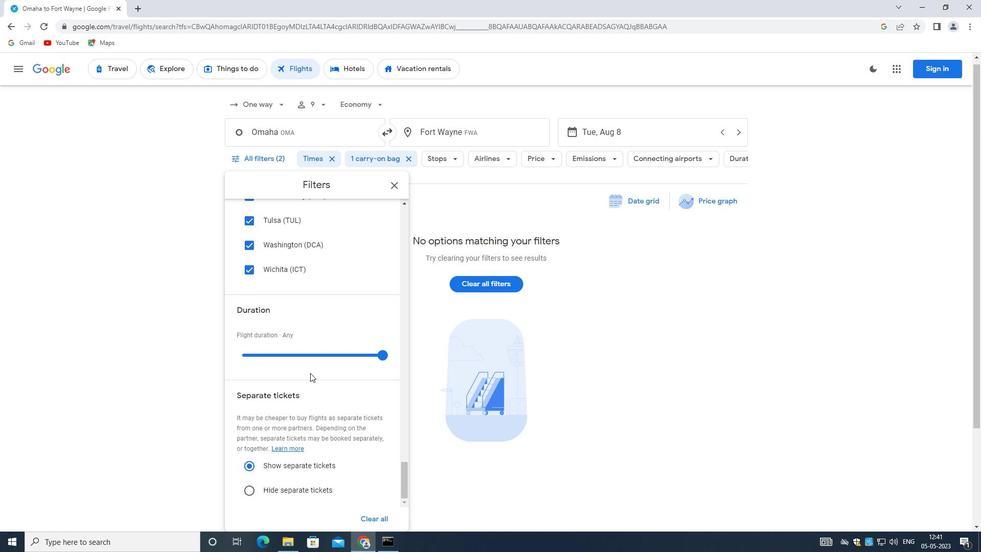 
Action: Mouse scrolled (310, 373) with delta (0, 0)
Screenshot: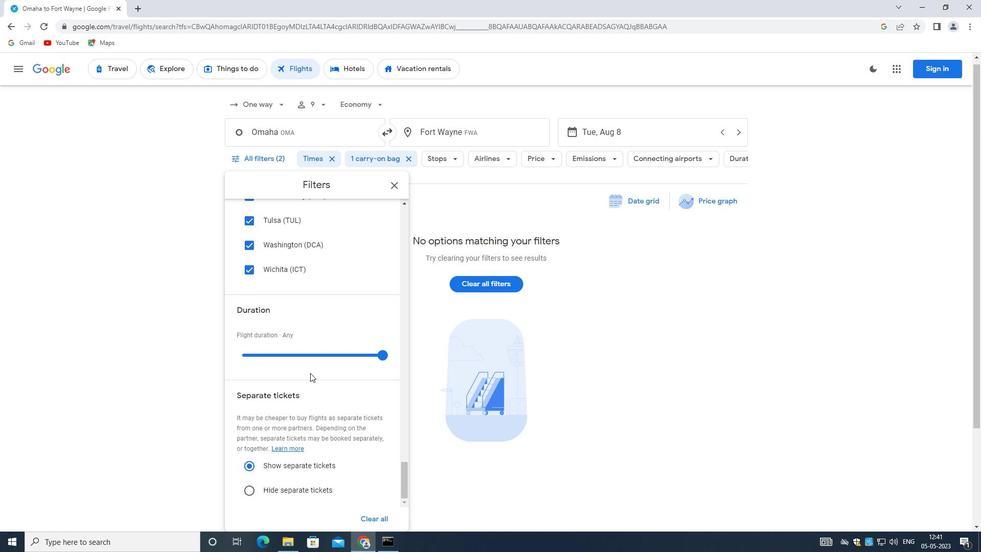 
Action: Mouse scrolled (310, 373) with delta (0, 0)
Screenshot: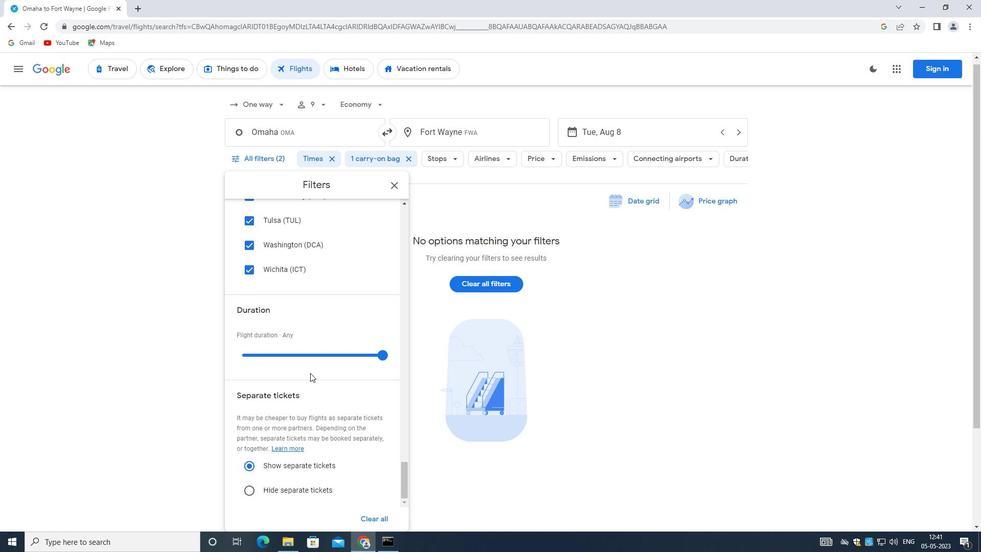 
Action: Mouse scrolled (310, 373) with delta (0, 0)
Screenshot: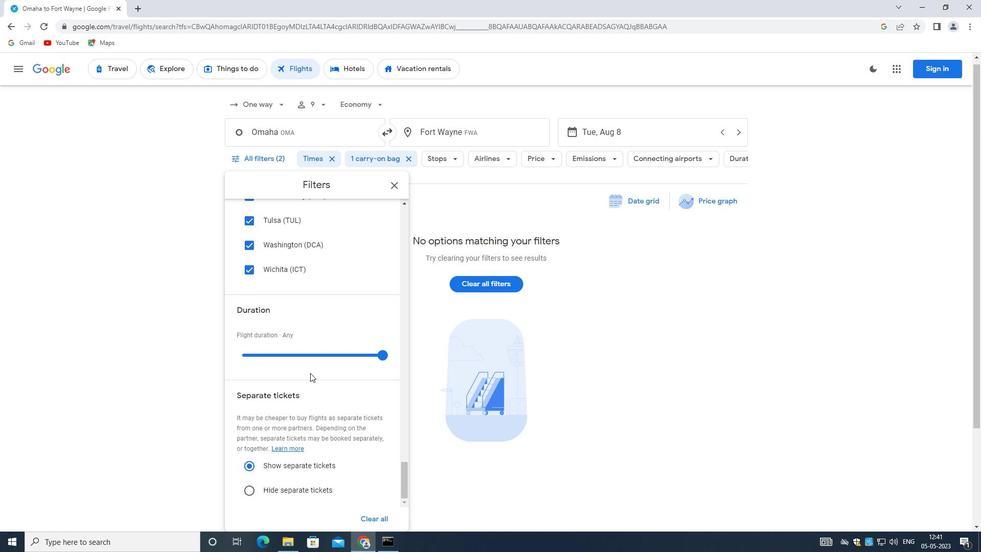 
